 Task: Use code review comments to address specific lines of code.
Action: Mouse moved to (242, 456)
Screenshot: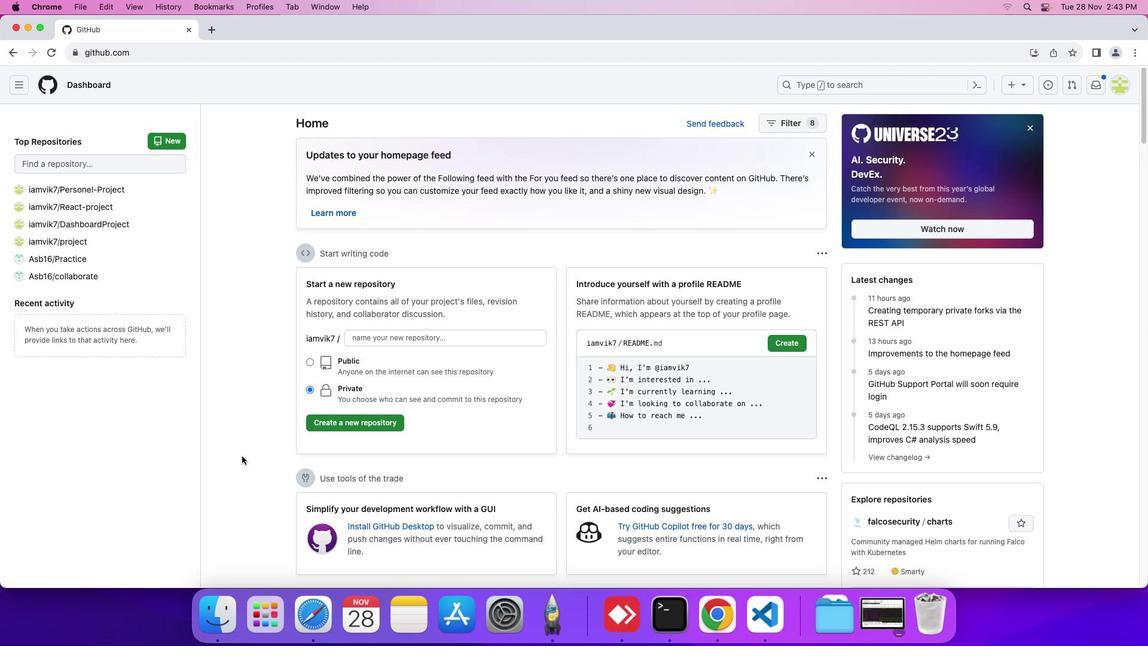 
Action: Mouse pressed left at (242, 456)
Screenshot: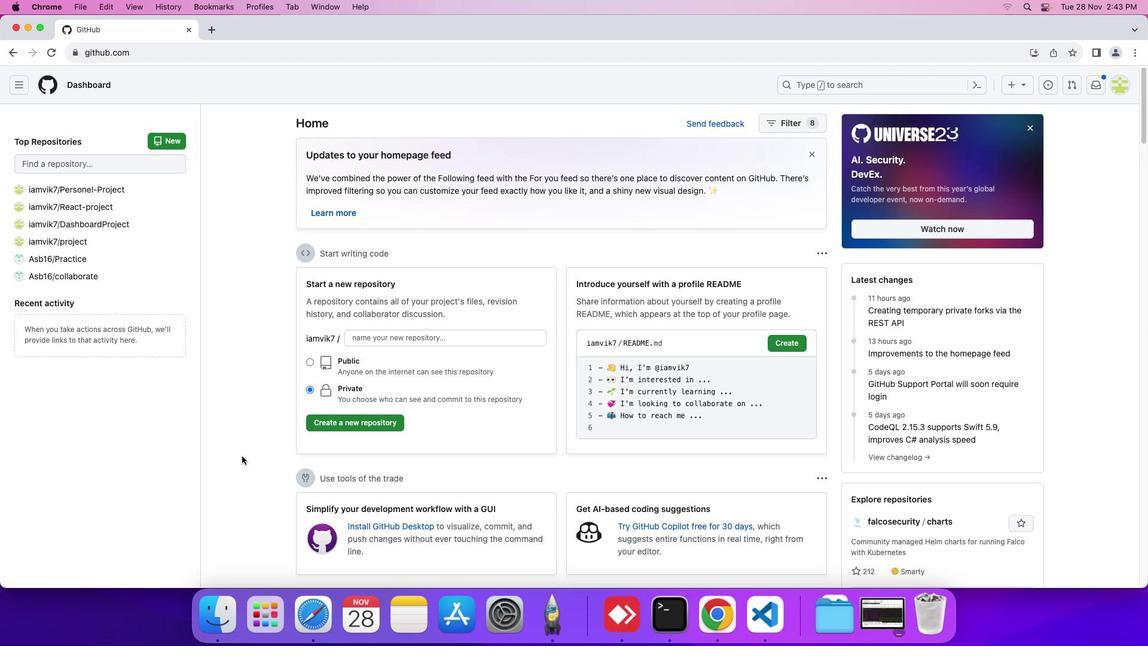 
Action: Mouse moved to (76, 208)
Screenshot: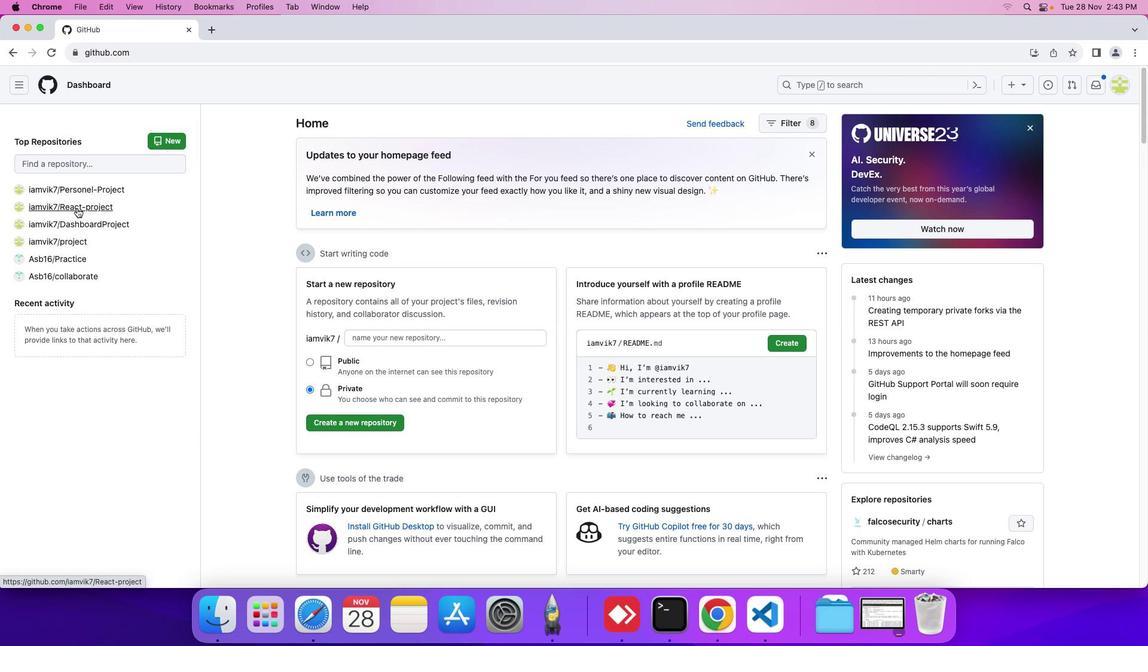 
Action: Mouse pressed left at (76, 208)
Screenshot: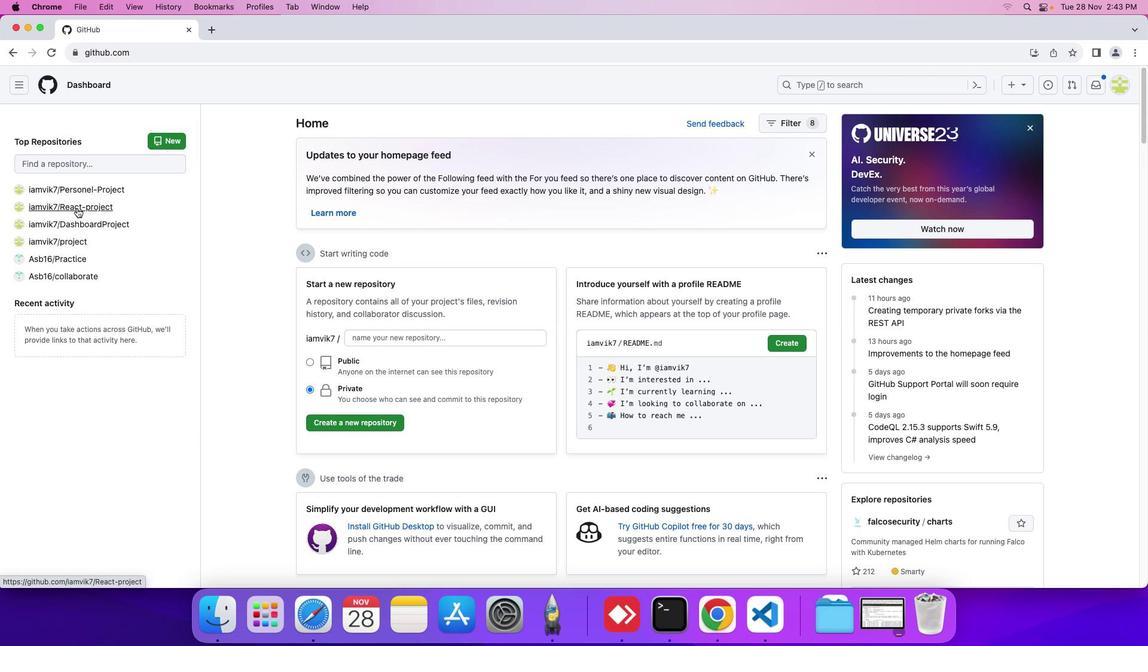 
Action: Mouse moved to (242, 327)
Screenshot: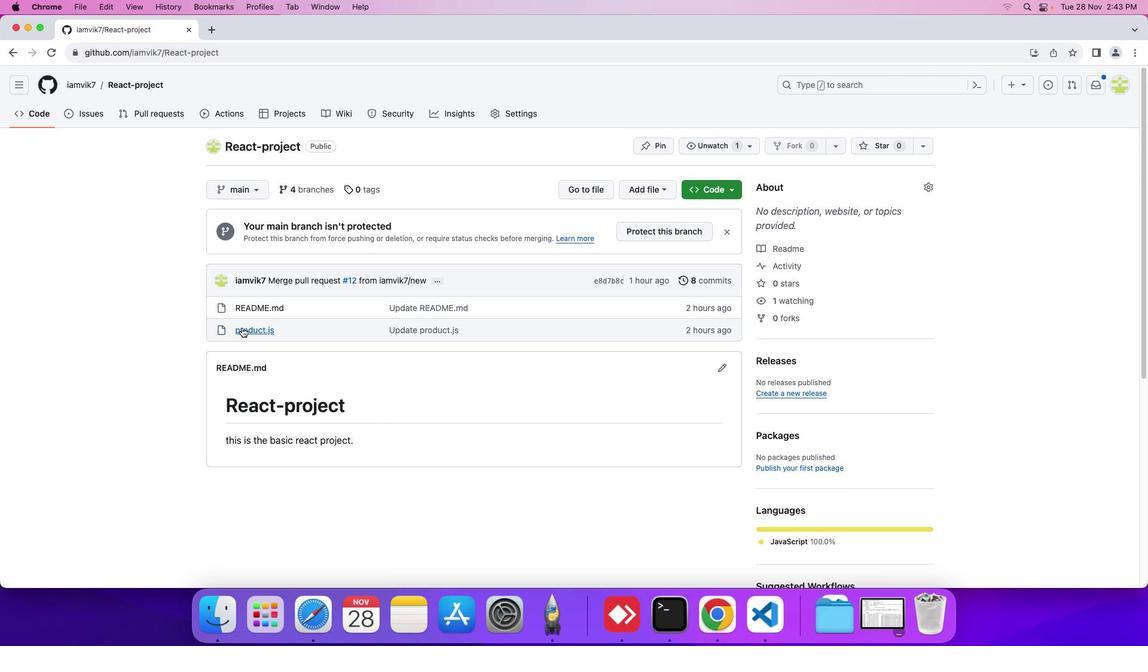 
Action: Mouse pressed left at (242, 327)
Screenshot: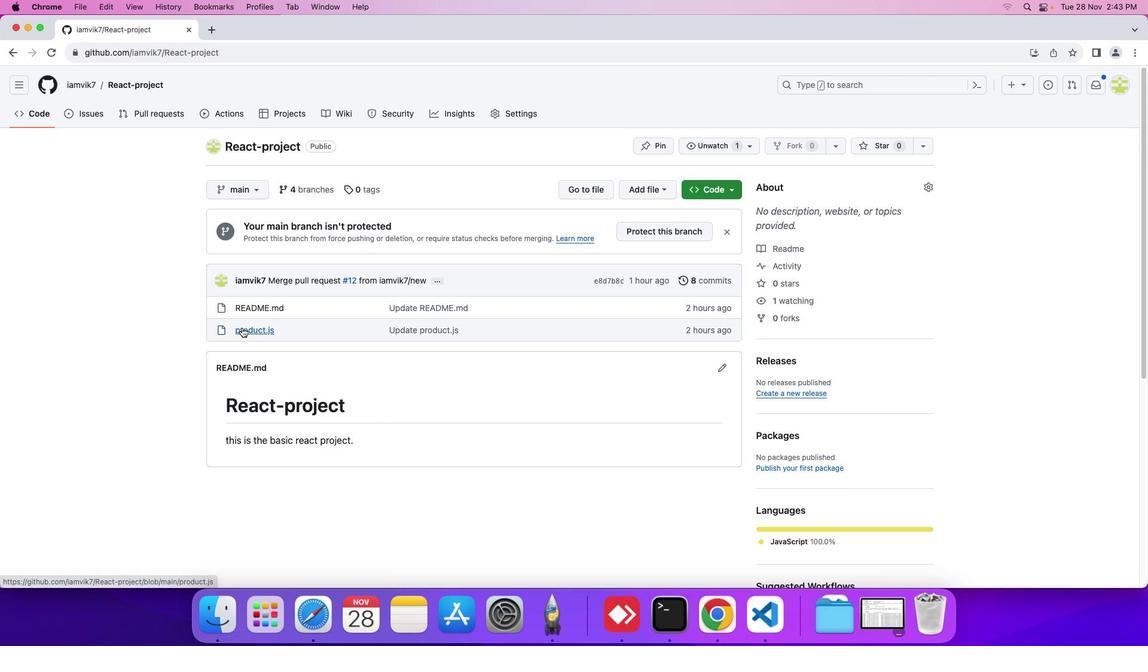 
Action: Mouse moved to (38, 111)
Screenshot: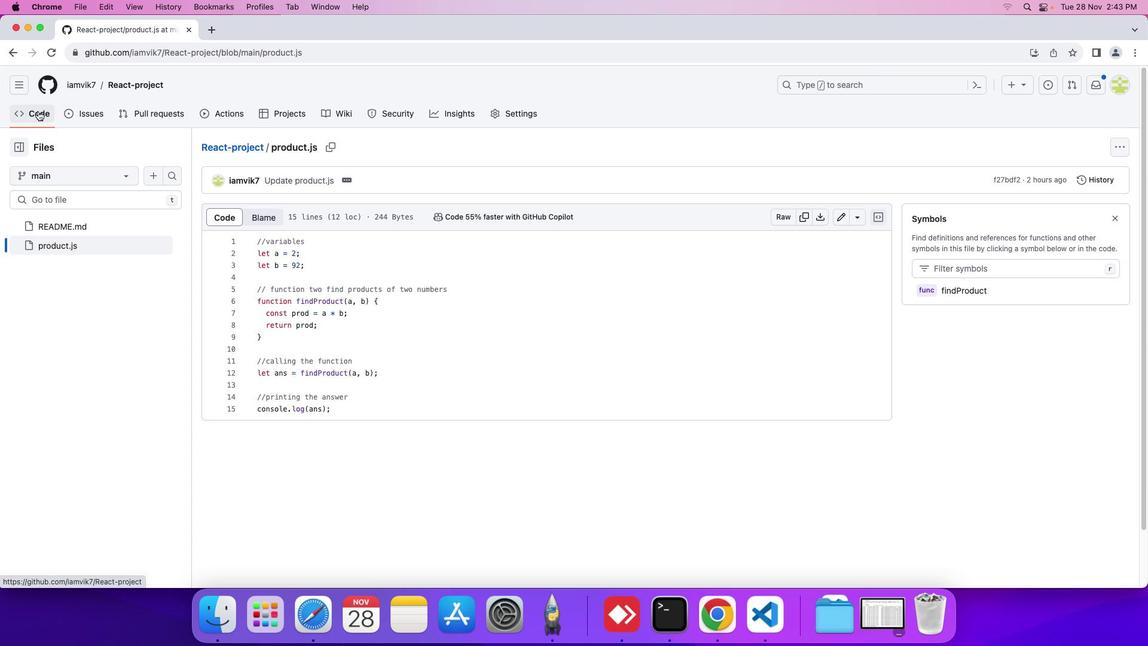 
Action: Mouse pressed left at (38, 111)
Screenshot: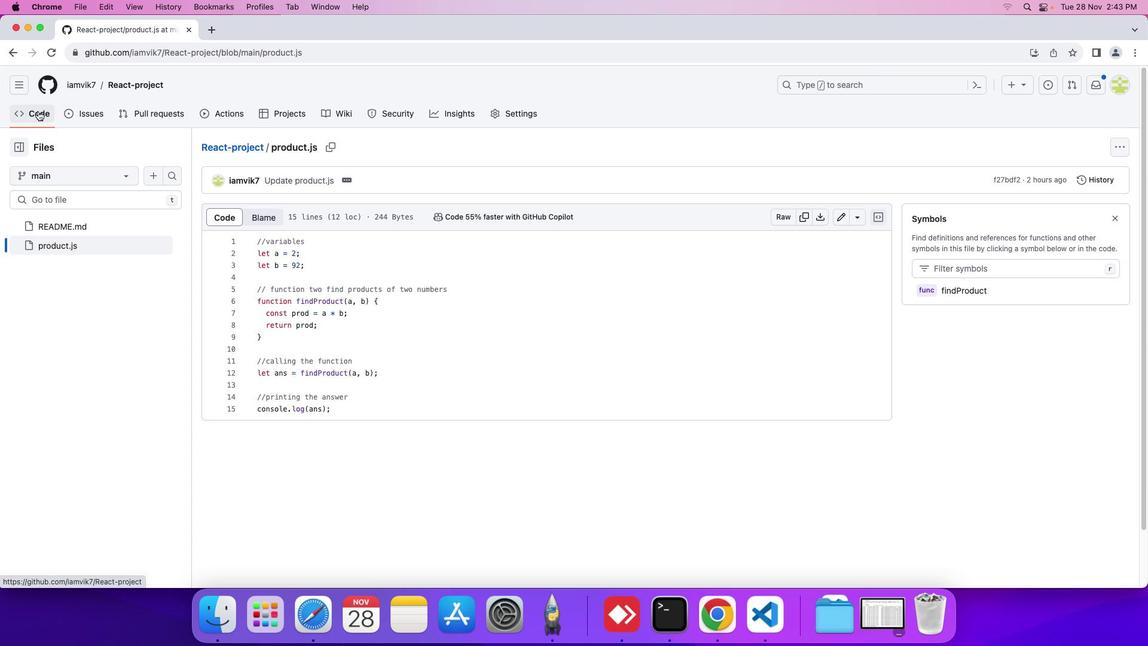 
Action: Mouse moved to (251, 193)
Screenshot: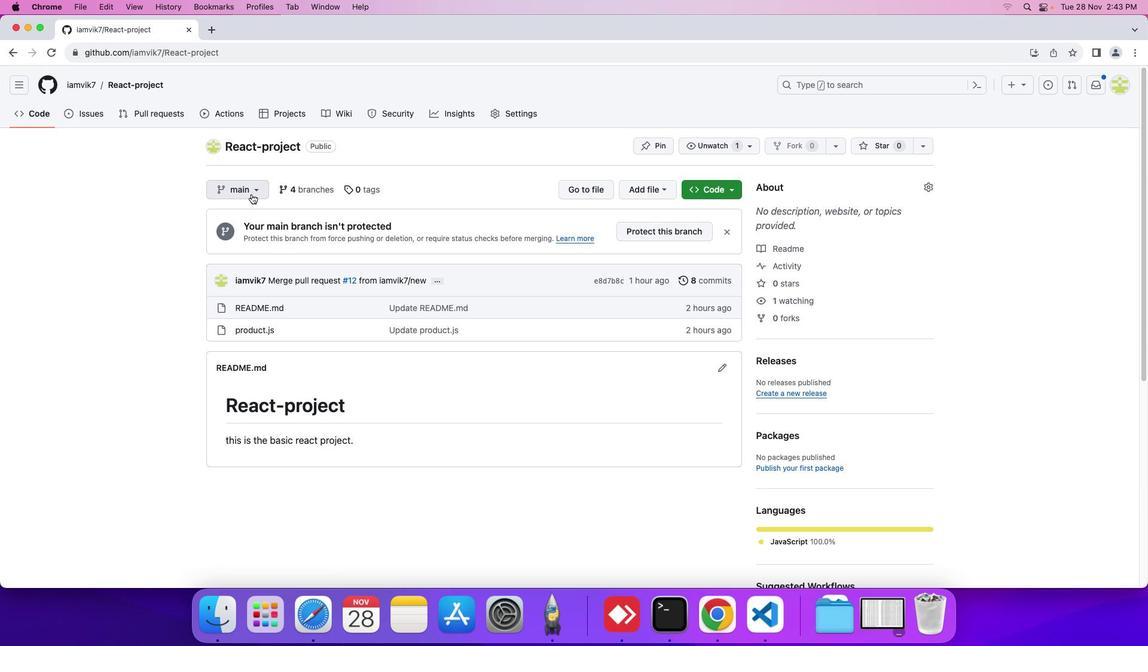 
Action: Mouse pressed left at (251, 193)
Screenshot: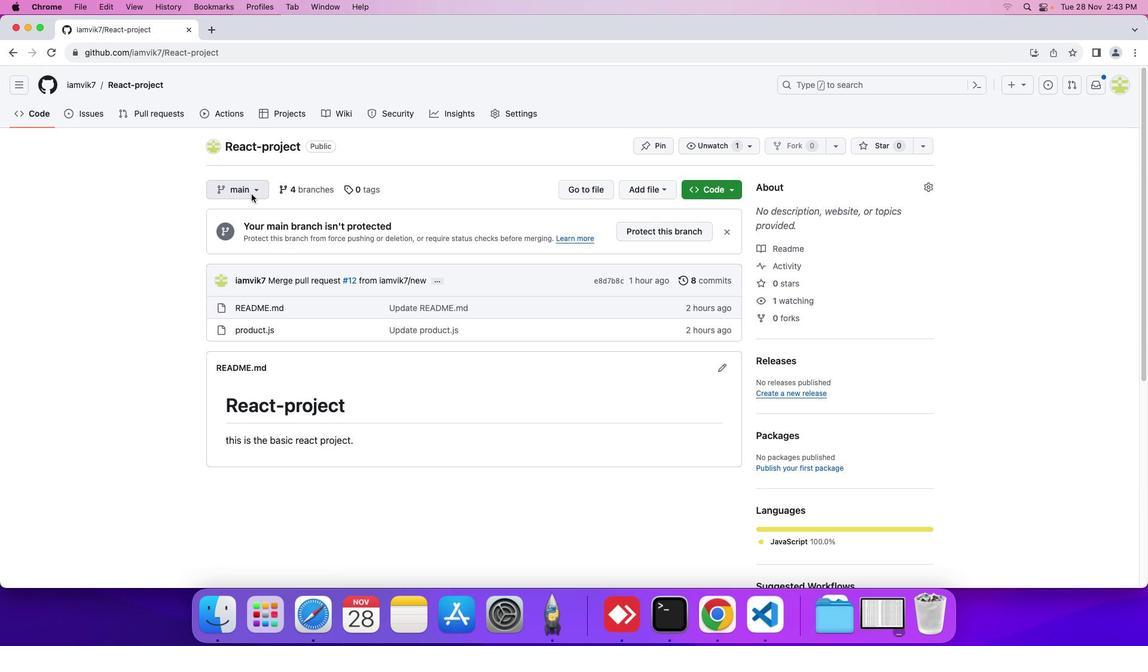 
Action: Mouse moved to (238, 342)
Screenshot: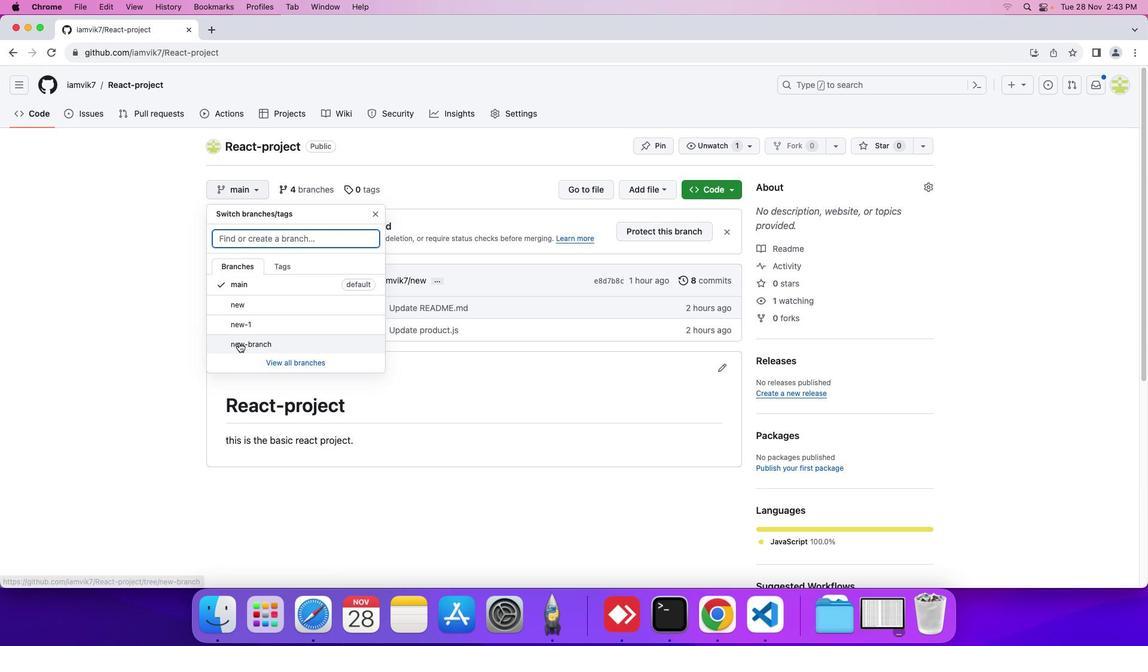 
Action: Mouse pressed left at (238, 342)
Screenshot: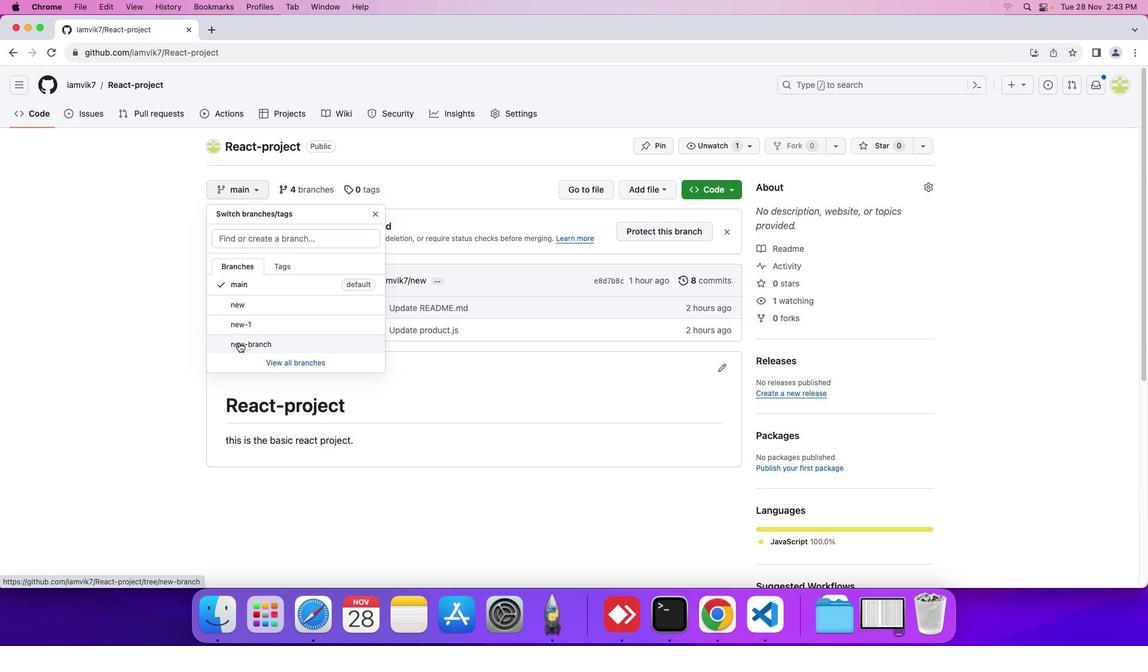 
Action: Mouse moved to (266, 314)
Screenshot: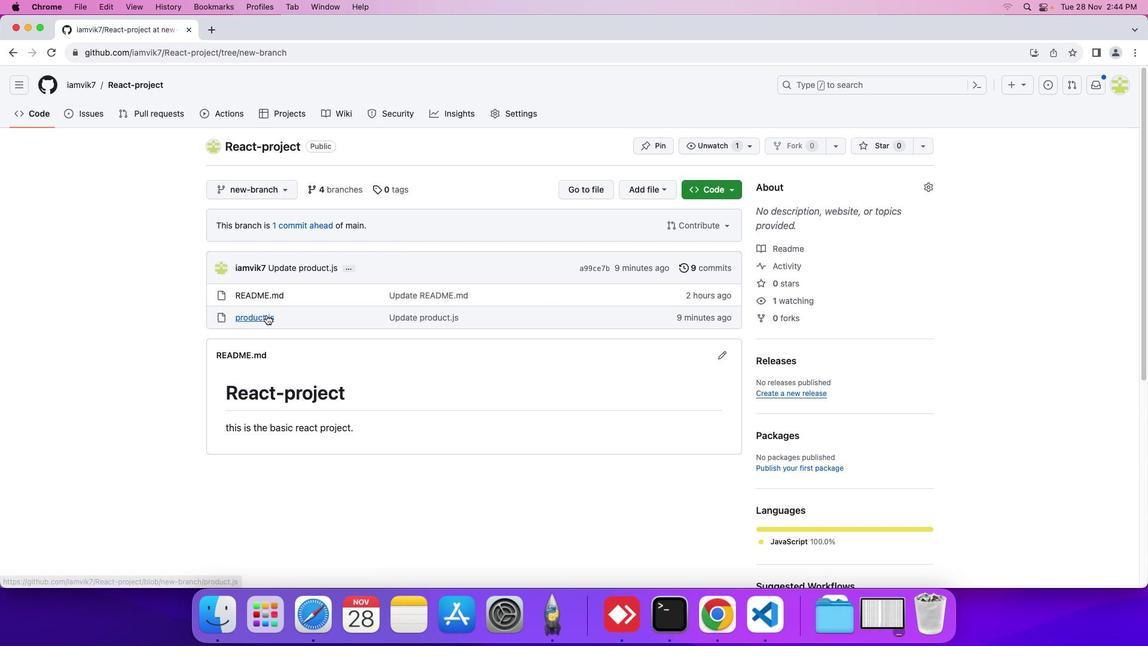 
Action: Mouse pressed left at (266, 314)
Screenshot: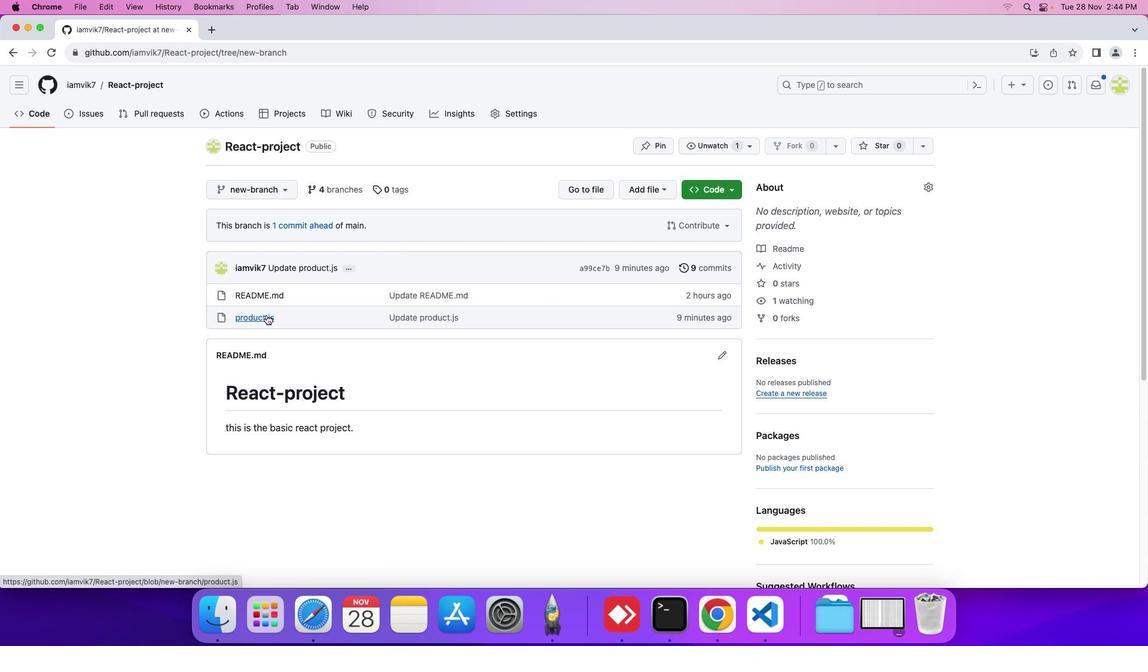 
Action: Mouse moved to (299, 250)
Screenshot: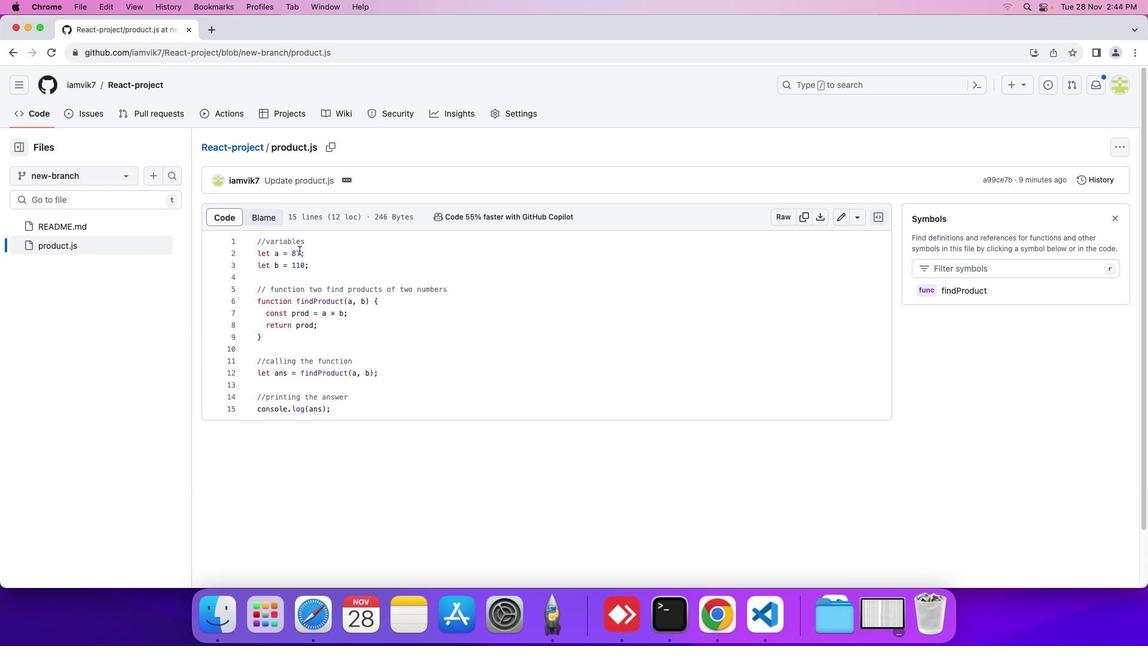 
Action: Mouse pressed left at (299, 250)
Screenshot: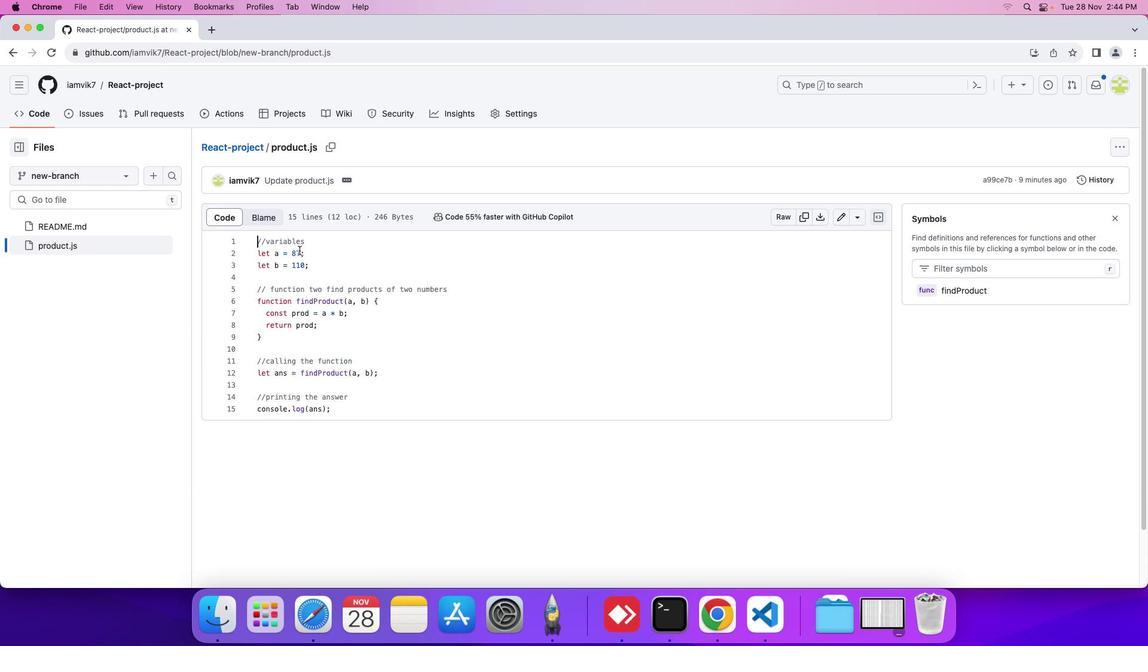 
Action: Mouse moved to (842, 211)
Screenshot: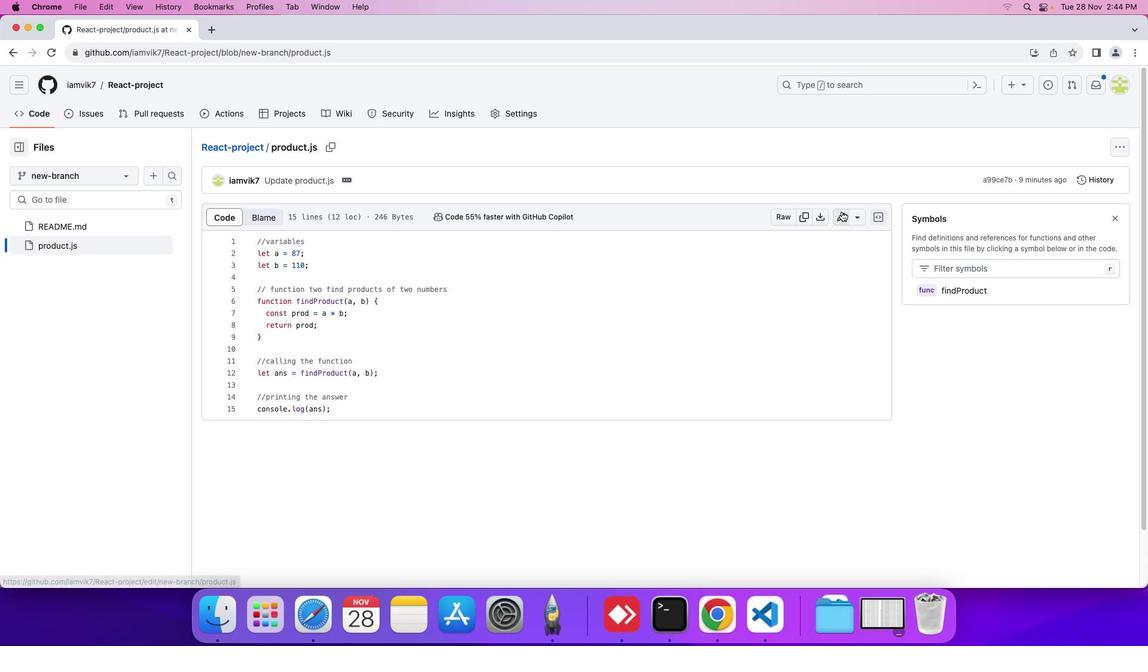 
Action: Mouse pressed left at (842, 211)
Screenshot: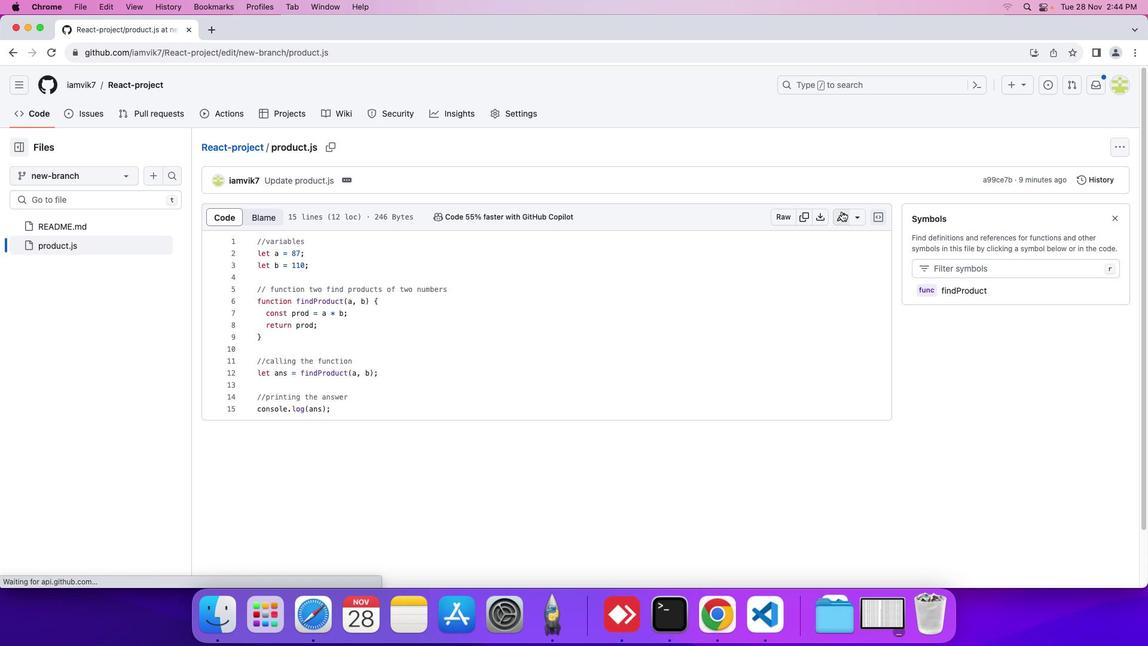 
Action: Mouse moved to (281, 215)
Screenshot: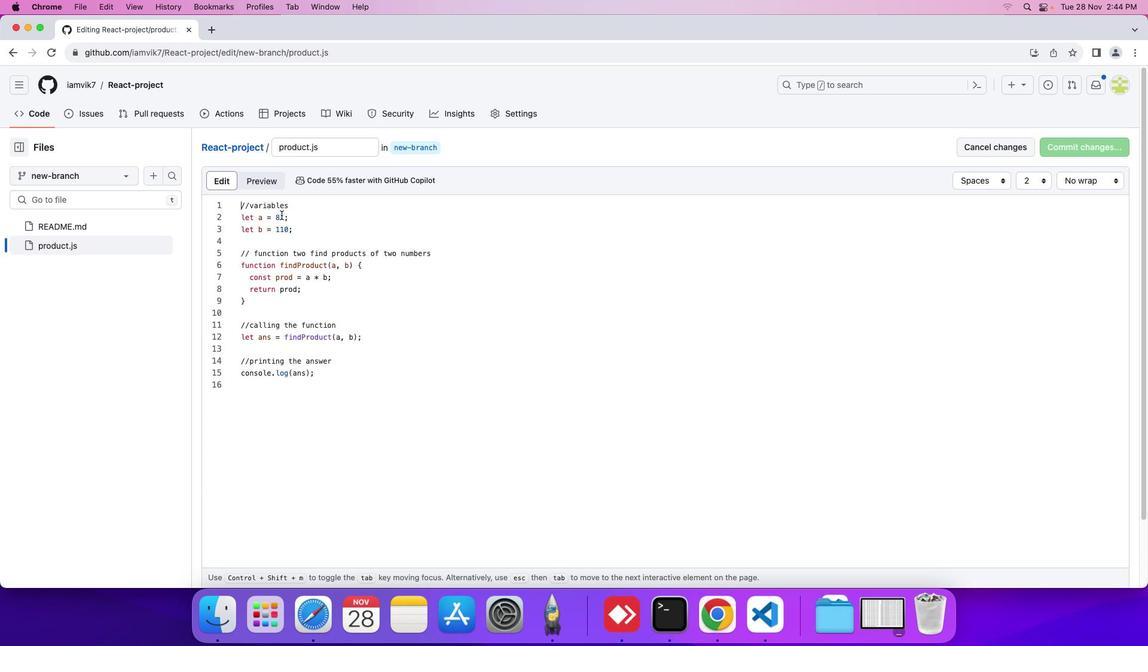
Action: Mouse pressed left at (281, 215)
Screenshot: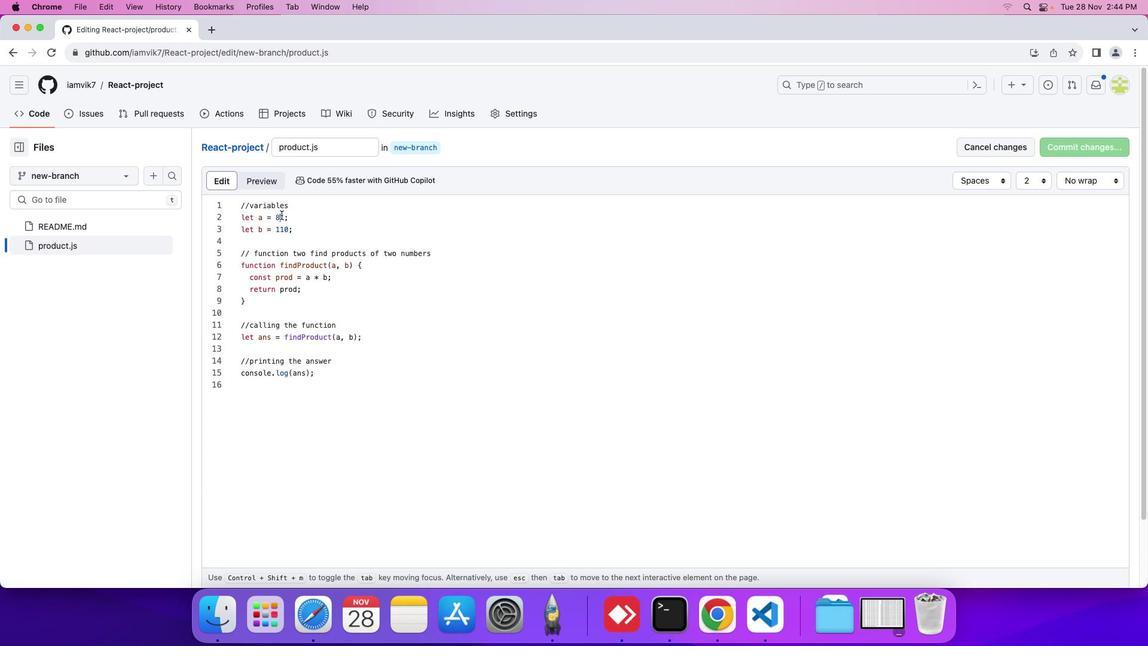 
Action: Key pressed Key.rightKey.backspace'9'Key.downKey.backspaceKey.backspaceKey.rightKey.backspace'7''5'
Screenshot: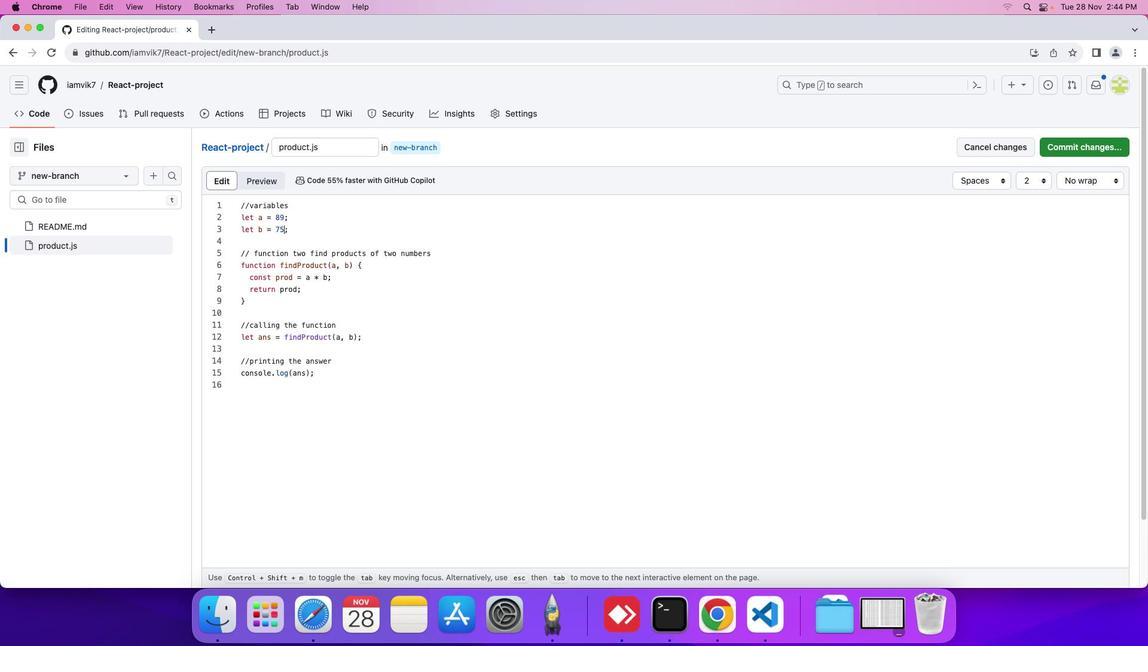 
Action: Mouse moved to (1053, 154)
Screenshot: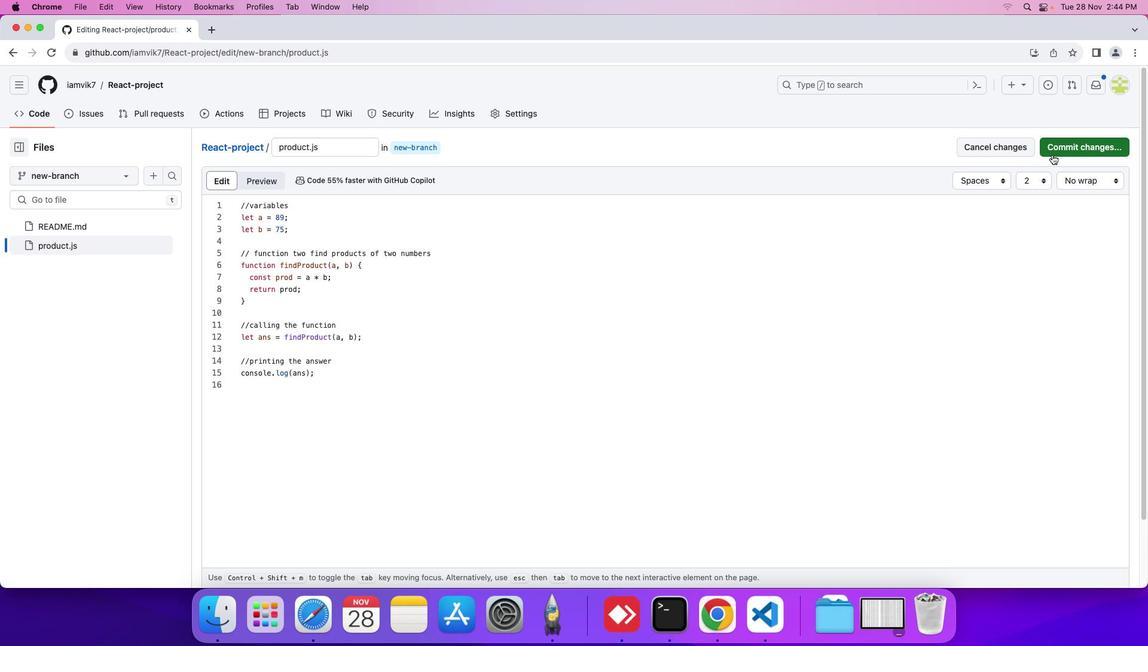 
Action: Mouse pressed left at (1053, 154)
Screenshot: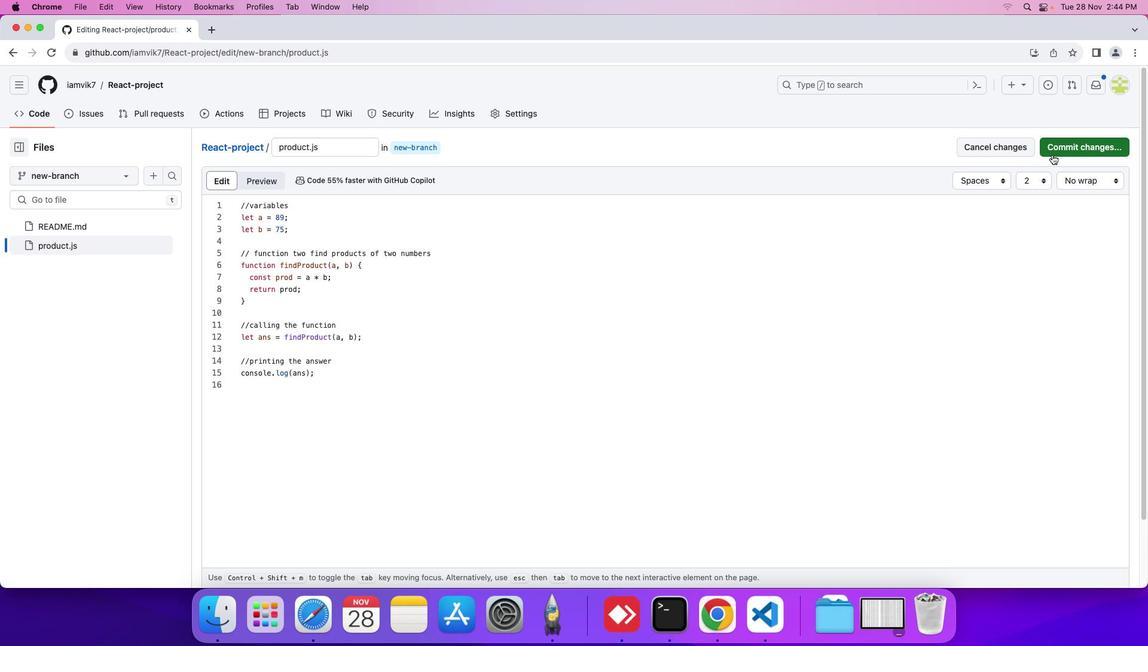 
Action: Mouse moved to (557, 353)
Screenshot: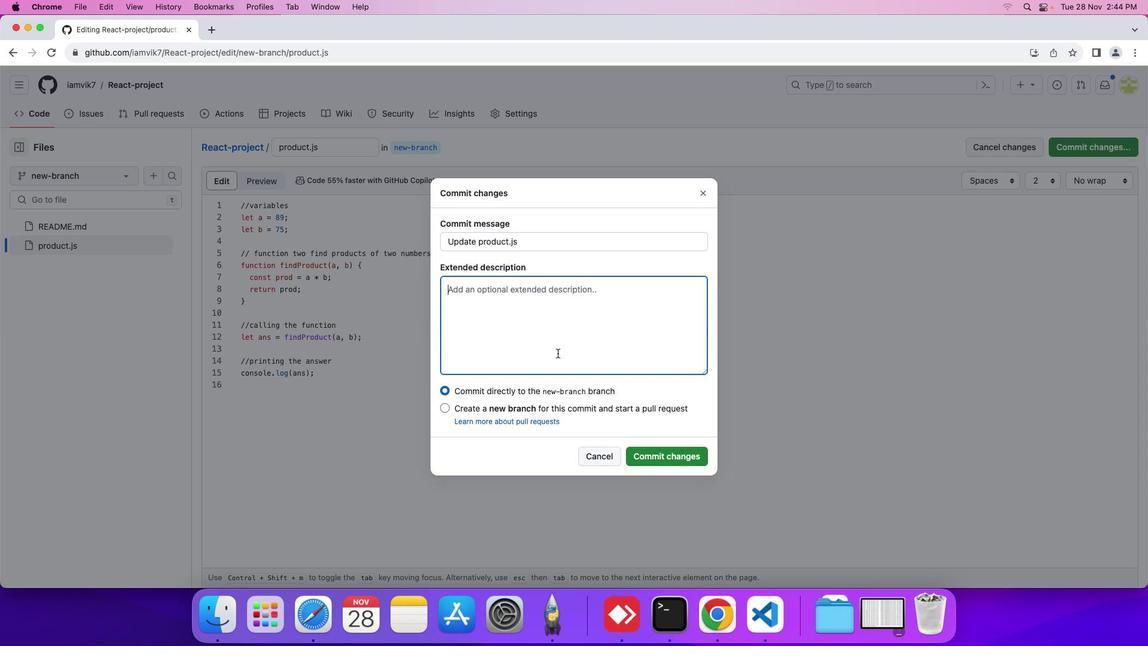 
Action: Mouse pressed left at (557, 353)
Screenshot: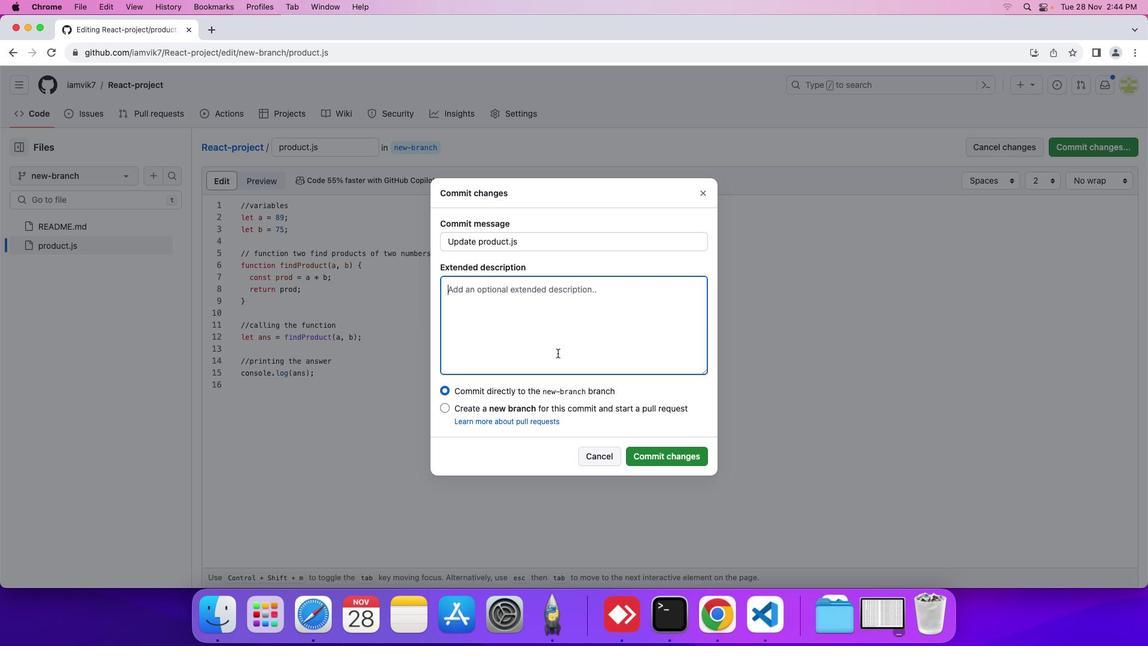 
Action: Mouse moved to (549, 353)
Screenshot: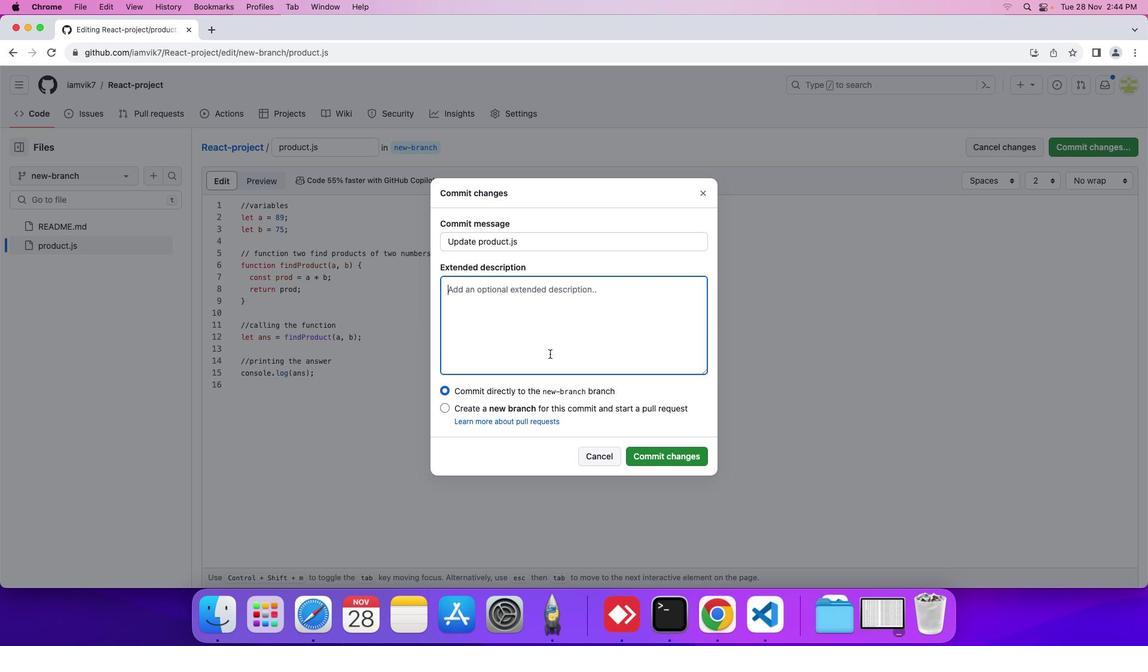 
Action: Key pressed 'u''p''d'Key.caps_lockKey.backspaceKey.caps_lock'd''a''t''i''n''g'Key.space't''h''e'Key.space'v''a''l''u''e''s'Key.space'o''f'Key.space't''h''e'Key.space'v''a''r''i''a''b''l''e''s'Key.spaceKey.backspaceKey.spaceKey.backspaceKey.backspace's'Key.space't''o'Key.space'c''h''a''n''g''e'Key.space't''h''e'Key.spaceKey.backspaceKey.backspaceKey.backspaceKey.backspaceKey.backspaceKey.backspaceKey.backspaceKey.backspaceKey.backspaceKey.backspaceKey.backspace'p''e''r''f''o''e''m'Key.backspaceKey.backspace'r''m''o''n'Key.backspaceKey.backspaceKey.space'm''u''l''t''i''p''l''i''c''a''t''i''o''n'Key.space'i'Key.backspace'o''n'Key.space'd''i''f''f''e''r''e''n''t'Key.space'n''u''m''b''e''r''s'
Screenshot: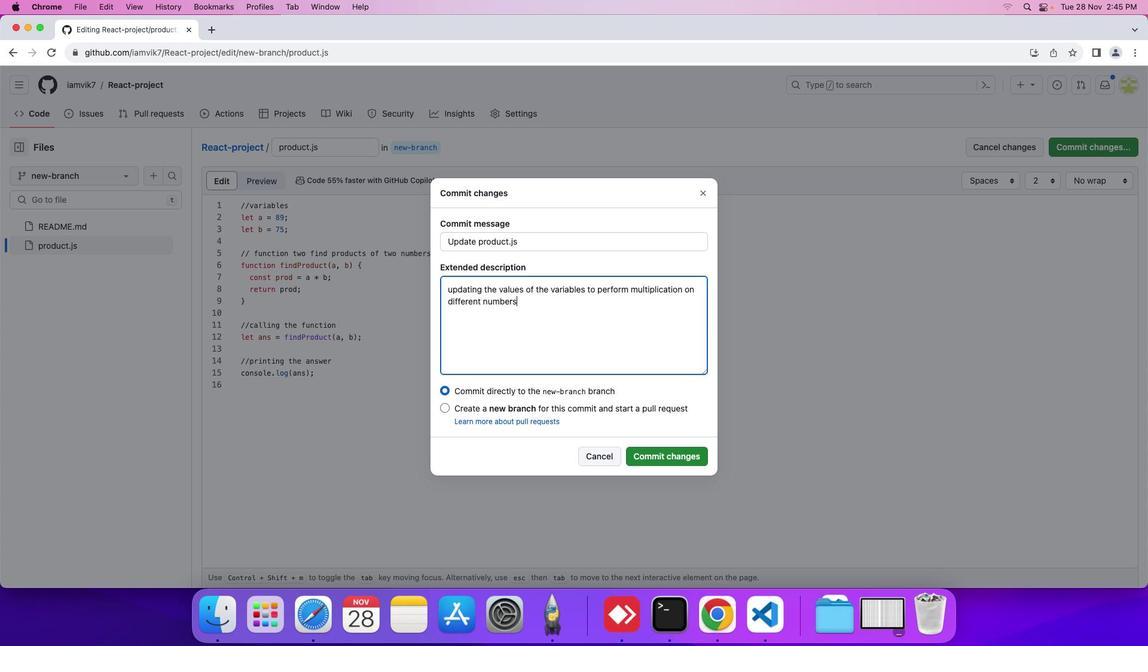 
Action: Mouse moved to (698, 464)
Screenshot: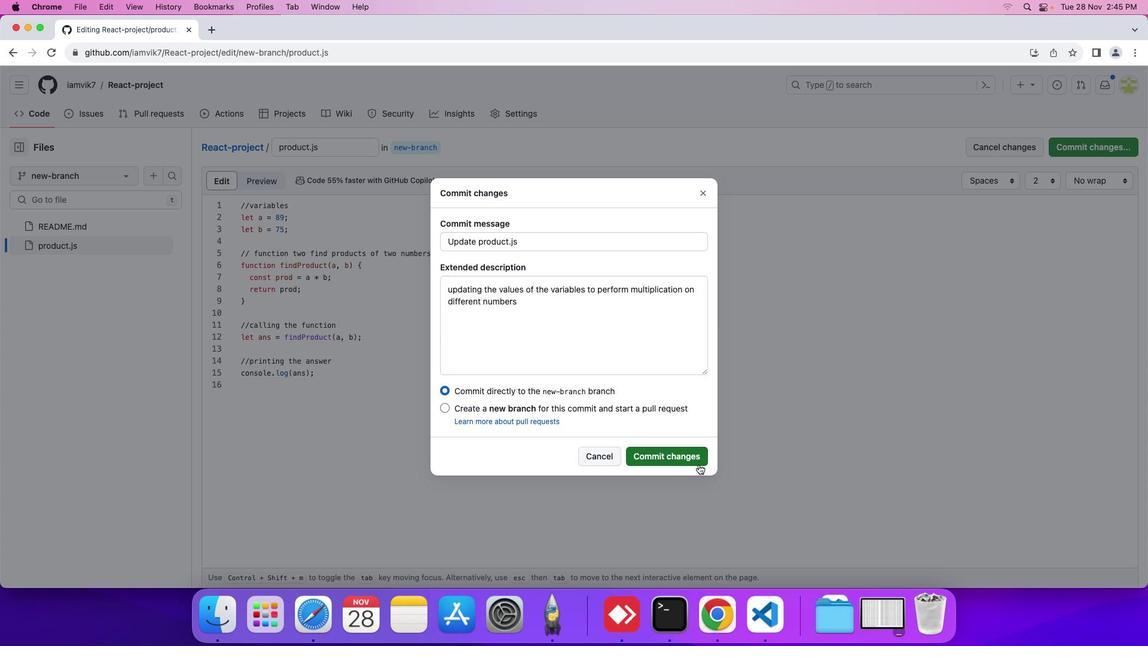 
Action: Mouse pressed left at (698, 464)
Screenshot: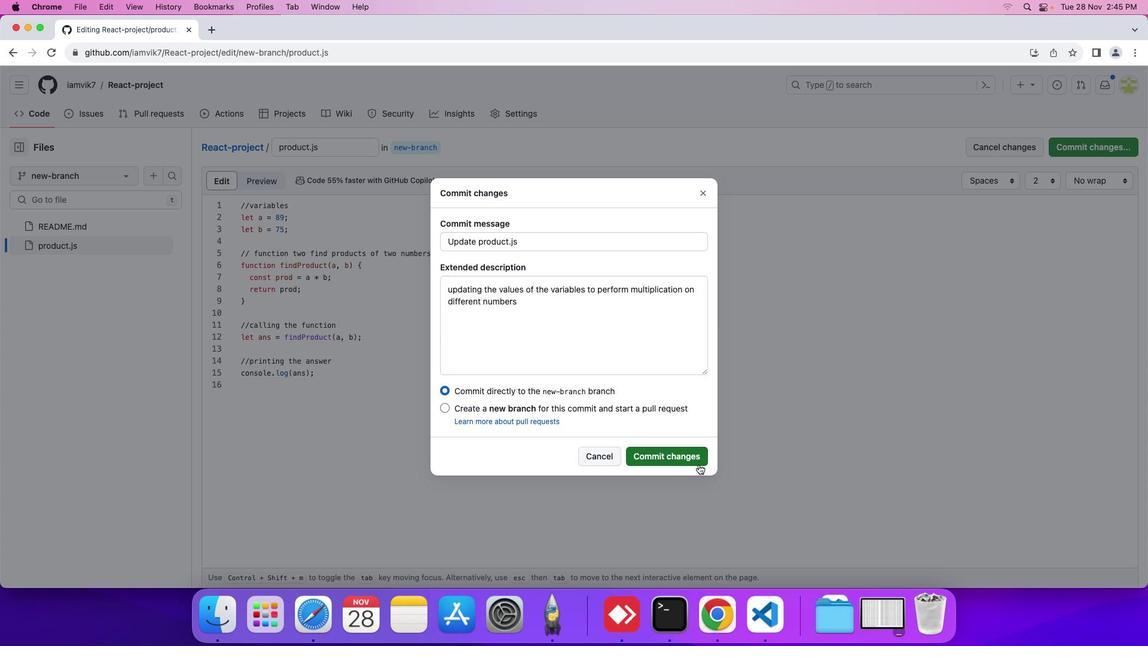 
Action: Mouse moved to (47, 113)
Screenshot: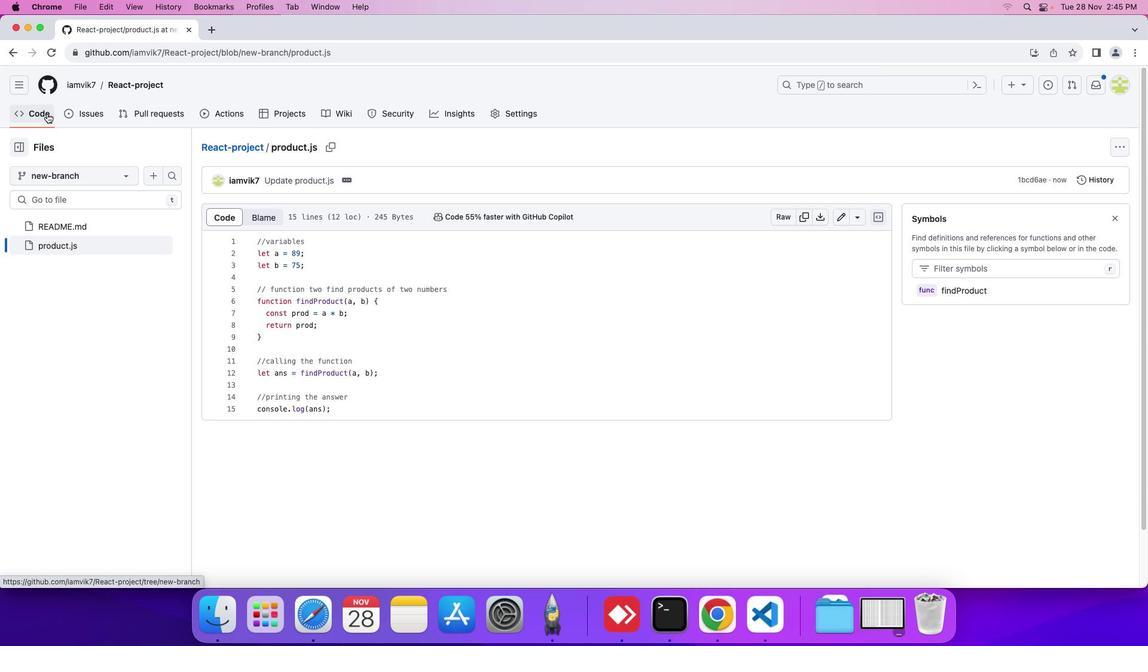 
Action: Mouse pressed left at (47, 113)
Screenshot: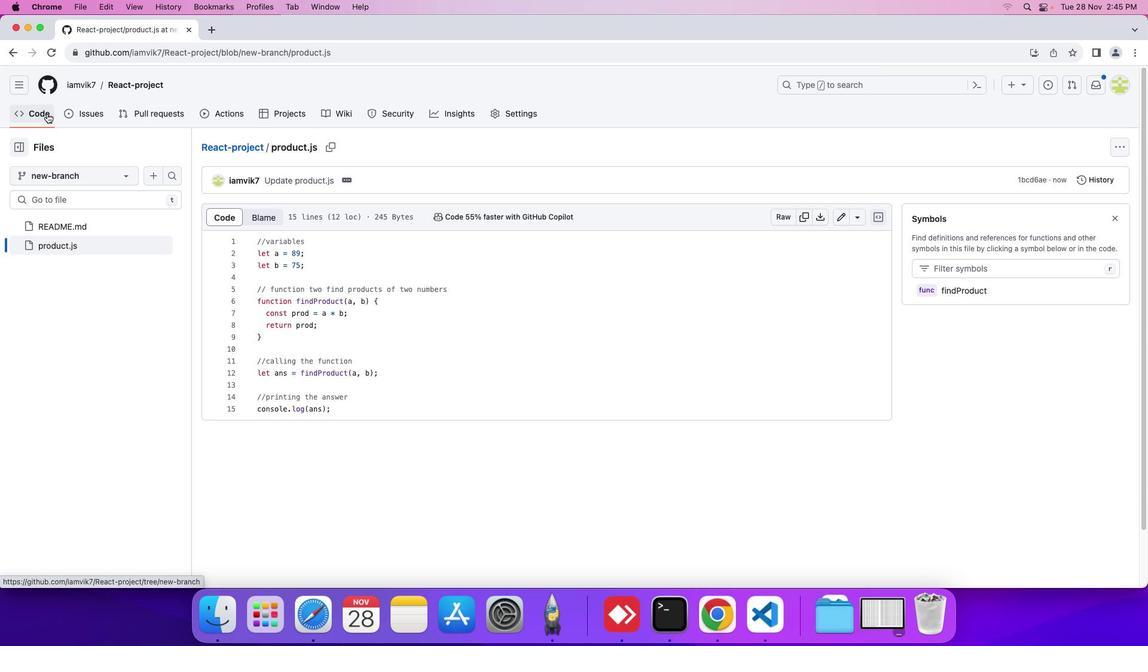 
Action: Mouse moved to (283, 229)
Screenshot: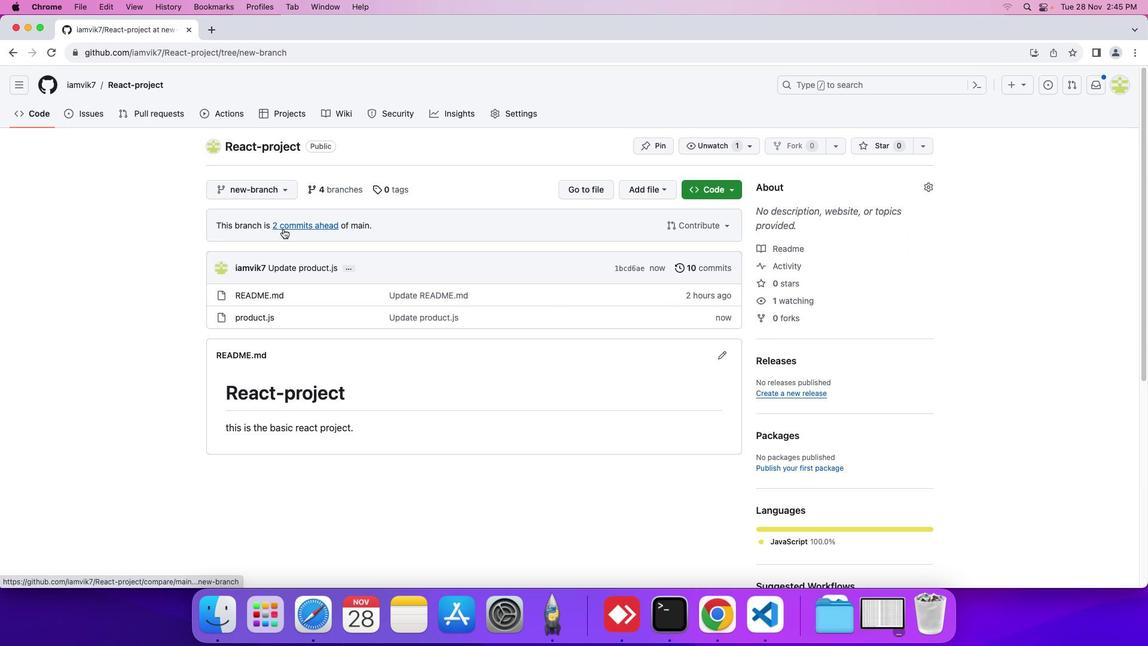 
Action: Mouse pressed left at (283, 229)
Screenshot: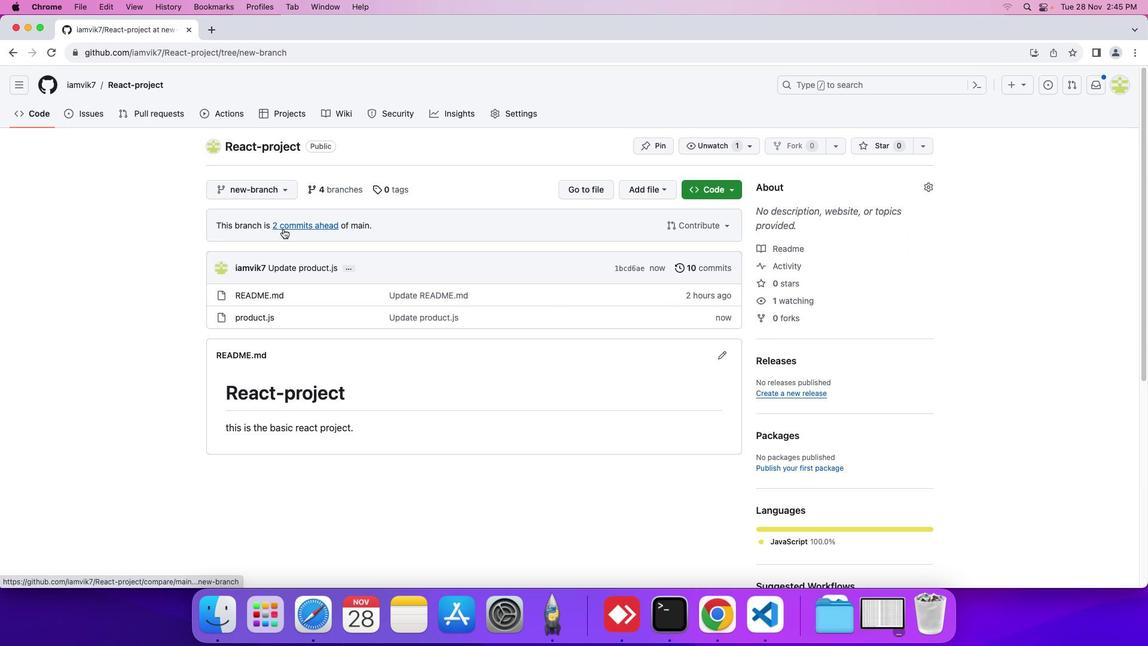
Action: Mouse moved to (880, 249)
Screenshot: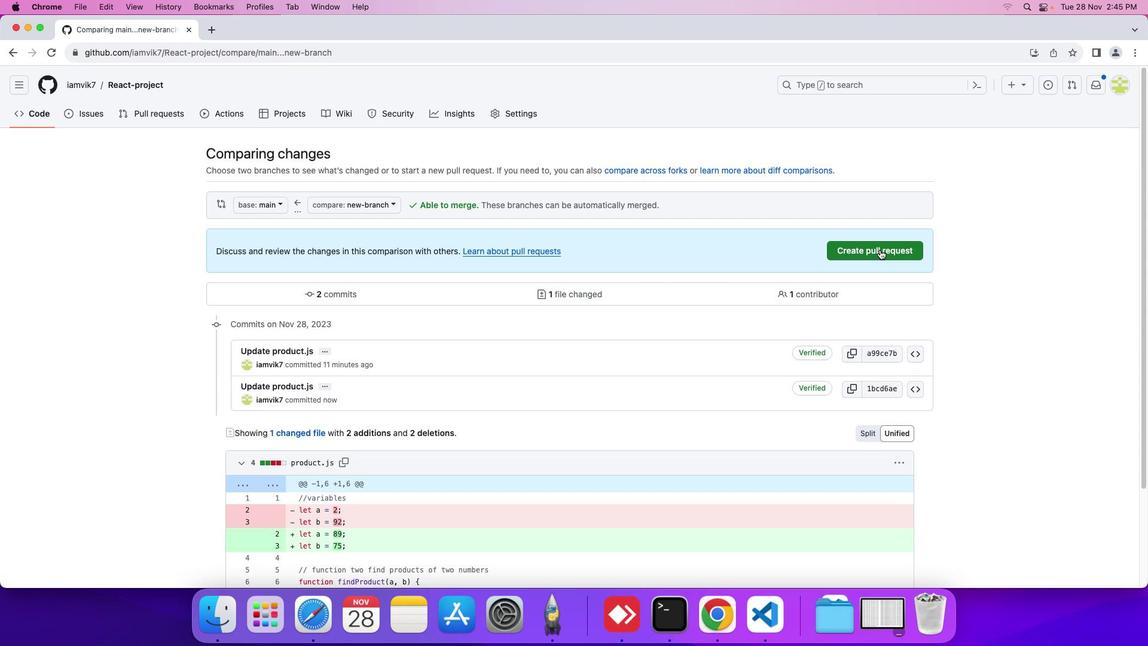 
Action: Mouse pressed left at (880, 249)
Screenshot: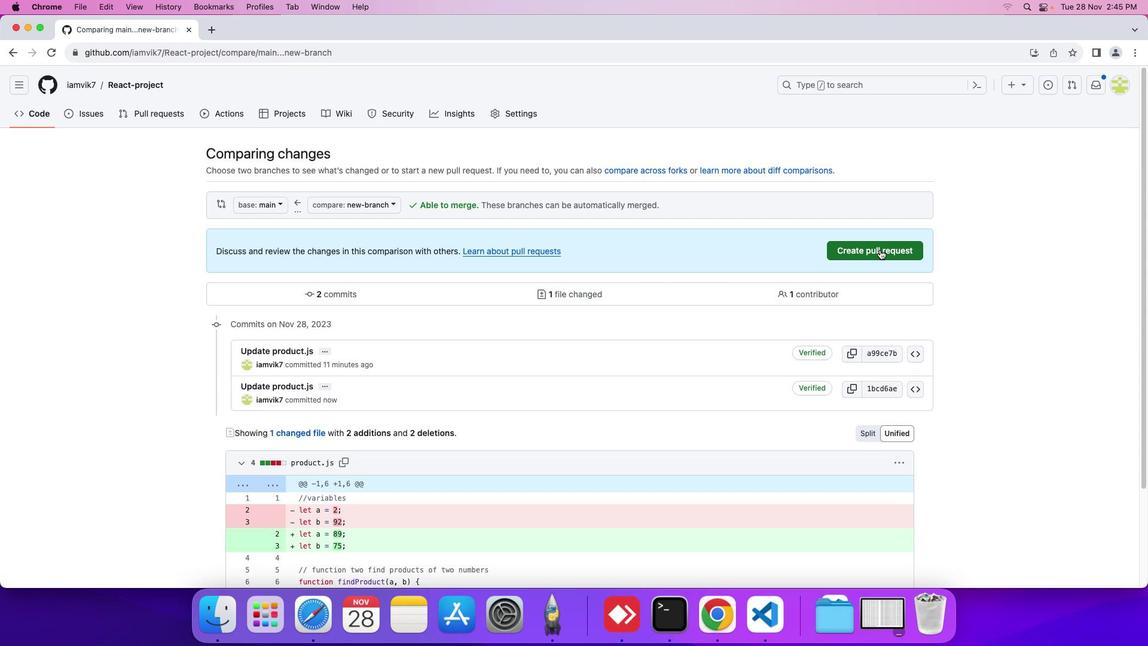 
Action: Mouse moved to (647, 526)
Screenshot: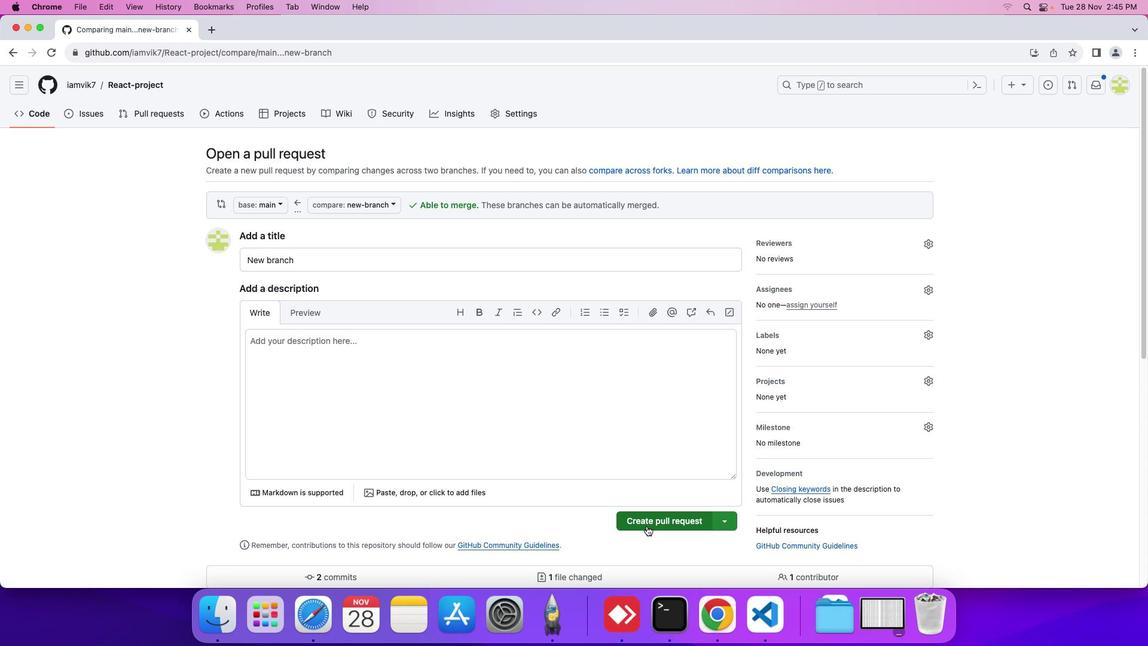 
Action: Mouse pressed left at (647, 526)
Screenshot: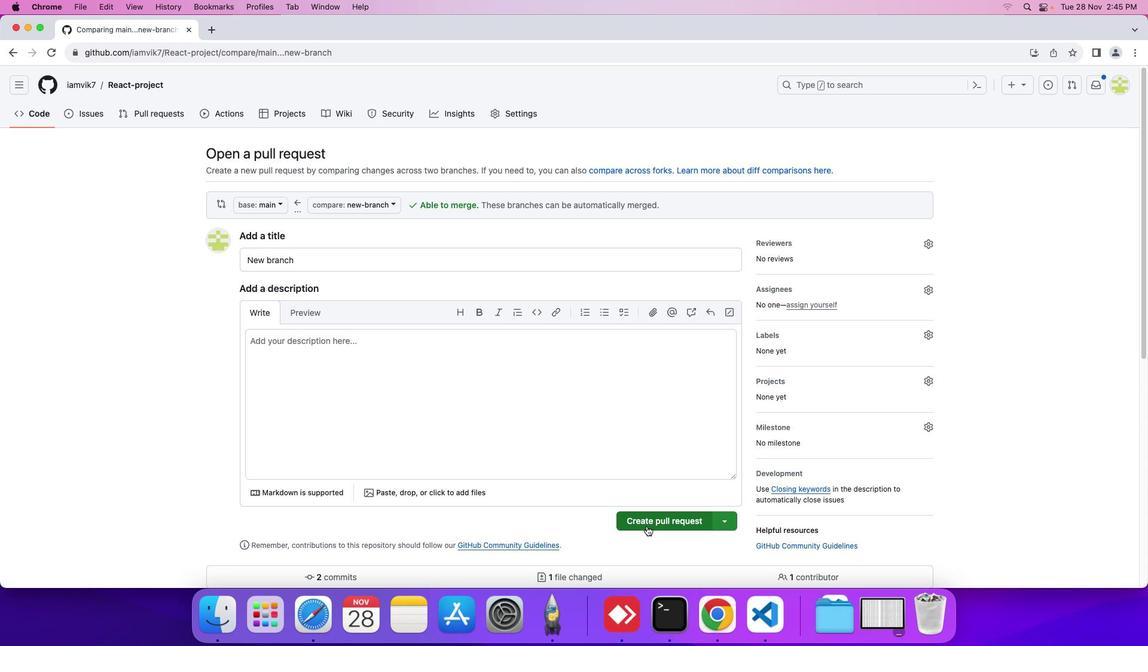 
Action: Mouse moved to (173, 116)
Screenshot: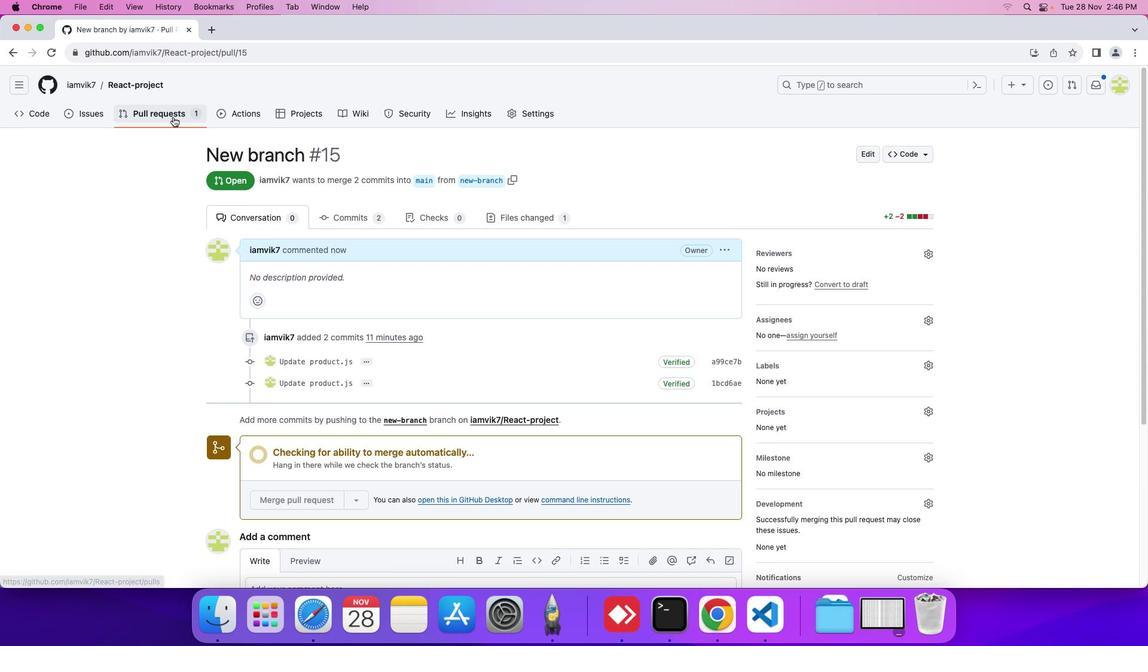 
Action: Mouse pressed left at (173, 116)
Screenshot: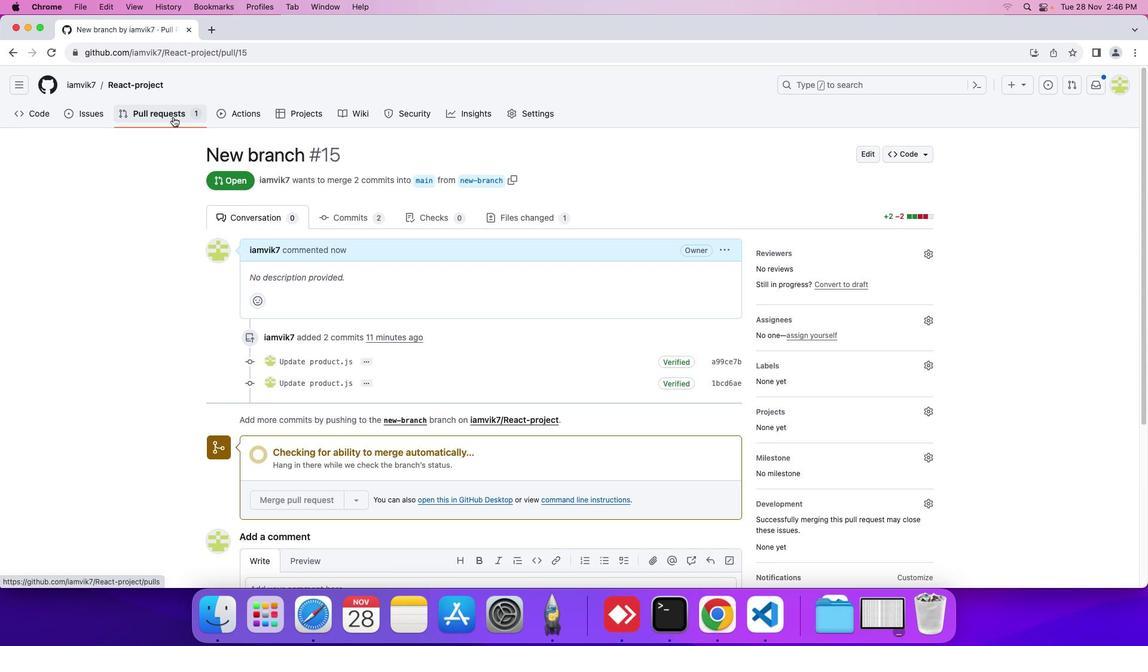 
Action: Mouse moved to (274, 290)
Screenshot: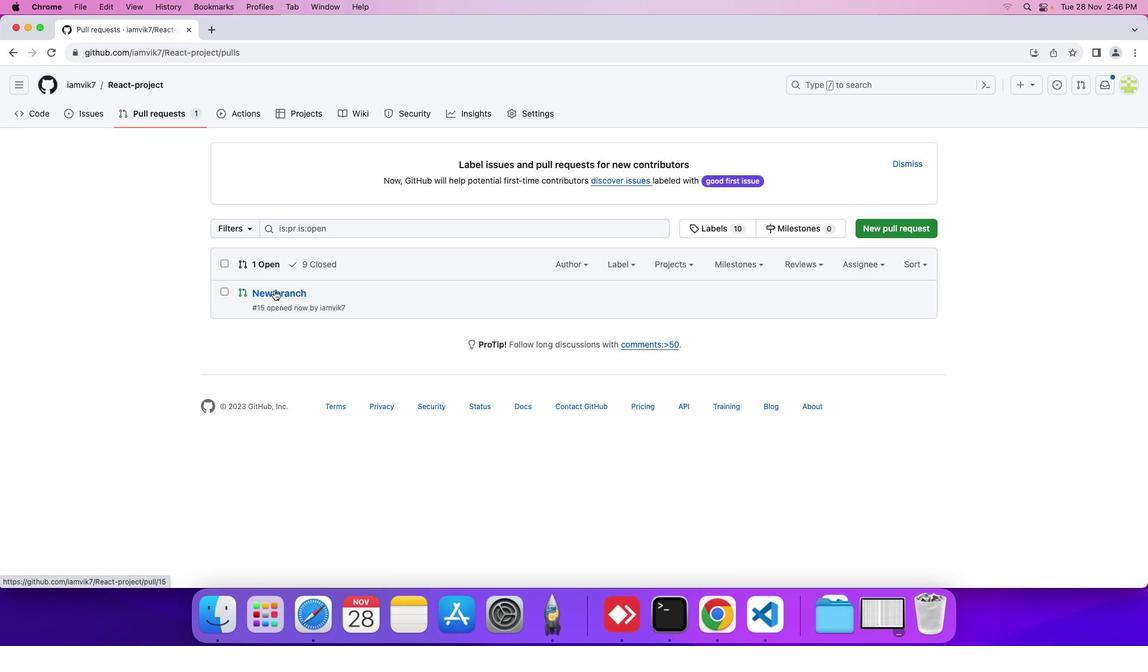 
Action: Mouse pressed left at (274, 290)
Screenshot: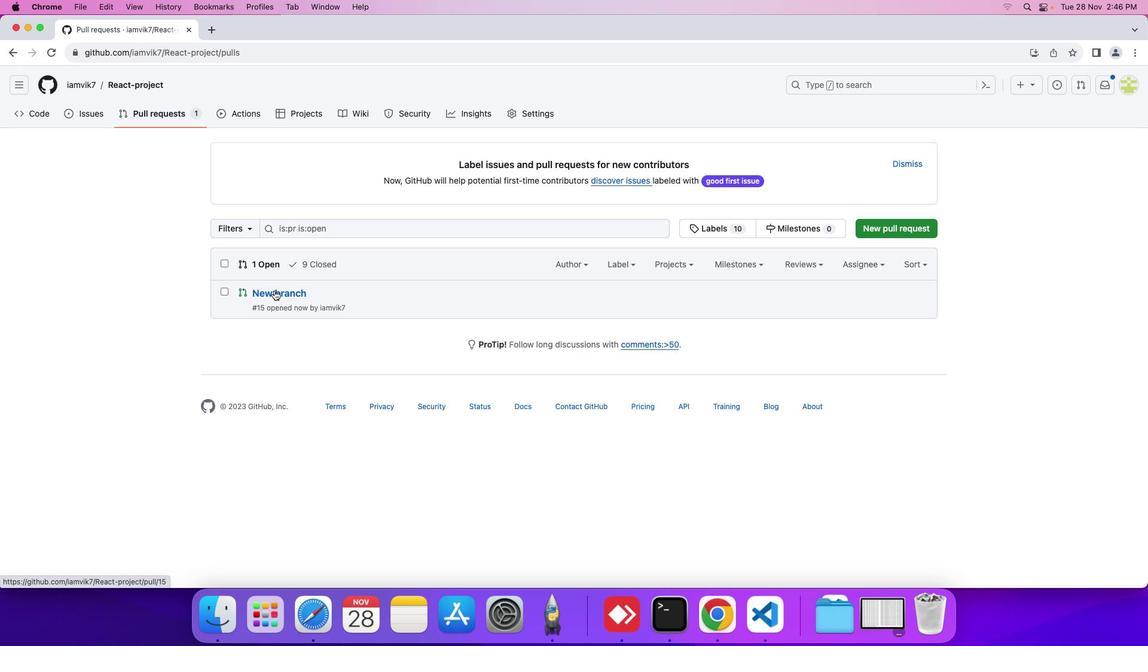 
Action: Mouse moved to (499, 221)
Screenshot: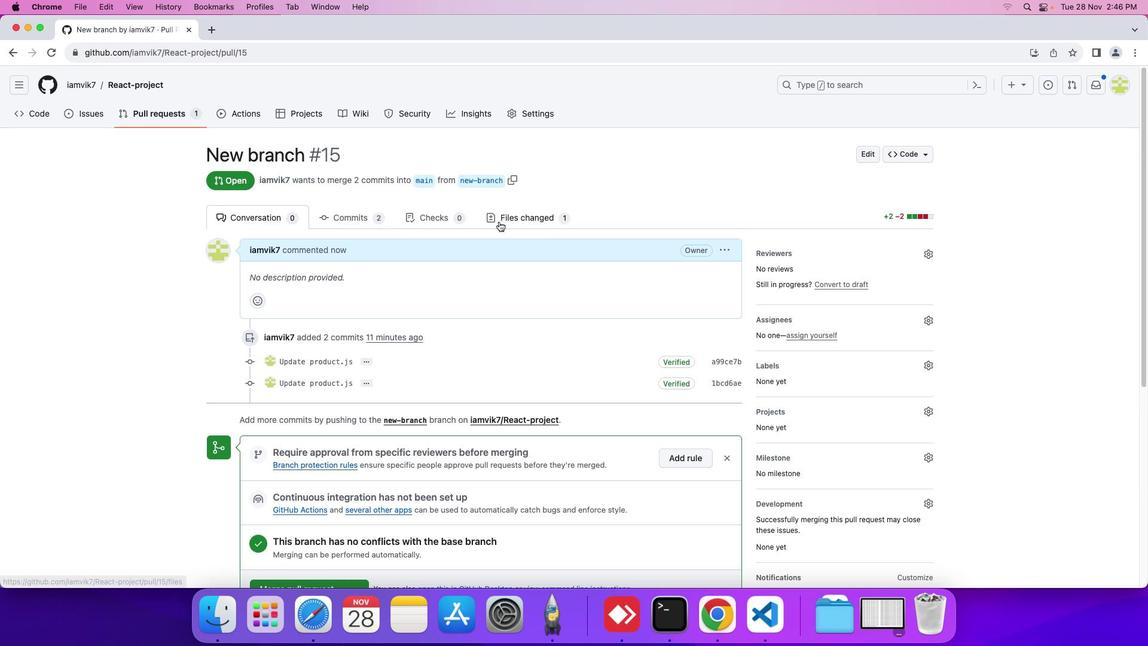 
Action: Mouse pressed left at (499, 221)
Screenshot: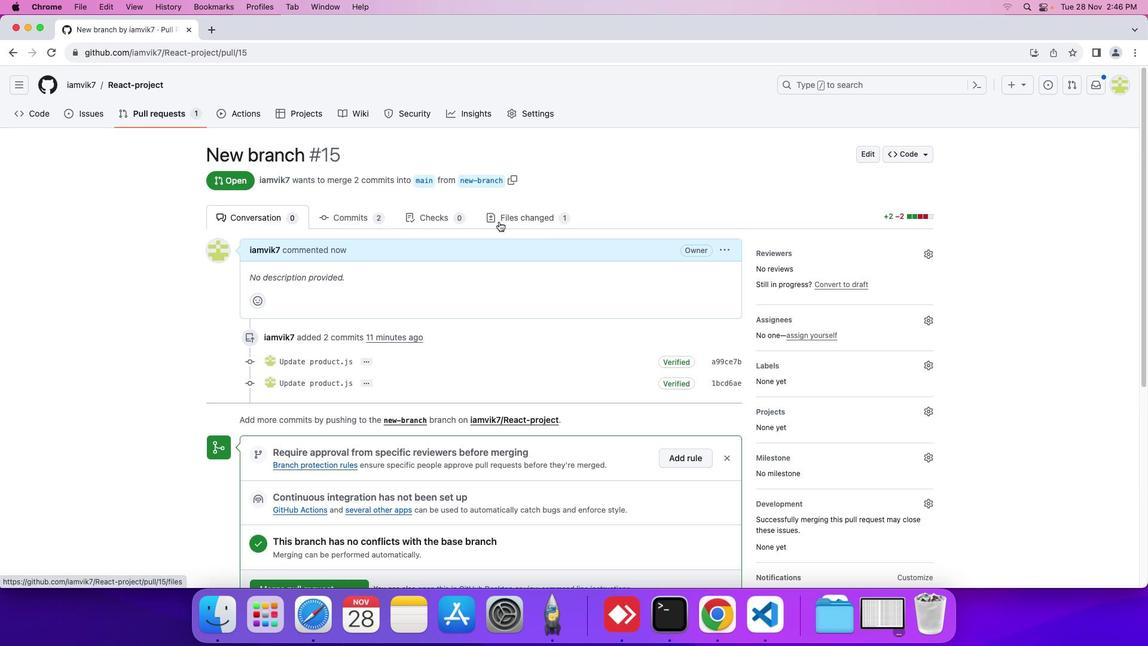 
Action: Mouse moved to (83, 337)
Screenshot: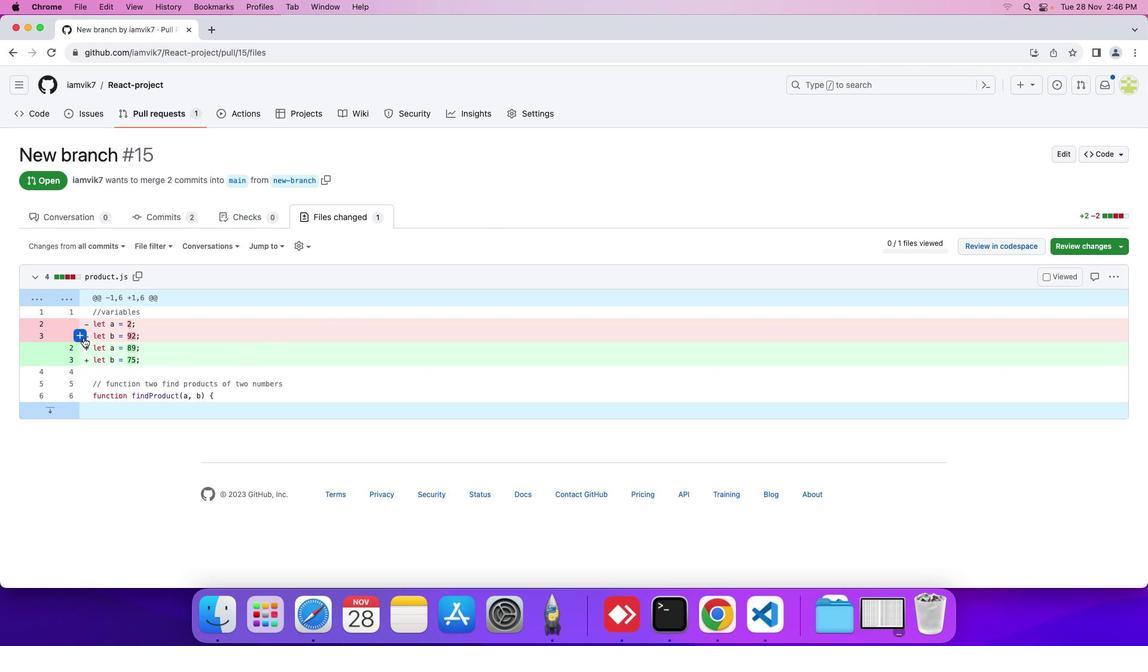 
Action: Mouse pressed left at (83, 337)
Screenshot: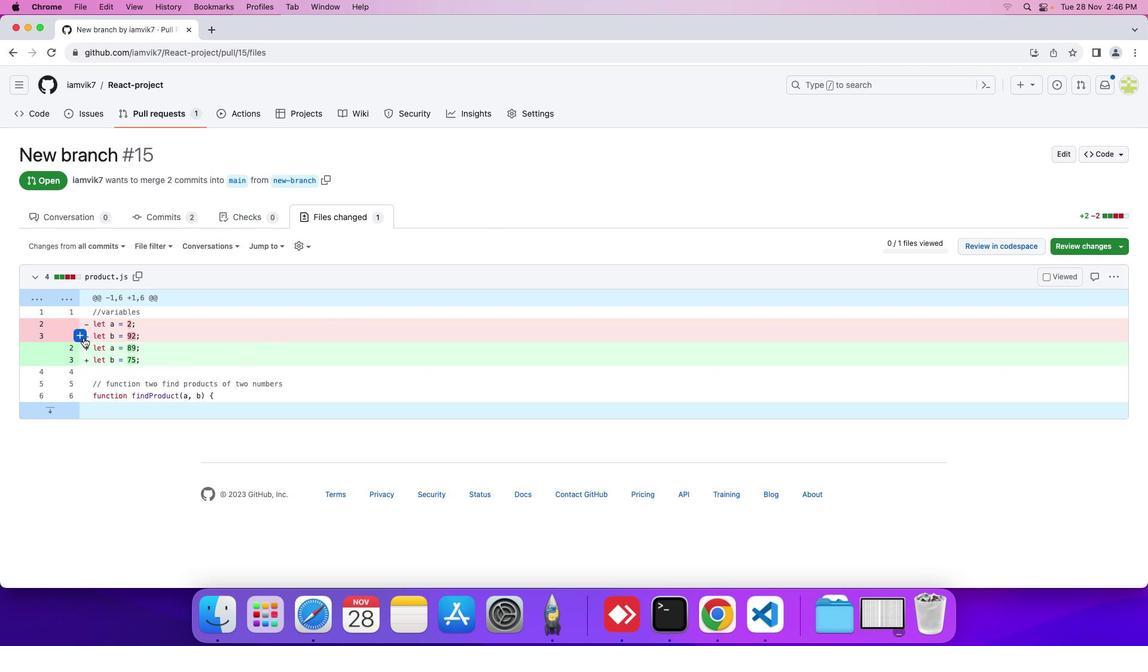 
Action: Mouse moved to (78, 339)
Screenshot: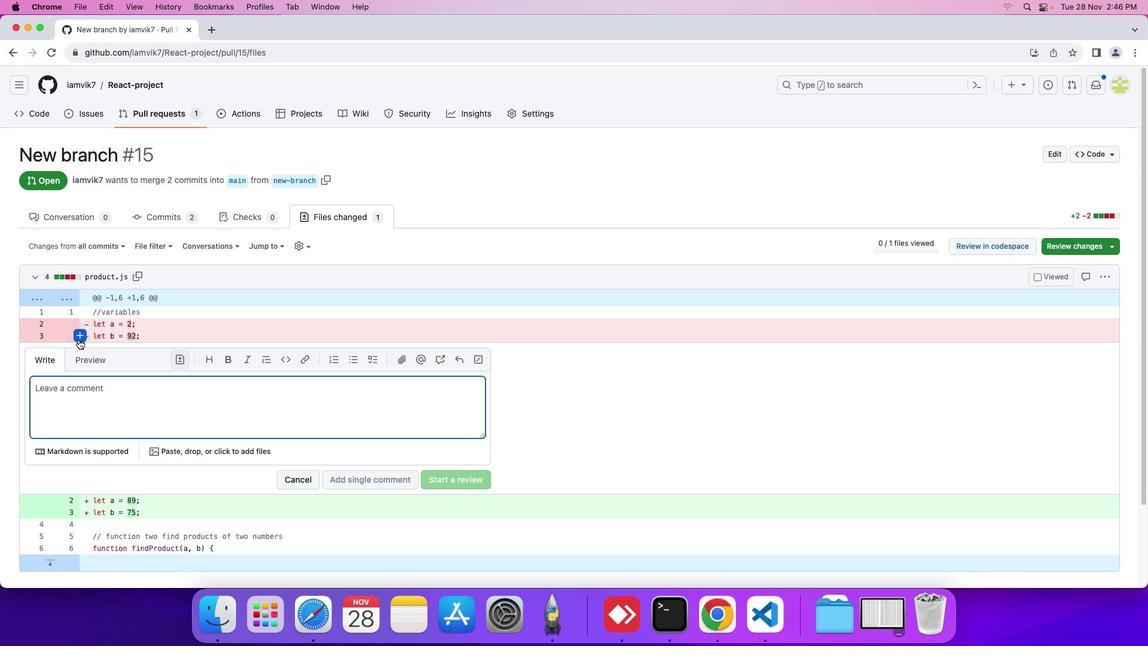 
Action: Key pressed 't'Key.backspaceKey.shift'T''h''i''s'Key.space't''h'Key.backspaceKey.backspace'i''s'Key.space't''h''e'Key.space'g''o''o''d'Key.space'c''h''a''n''g''e'Key.space'i''t'Key.space'i''s'Key.space'r''e''q''u''i''r''e''d''.'
Screenshot: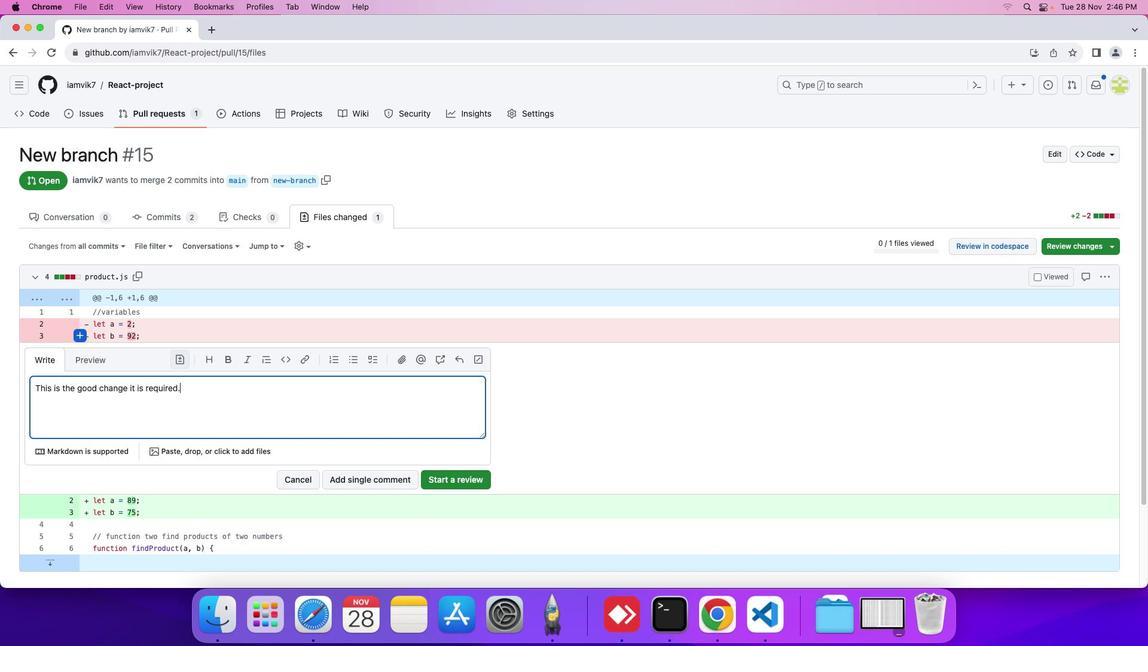 
Action: Mouse moved to (479, 483)
Screenshot: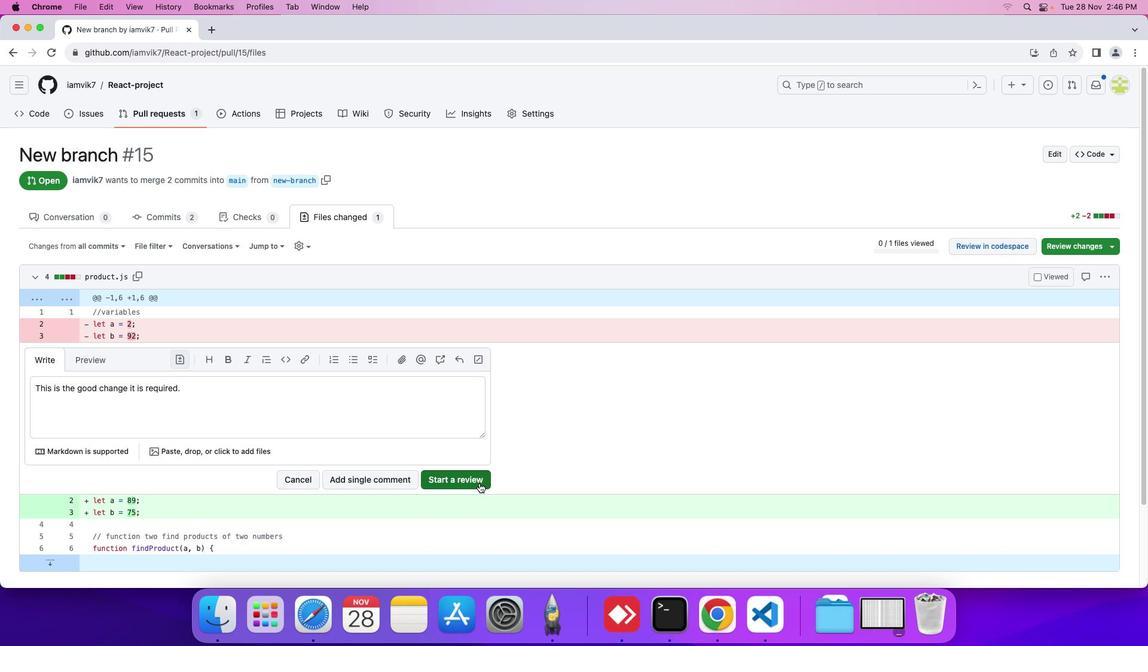 
Action: Mouse pressed left at (479, 483)
Screenshot: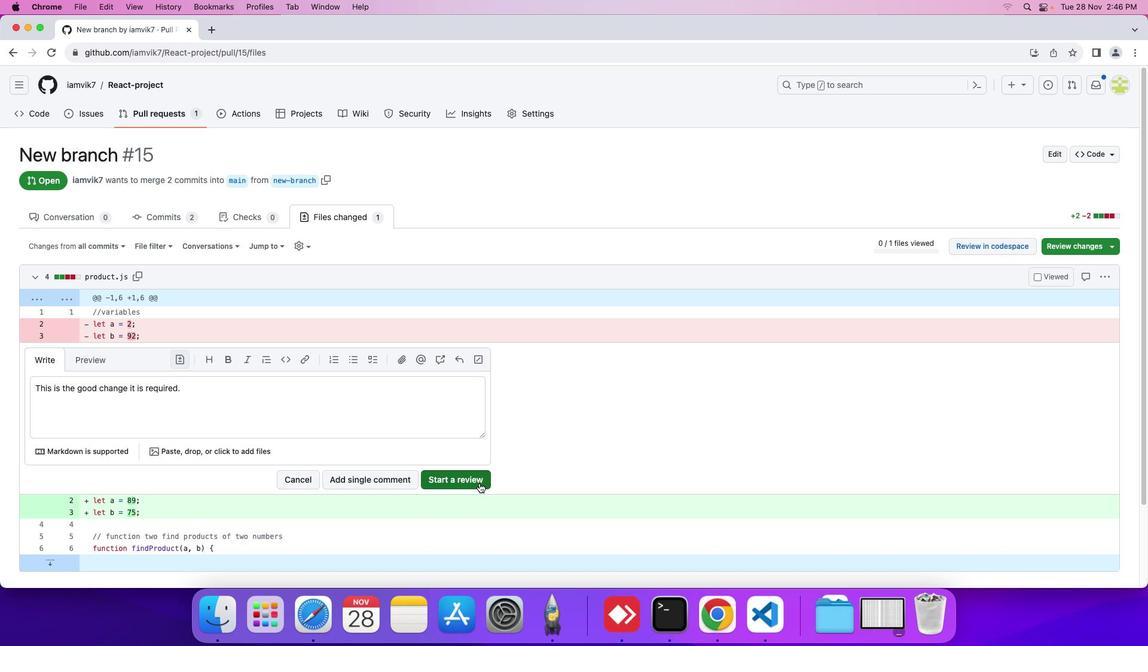 
Action: Mouse moved to (1043, 248)
Screenshot: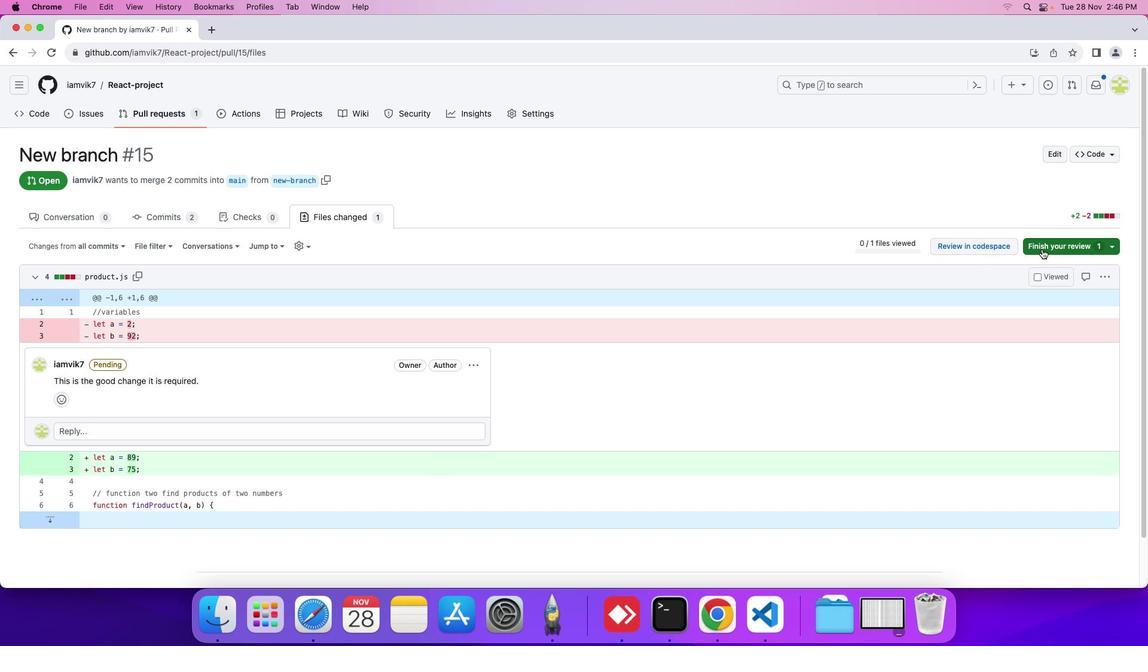 
Action: Mouse pressed left at (1043, 248)
Screenshot: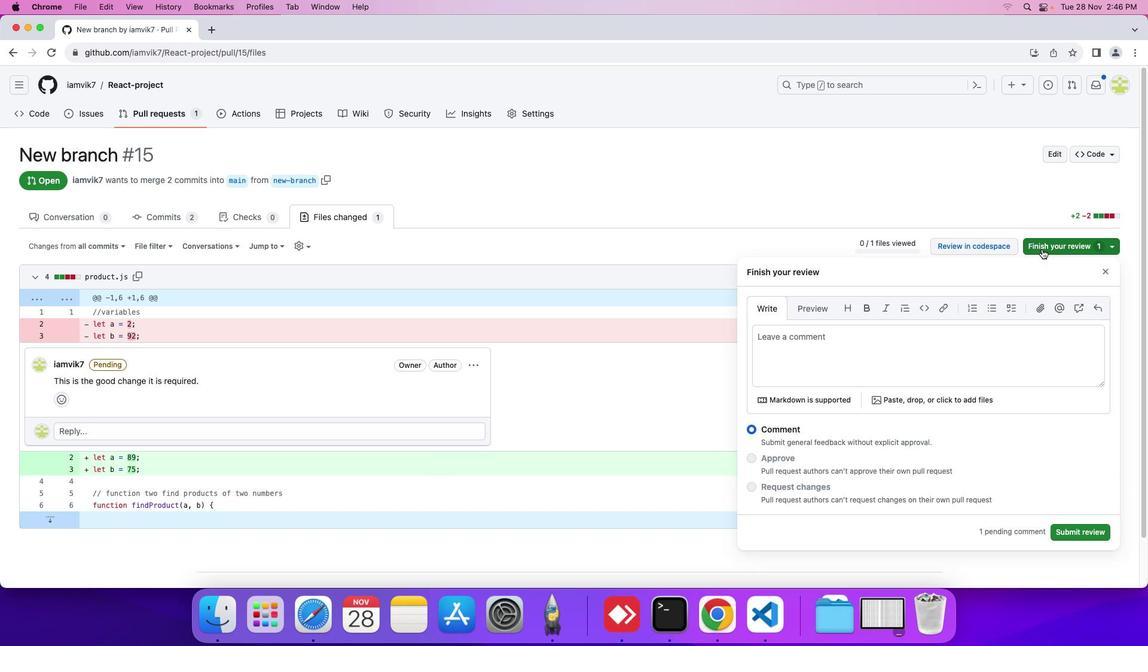 
Action: Mouse moved to (905, 357)
Screenshot: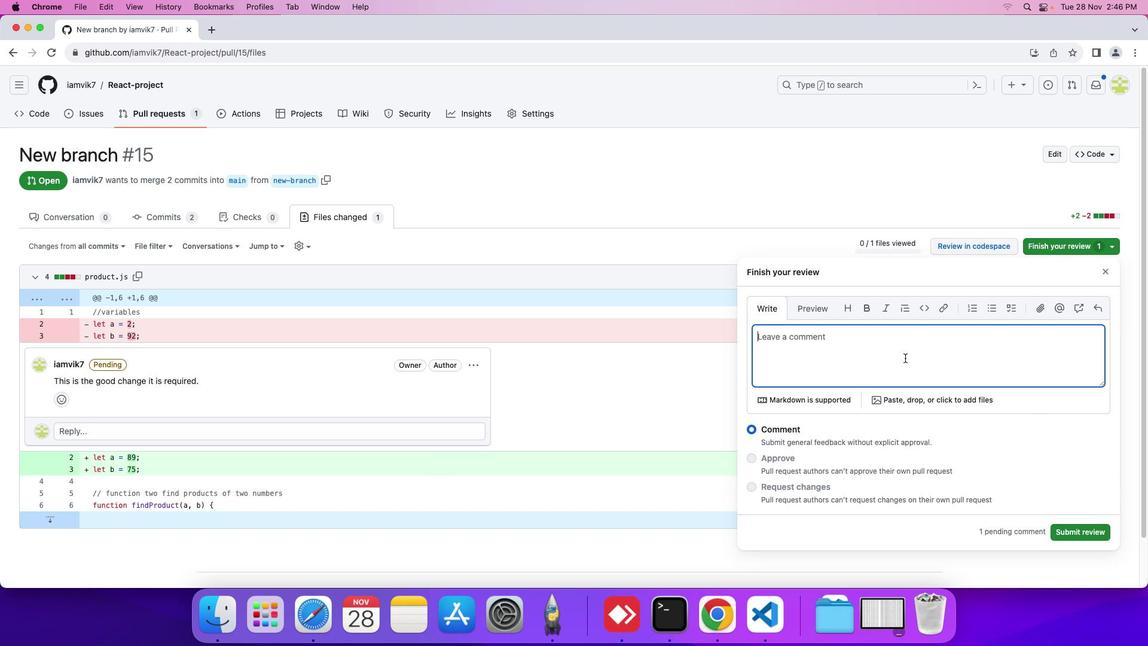
Action: Mouse pressed left at (905, 357)
Screenshot: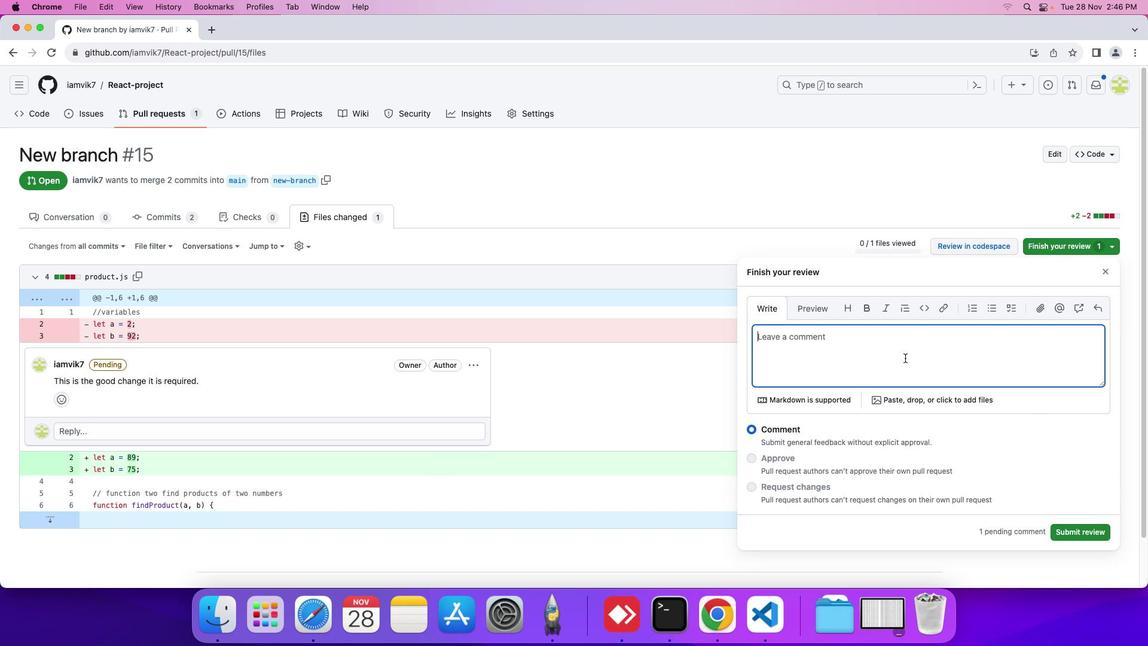 
Action: Mouse moved to (904, 358)
Screenshot: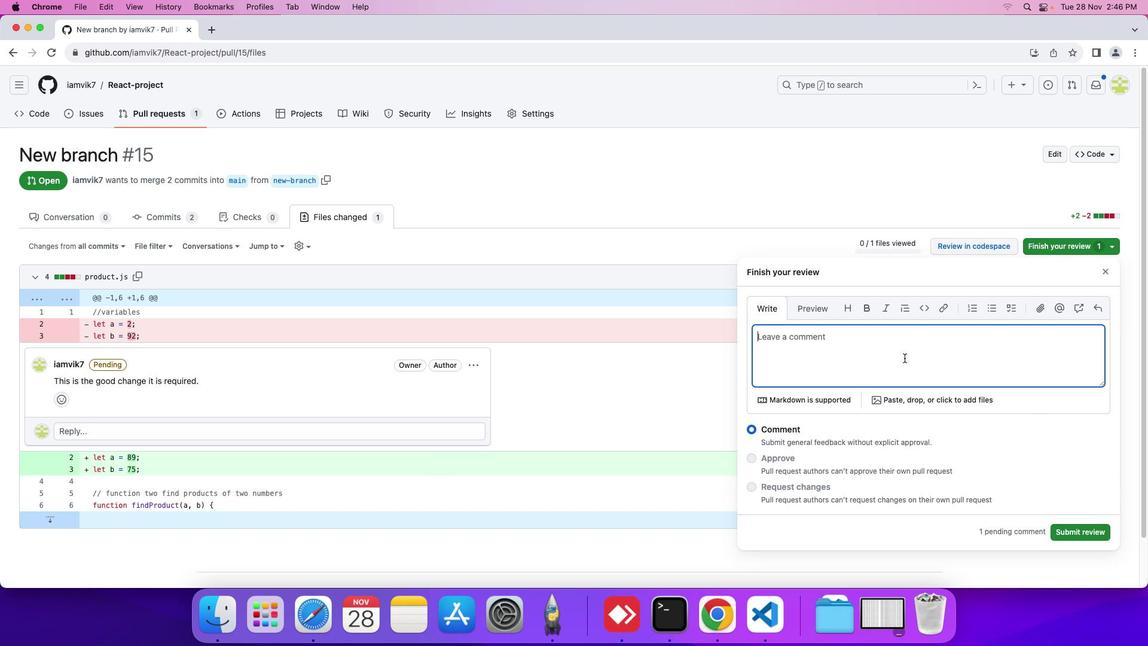 
Action: Key pressed Key.shift'F''i''n''i''s''h''i''n''g'Key.space't''h''e'Key.space'c''o''d''e'Key.space'r''e''v''i''e''w'Key.enter
Screenshot: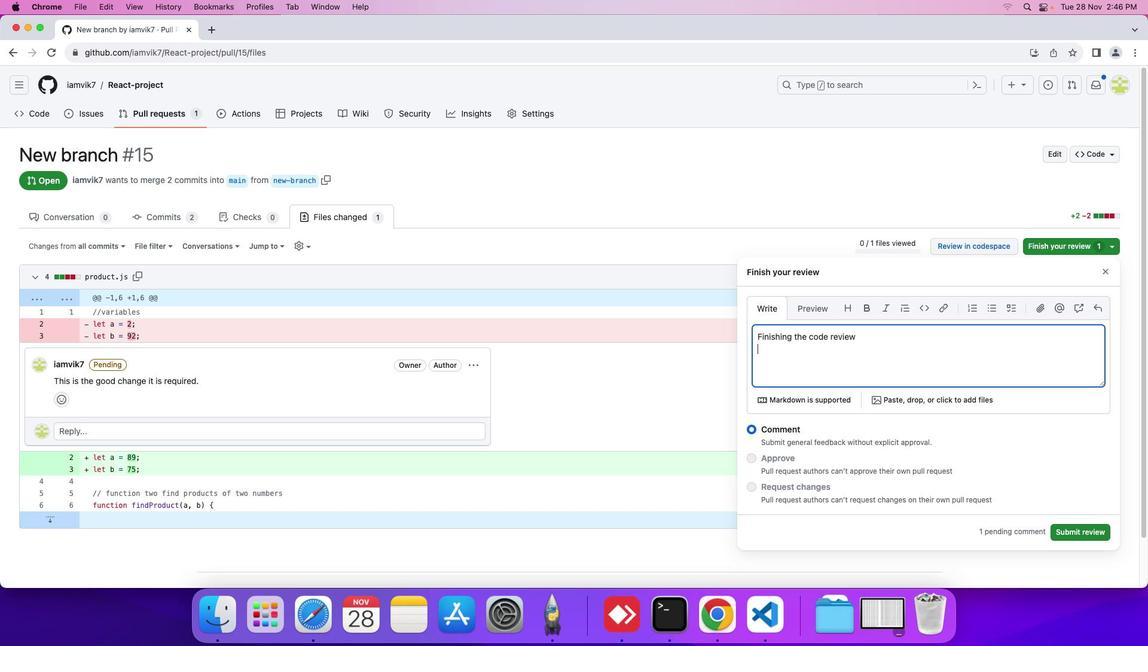
Action: Mouse moved to (1079, 529)
Screenshot: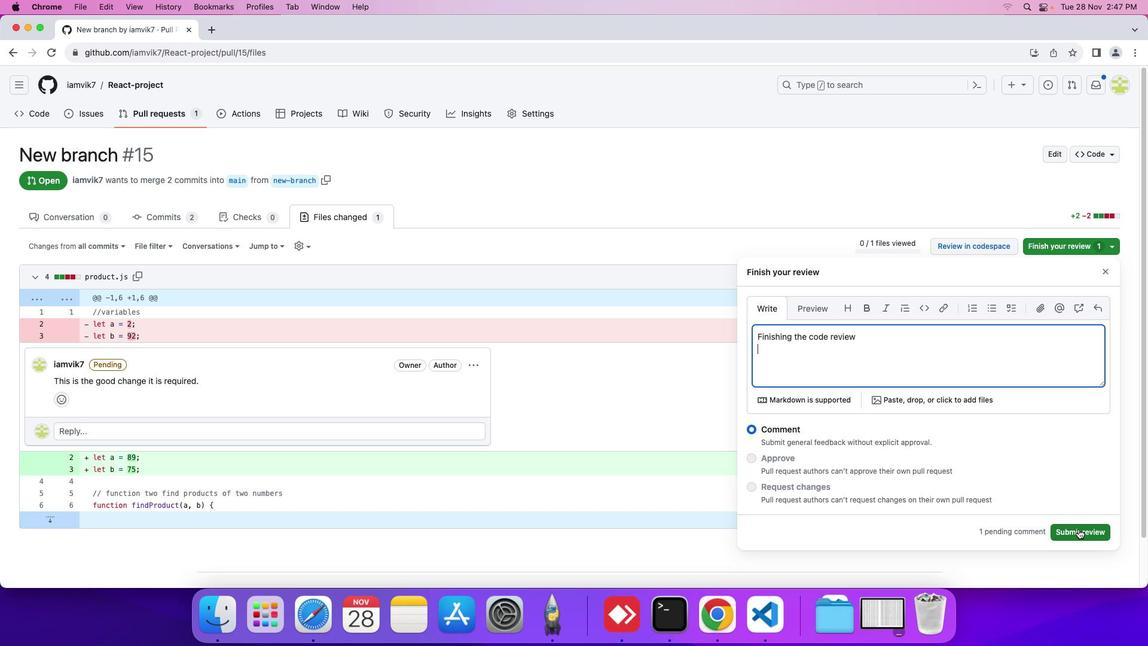 
Action: Mouse pressed left at (1079, 529)
Screenshot: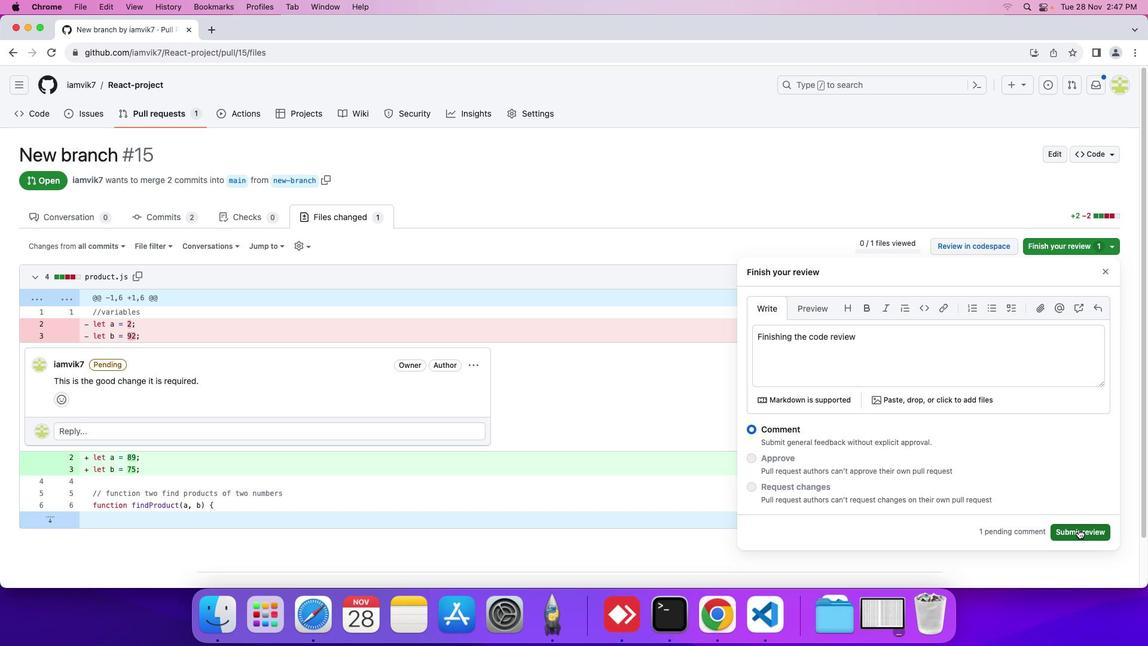 
Action: Mouse moved to (371, 298)
Screenshot: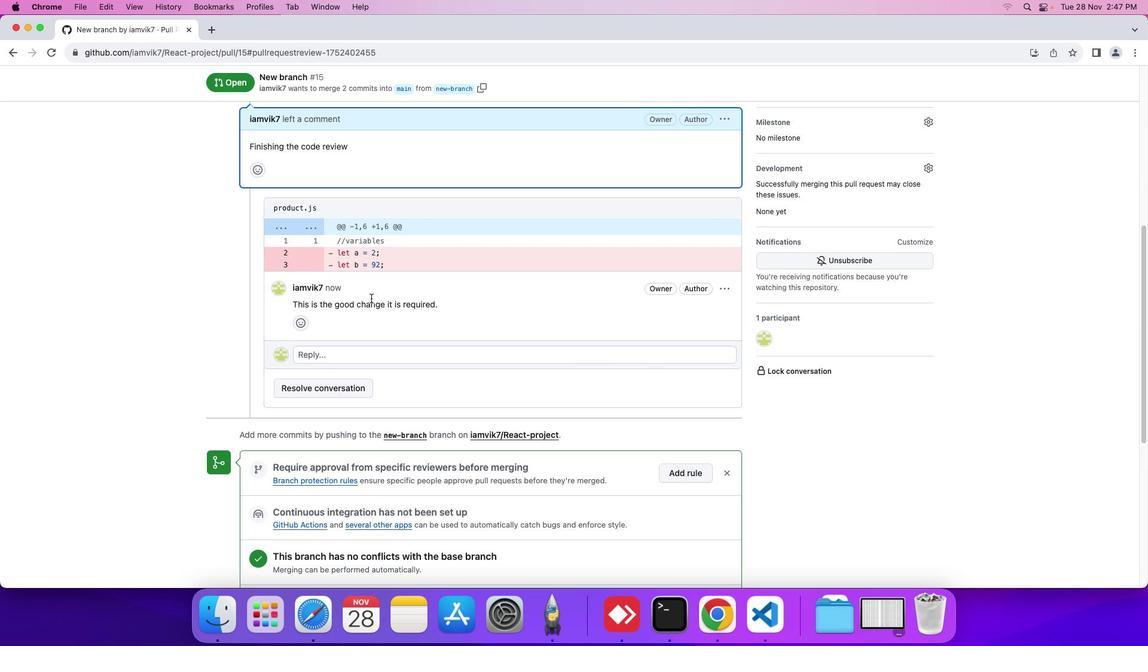 
Action: Mouse scrolled (371, 298) with delta (0, 0)
Screenshot: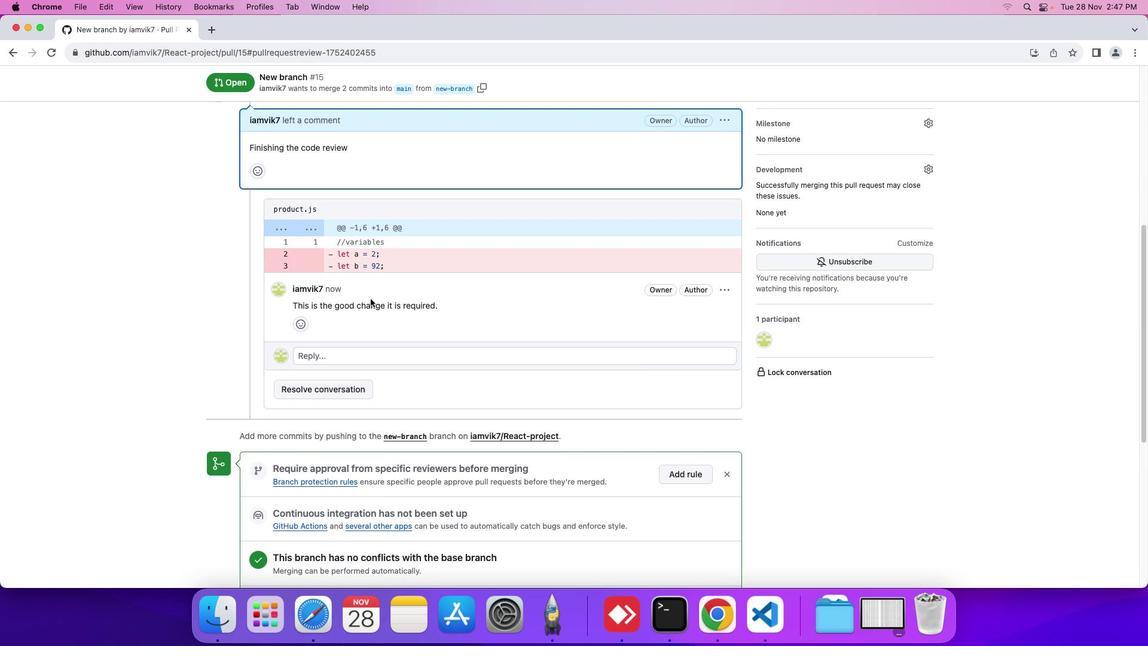 
Action: Mouse moved to (371, 298)
Screenshot: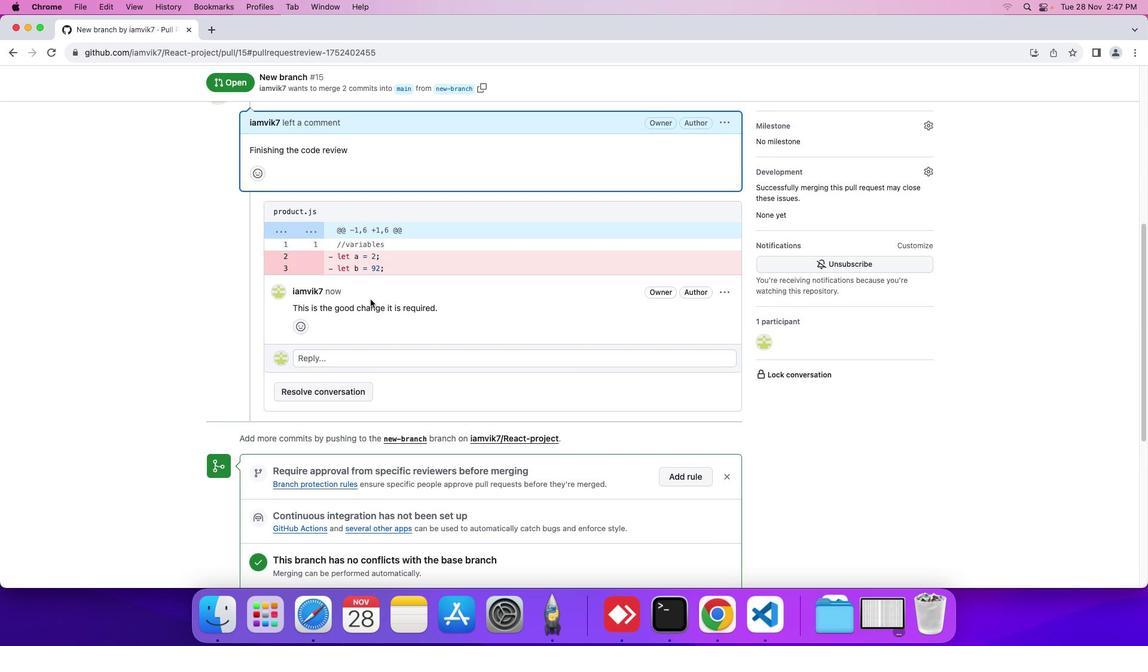 
Action: Mouse scrolled (371, 298) with delta (0, 0)
Screenshot: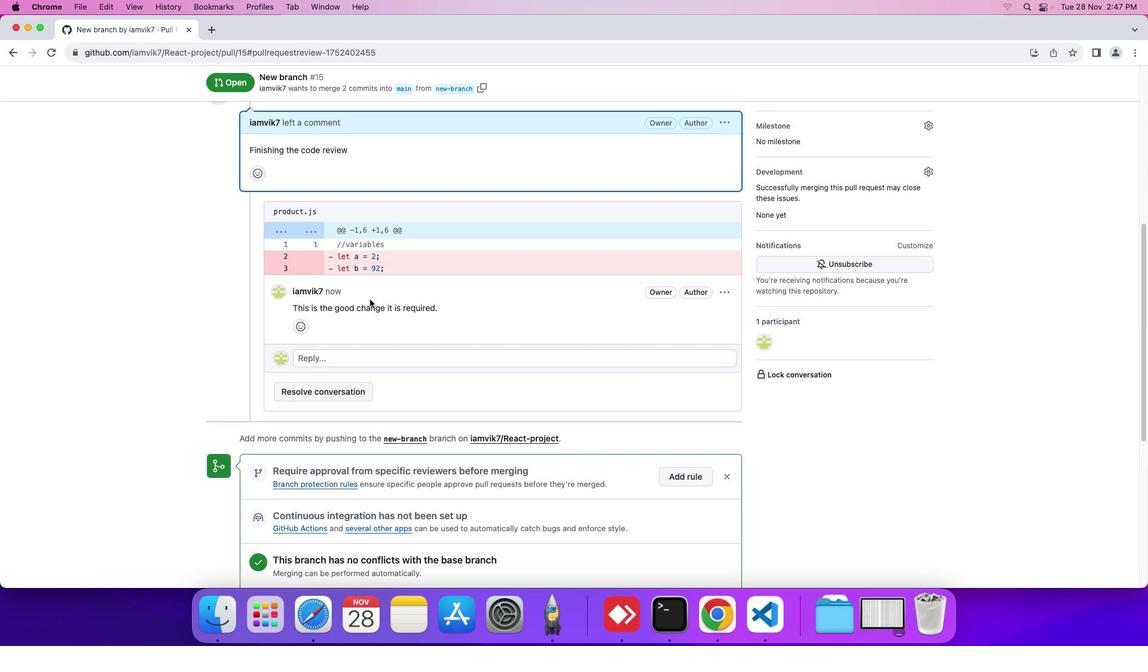 
Action: Mouse moved to (370, 299)
Screenshot: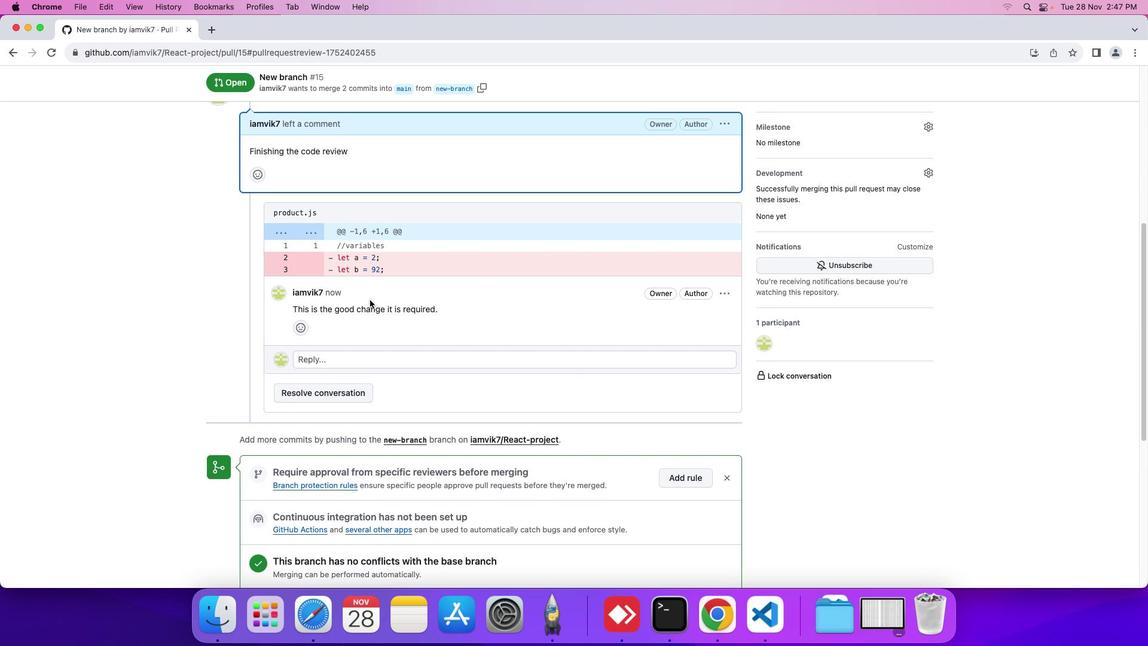 
Action: Mouse scrolled (370, 299) with delta (0, 0)
Screenshot: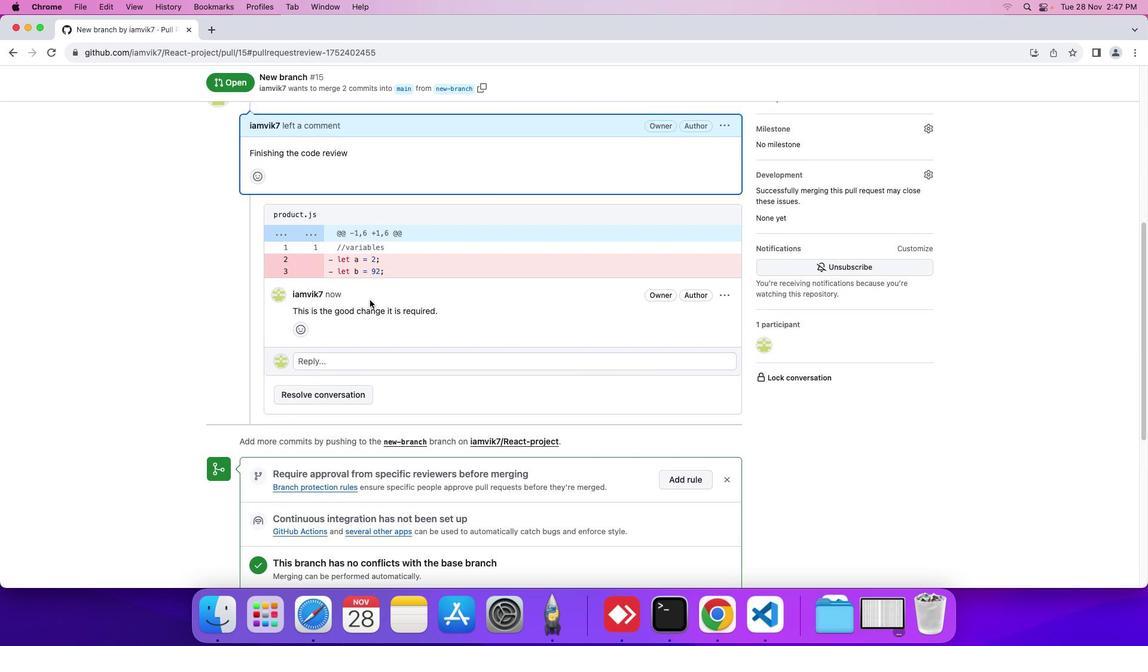 
Action: Mouse moved to (370, 299)
Screenshot: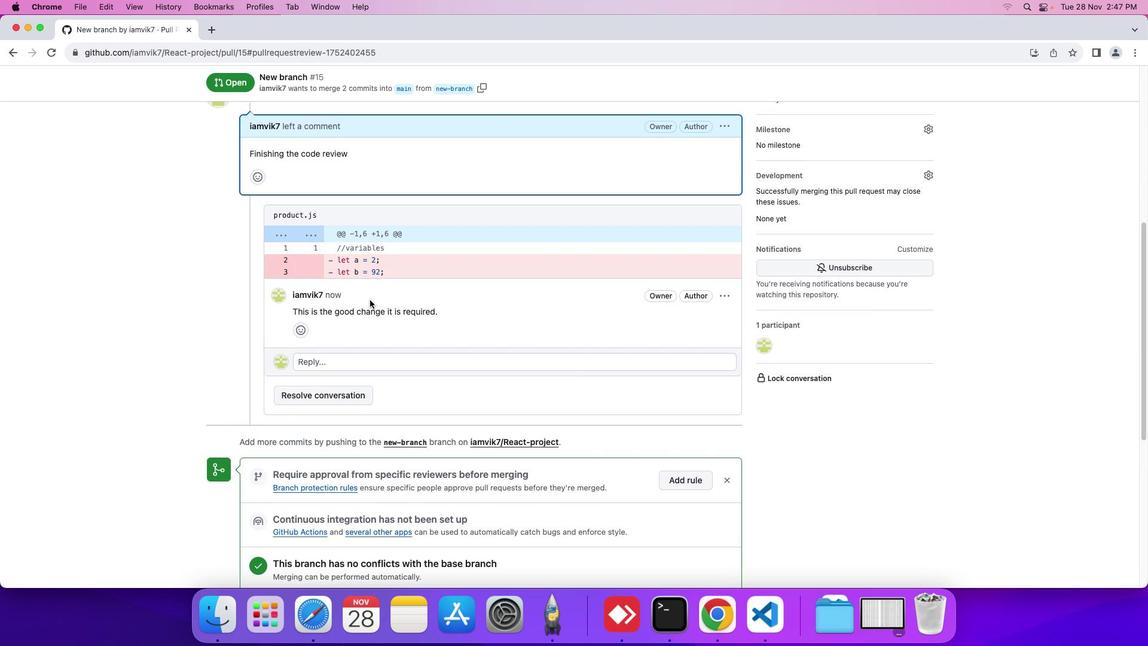 
Action: Mouse scrolled (370, 299) with delta (0, 0)
Screenshot: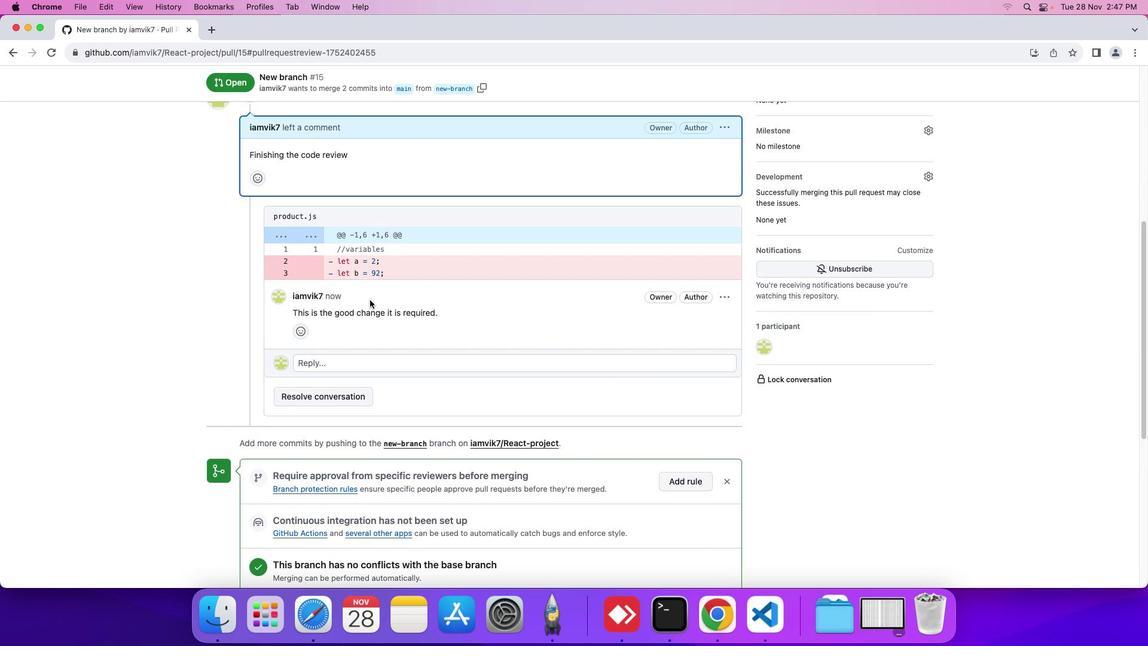 
Action: Mouse moved to (370, 300)
Screenshot: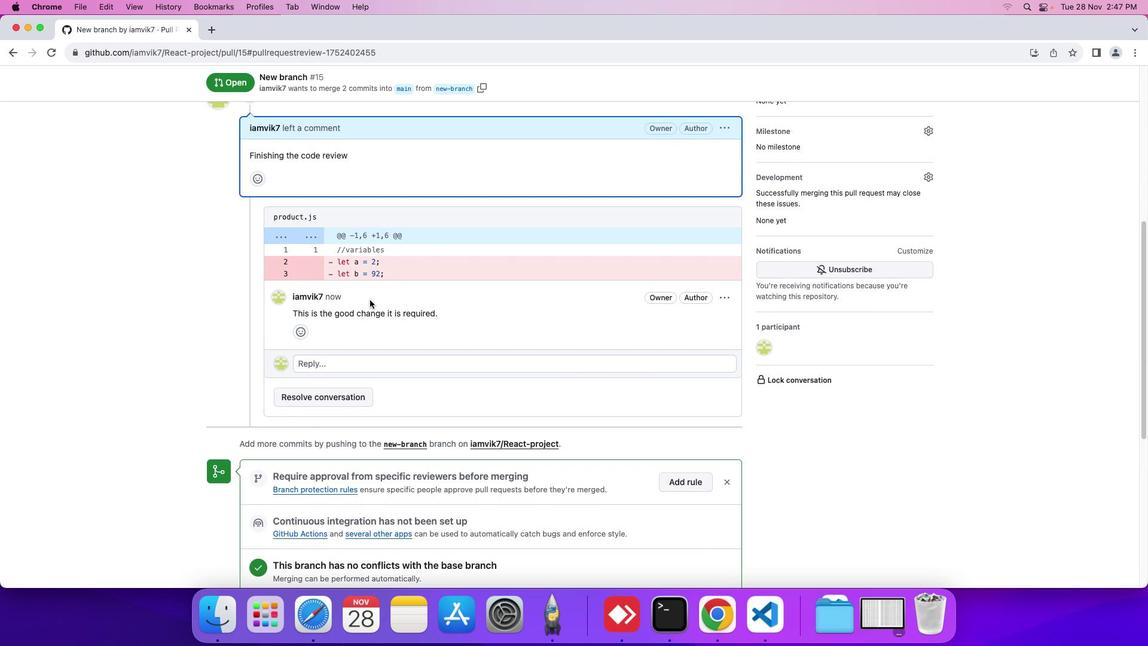
Action: Mouse scrolled (370, 300) with delta (0, 0)
Screenshot: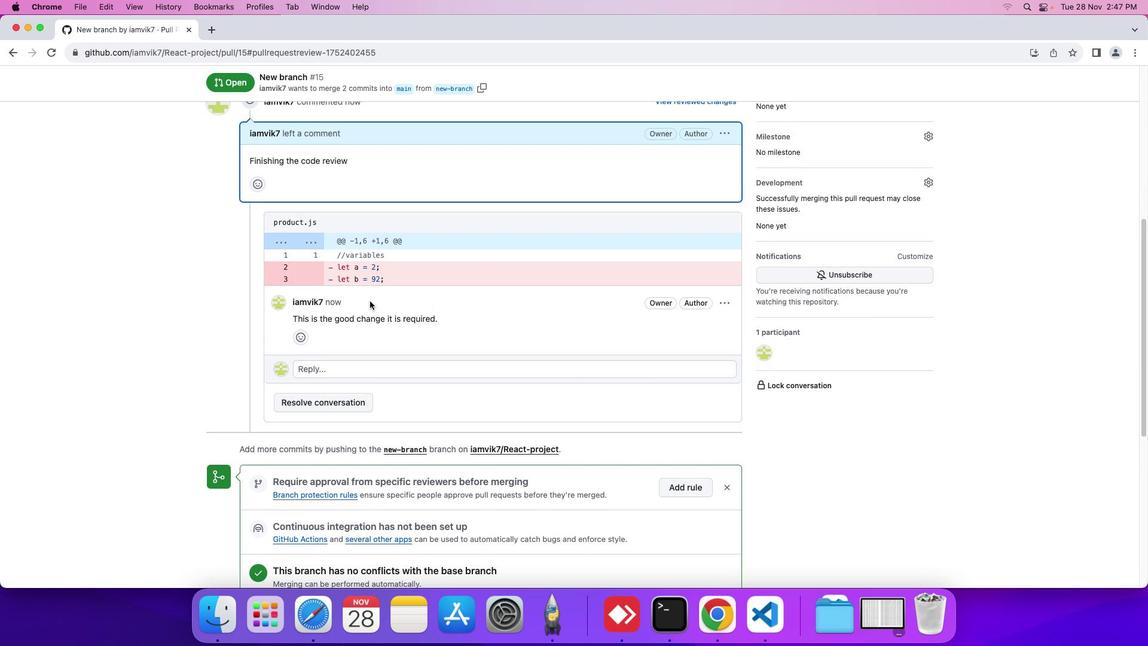 
Action: Mouse moved to (370, 301)
Screenshot: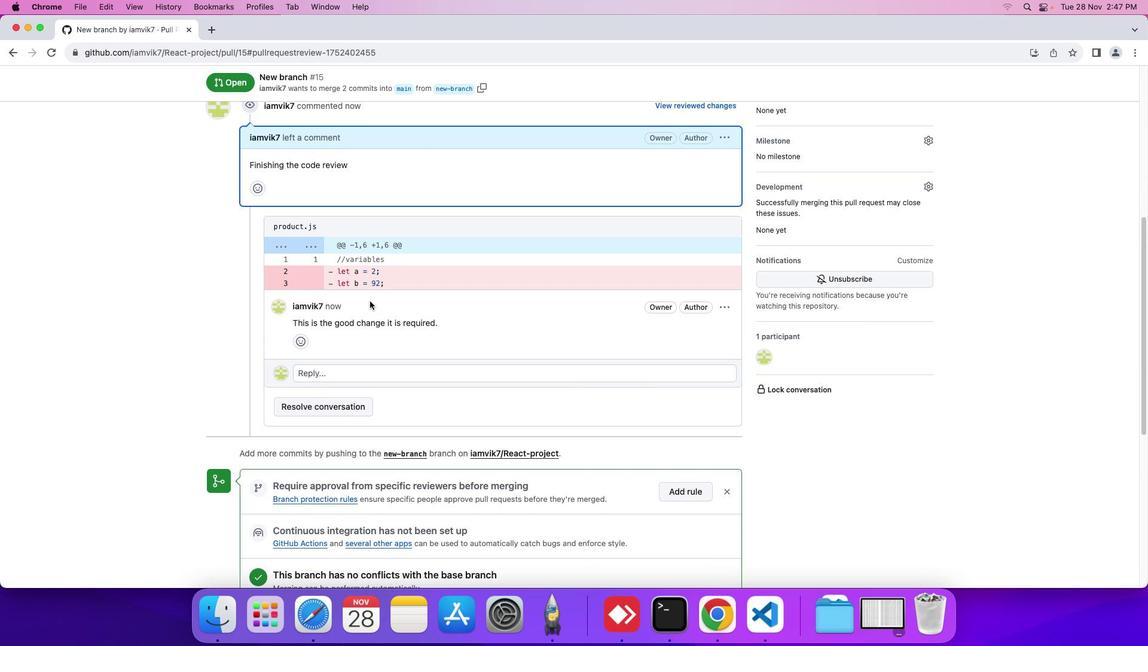
Action: Mouse scrolled (370, 301) with delta (0, 0)
Screenshot: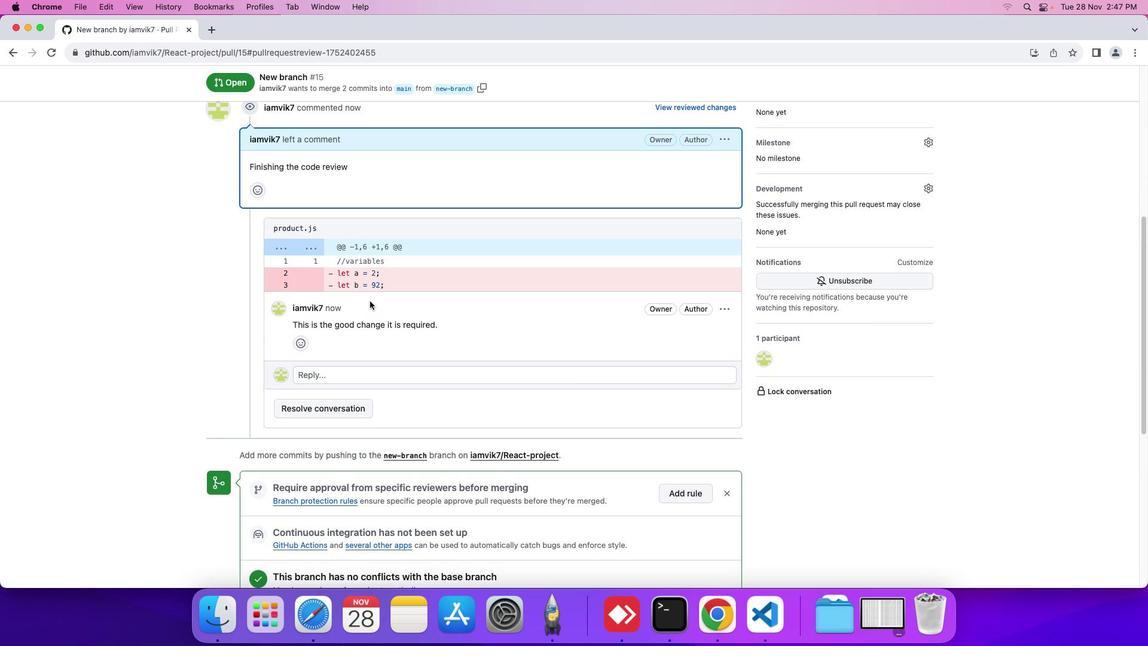 
Action: Mouse moved to (370, 301)
Screenshot: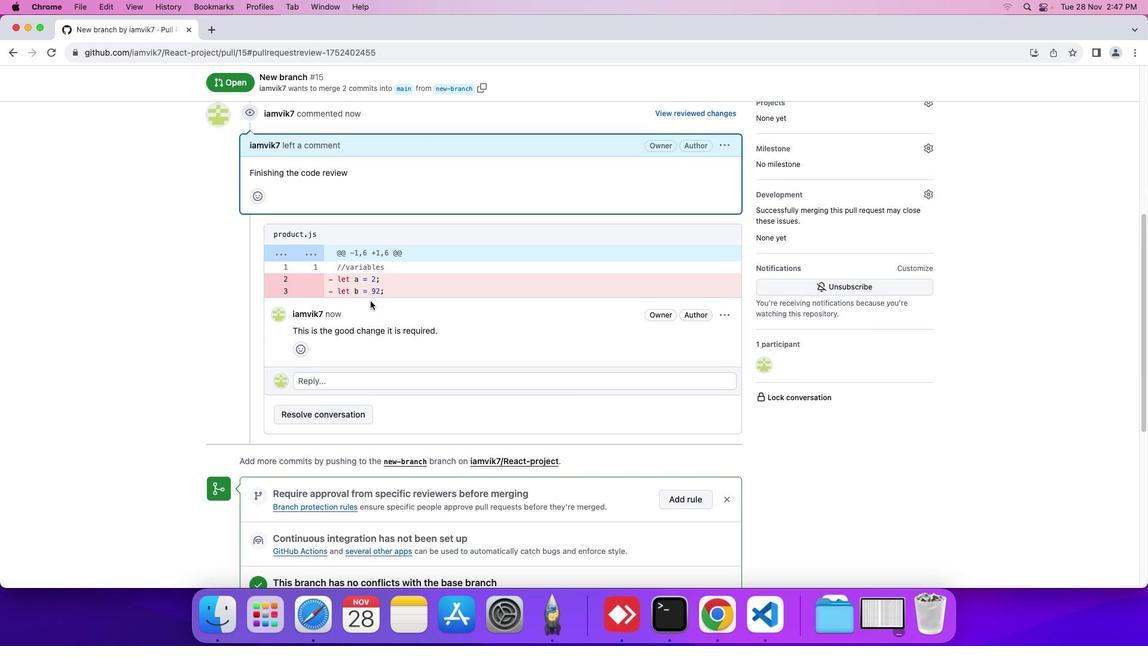 
Action: Mouse scrolled (370, 301) with delta (0, 0)
Screenshot: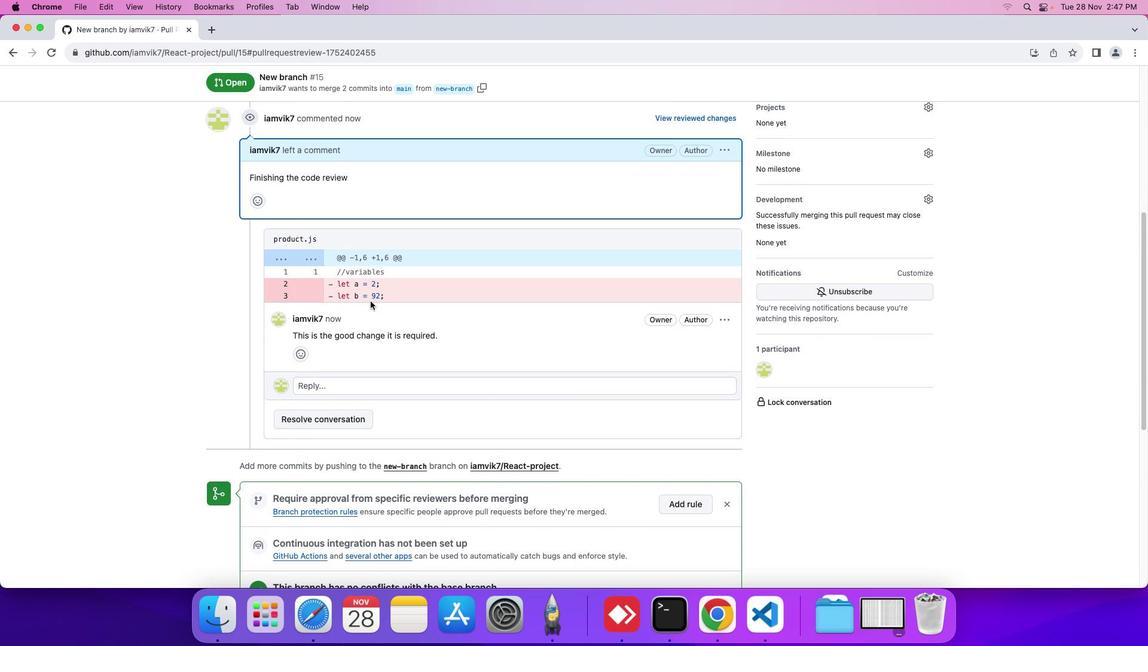 
Action: Mouse scrolled (370, 301) with delta (0, 0)
Screenshot: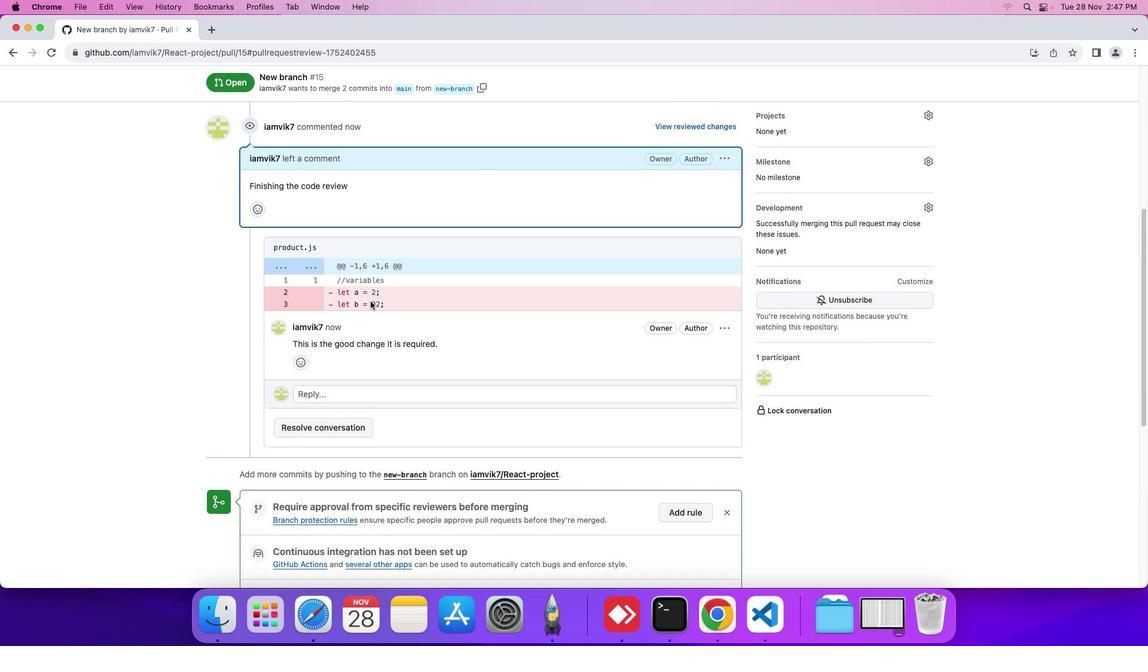
Action: Mouse moved to (371, 301)
Screenshot: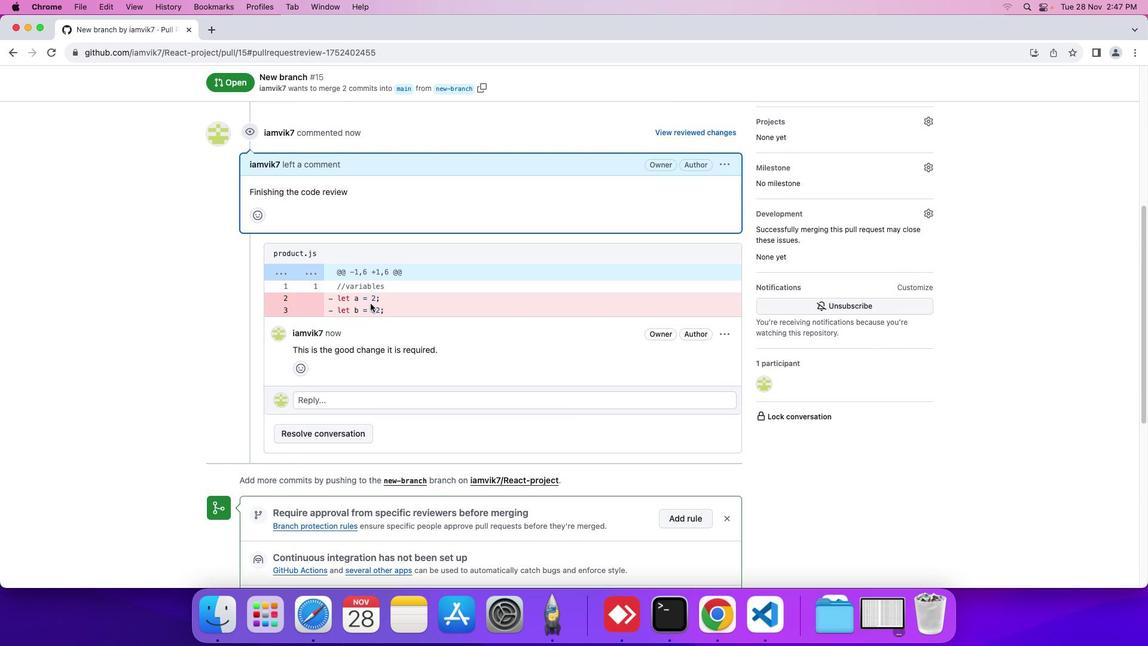 
Action: Mouse scrolled (371, 301) with delta (0, 0)
Screenshot: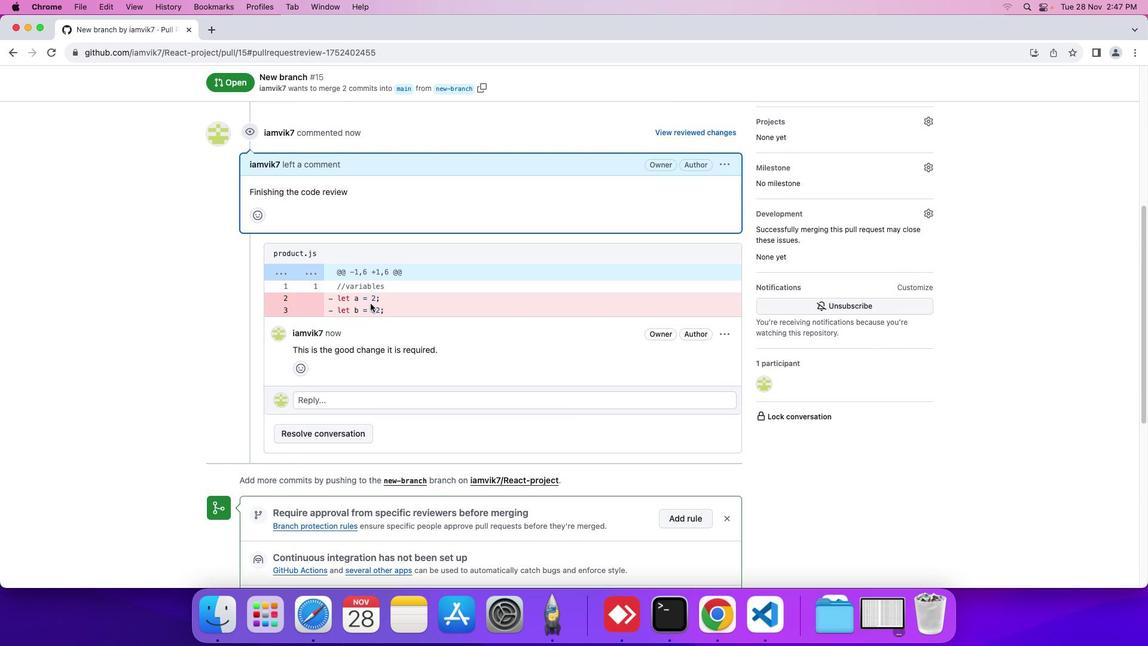 
Action: Mouse moved to (433, 363)
Screenshot: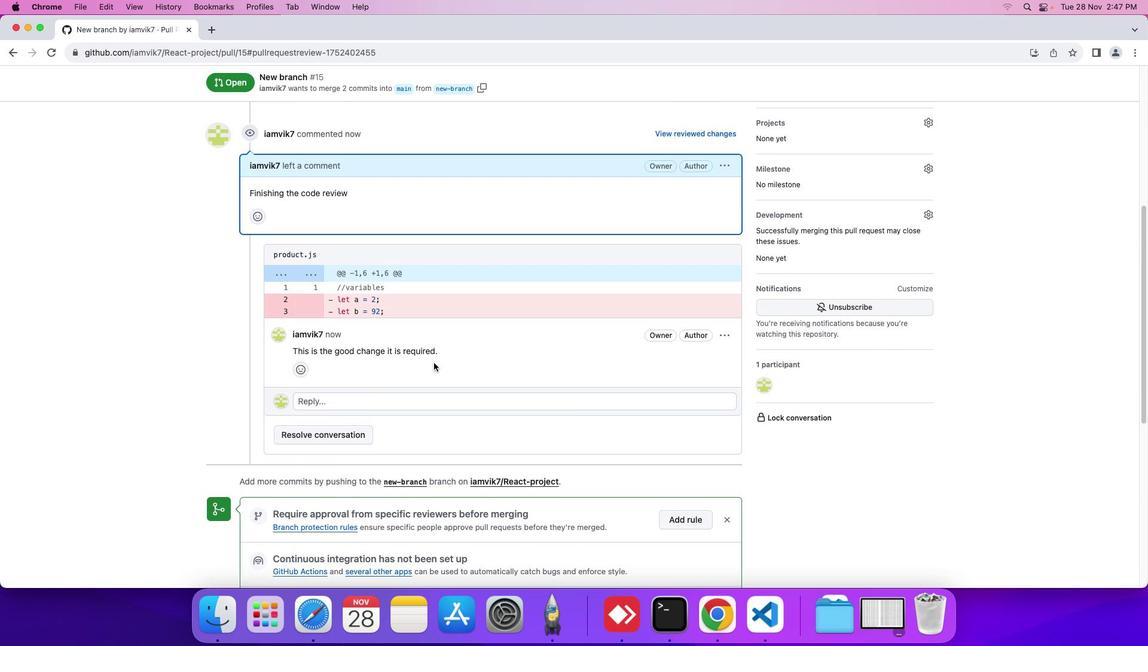 
Action: Mouse scrolled (433, 363) with delta (0, 0)
Screenshot: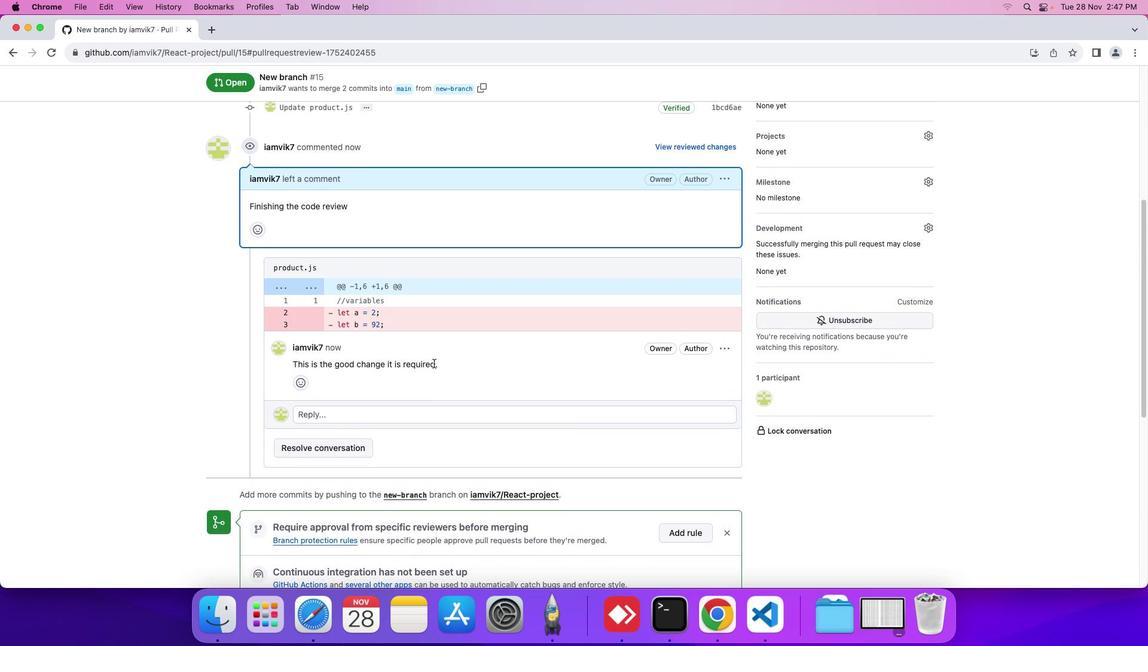 
Action: Mouse scrolled (433, 363) with delta (0, 0)
Screenshot: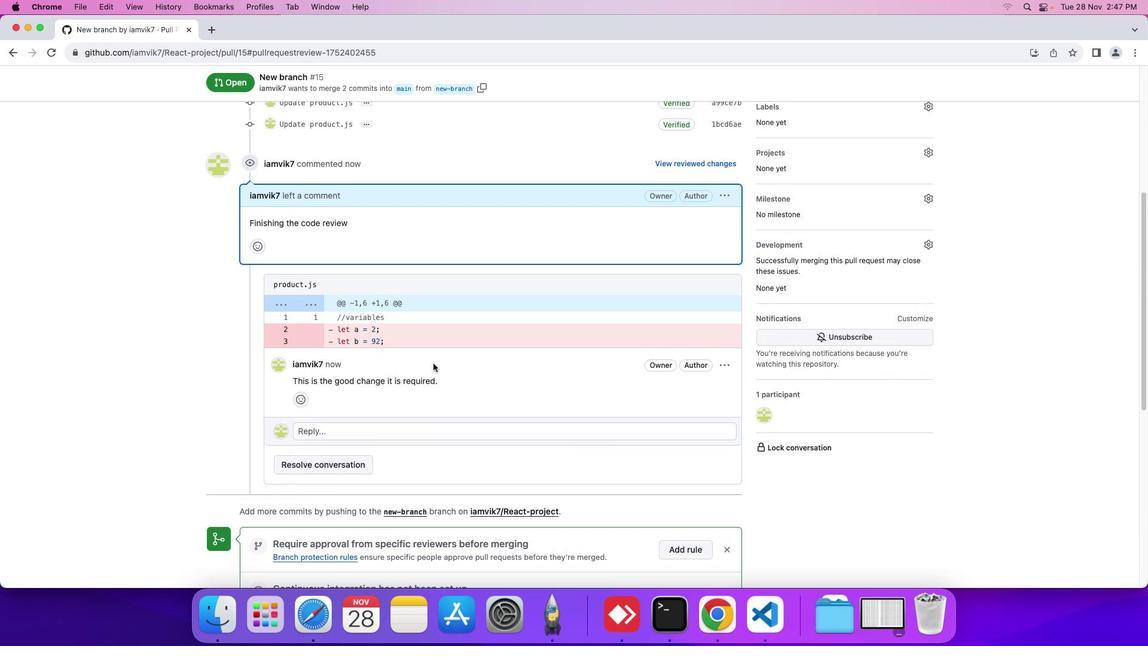 
Action: Mouse scrolled (433, 363) with delta (0, 1)
Screenshot: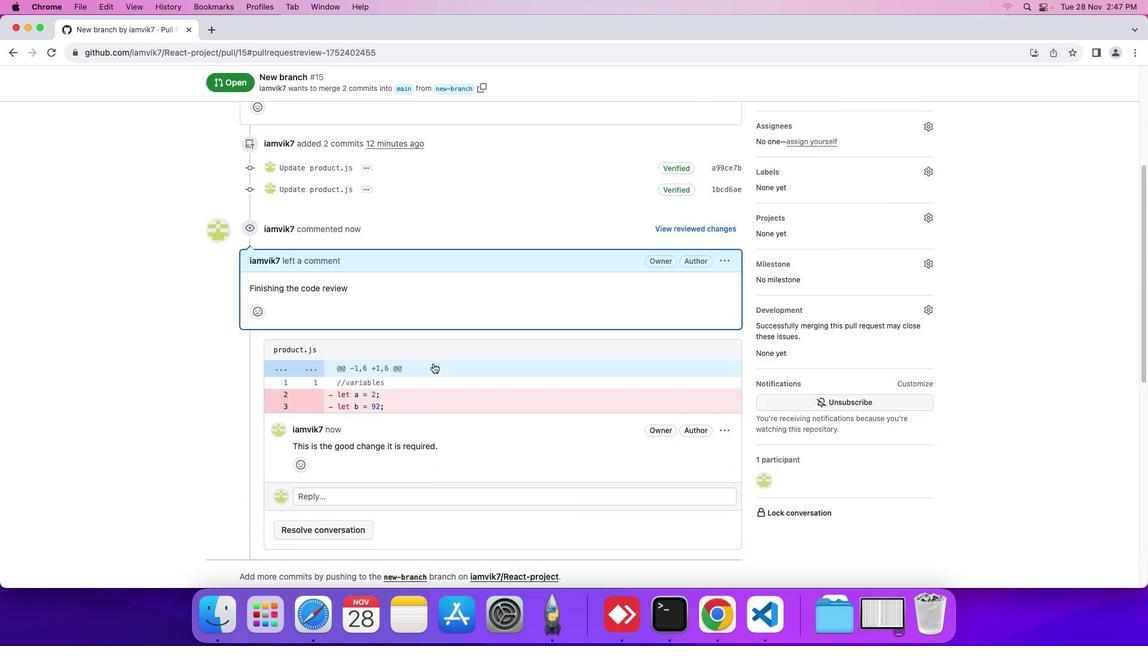 
Action: Mouse moved to (433, 363)
Screenshot: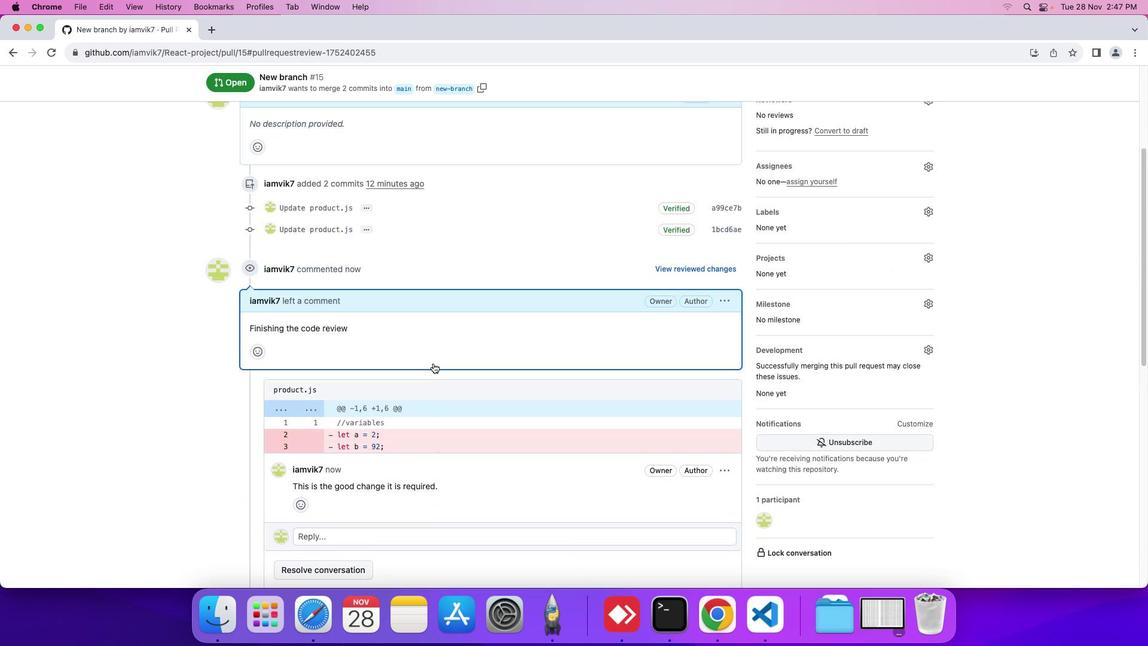 
Action: Mouse scrolled (433, 363) with delta (0, 1)
Screenshot: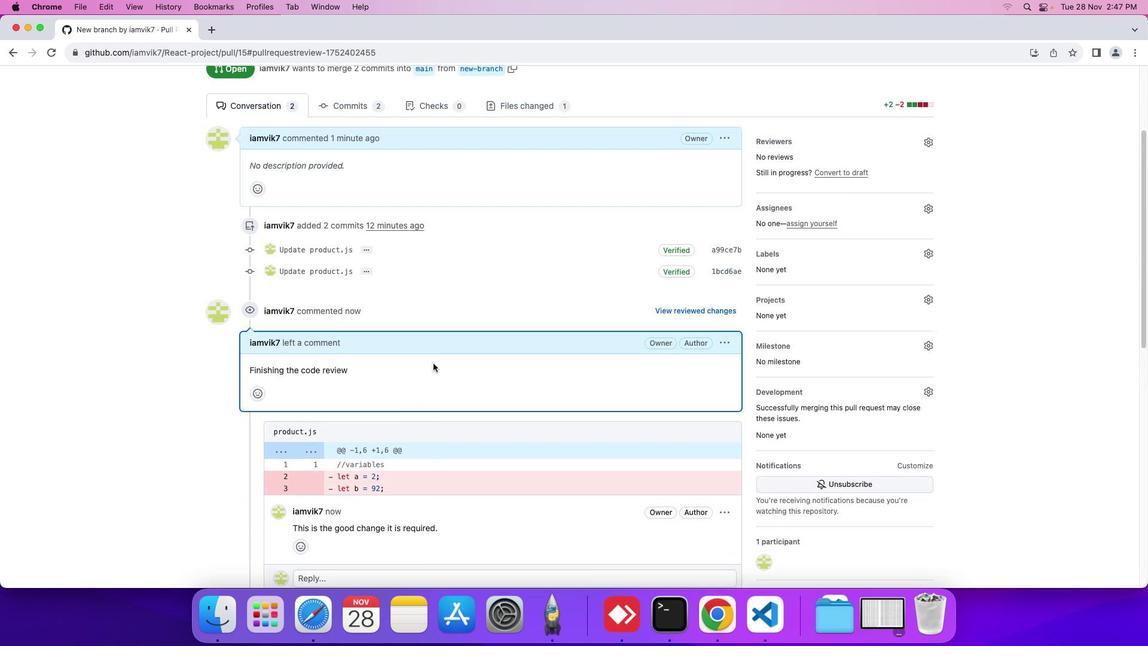 
Action: Mouse moved to (433, 363)
Screenshot: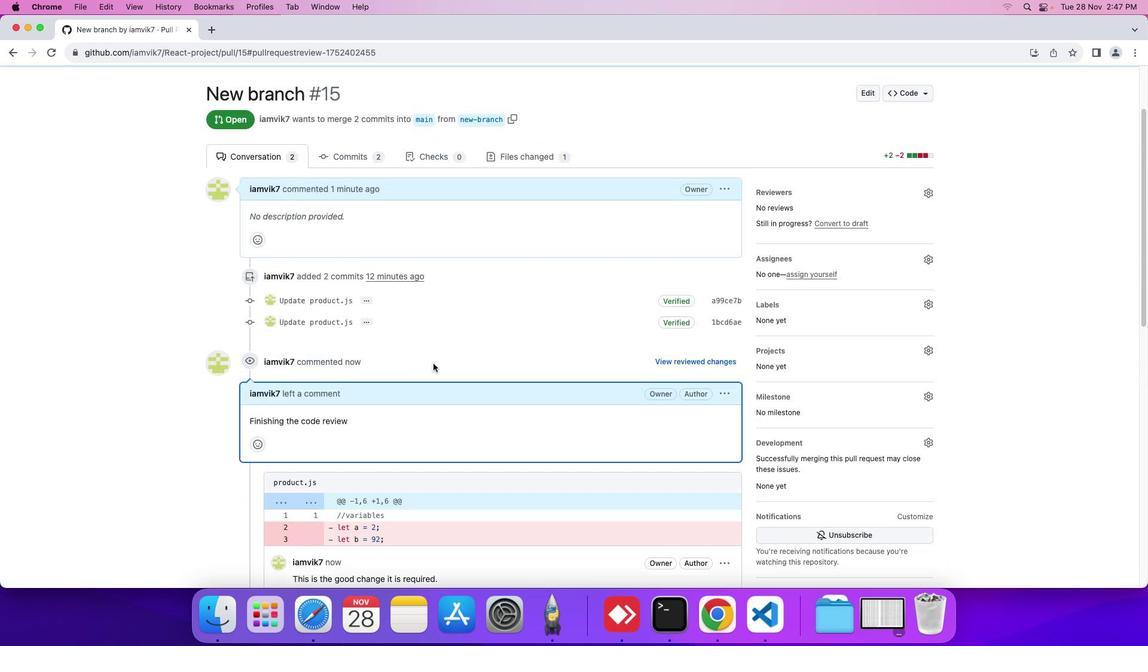 
Action: Mouse scrolled (433, 363) with delta (0, 1)
Screenshot: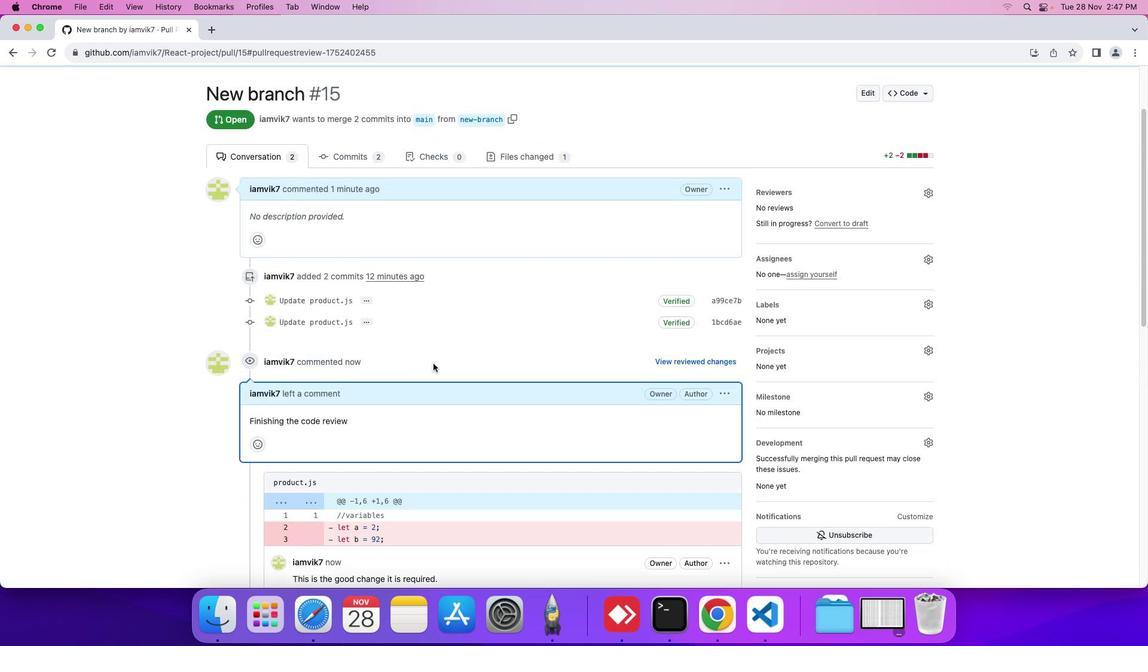 
Action: Mouse moved to (433, 363)
Screenshot: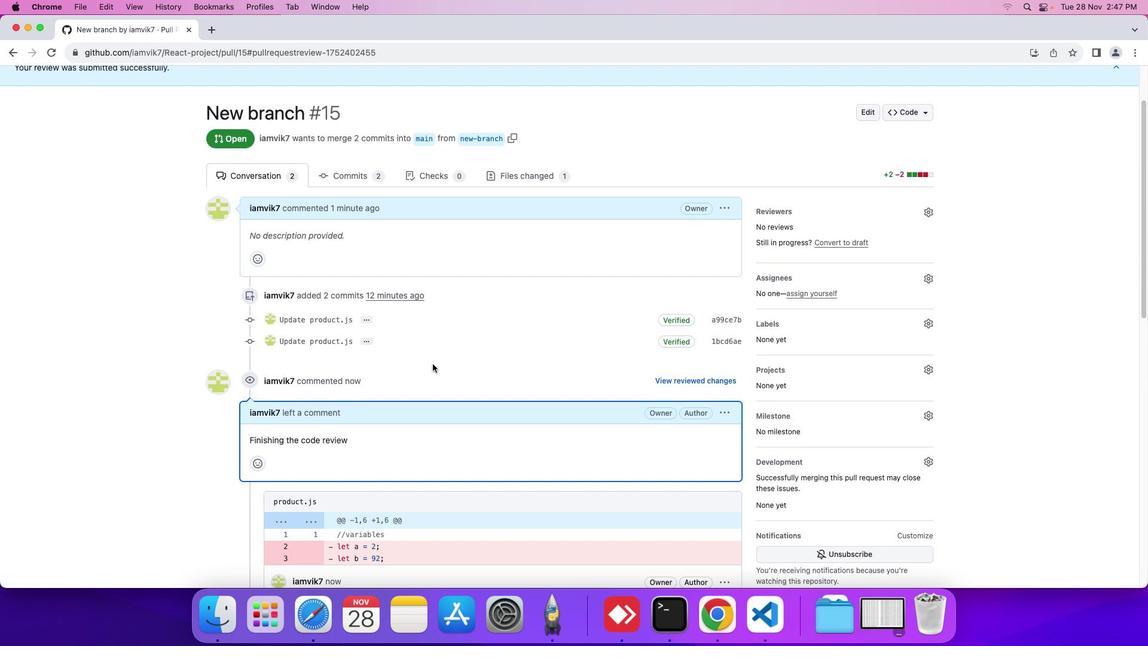 
Action: Mouse scrolled (433, 363) with delta (0, 0)
Screenshot: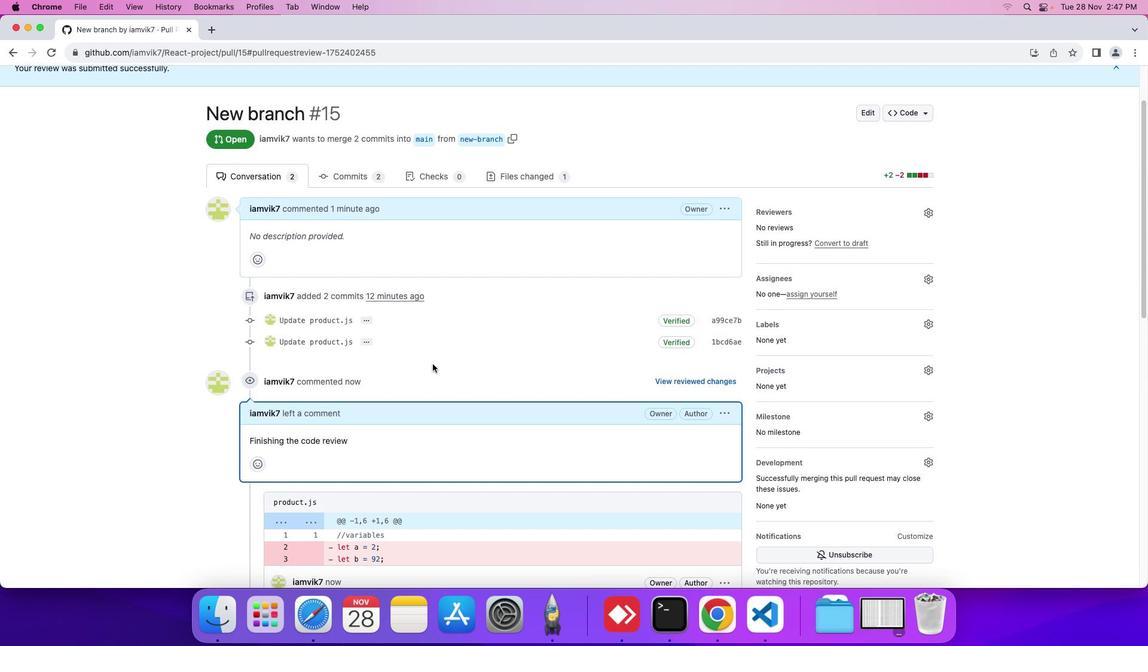 
Action: Mouse moved to (433, 362)
Screenshot: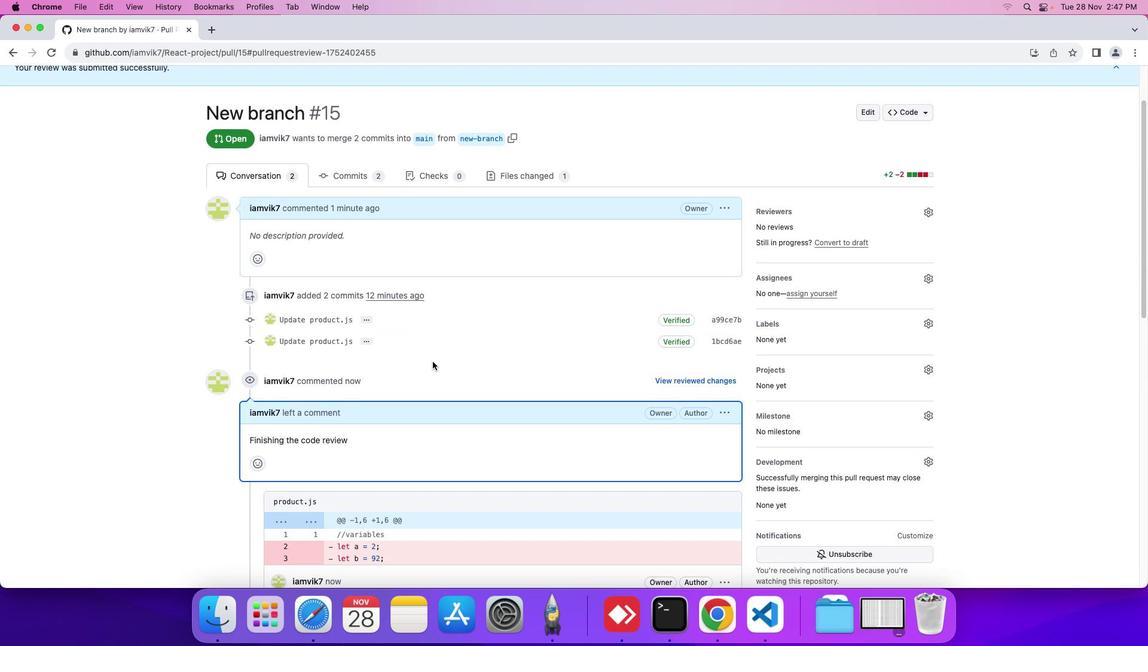 
Action: Mouse scrolled (433, 362) with delta (0, 0)
Screenshot: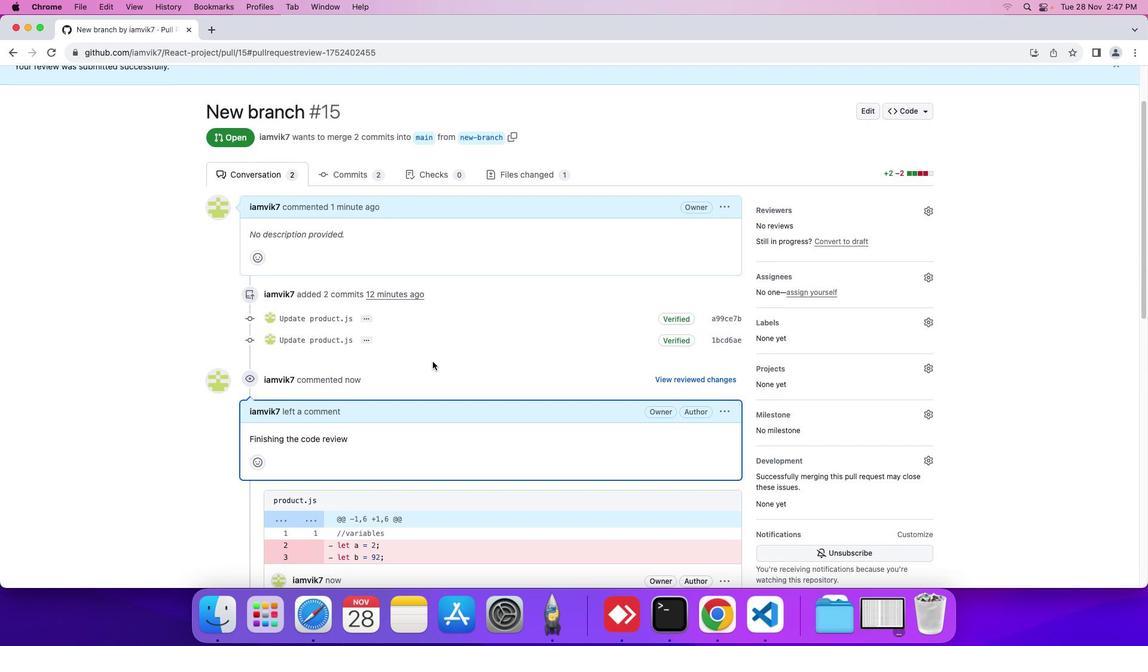 
Action: Mouse scrolled (433, 362) with delta (0, 0)
Screenshot: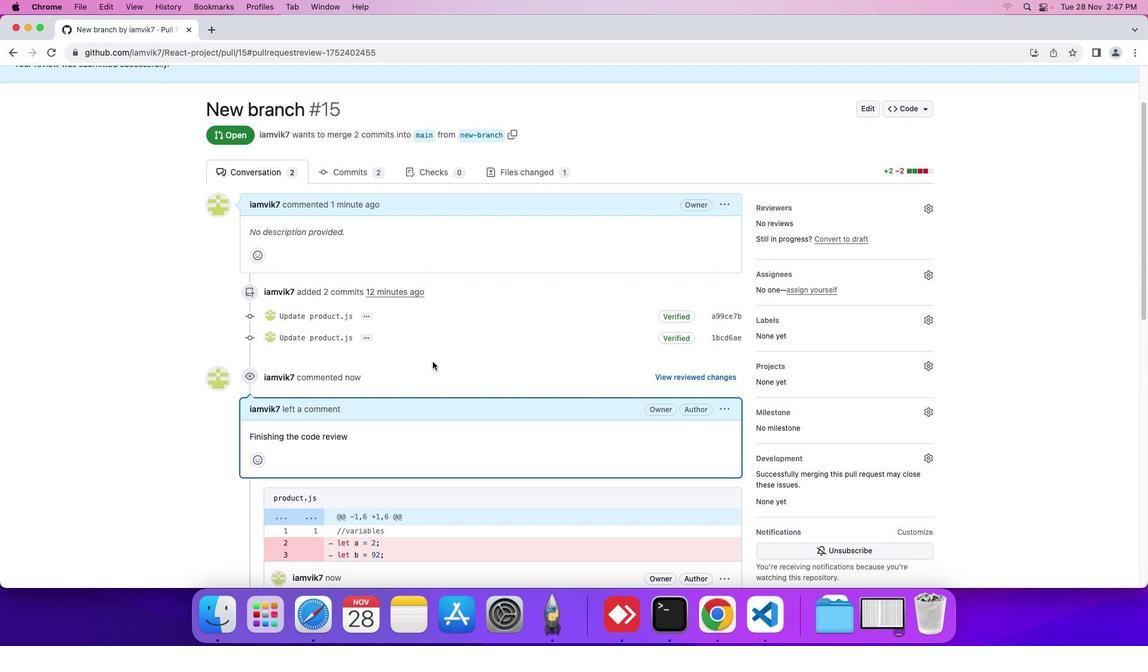 
Action: Mouse scrolled (433, 362) with delta (0, 0)
Screenshot: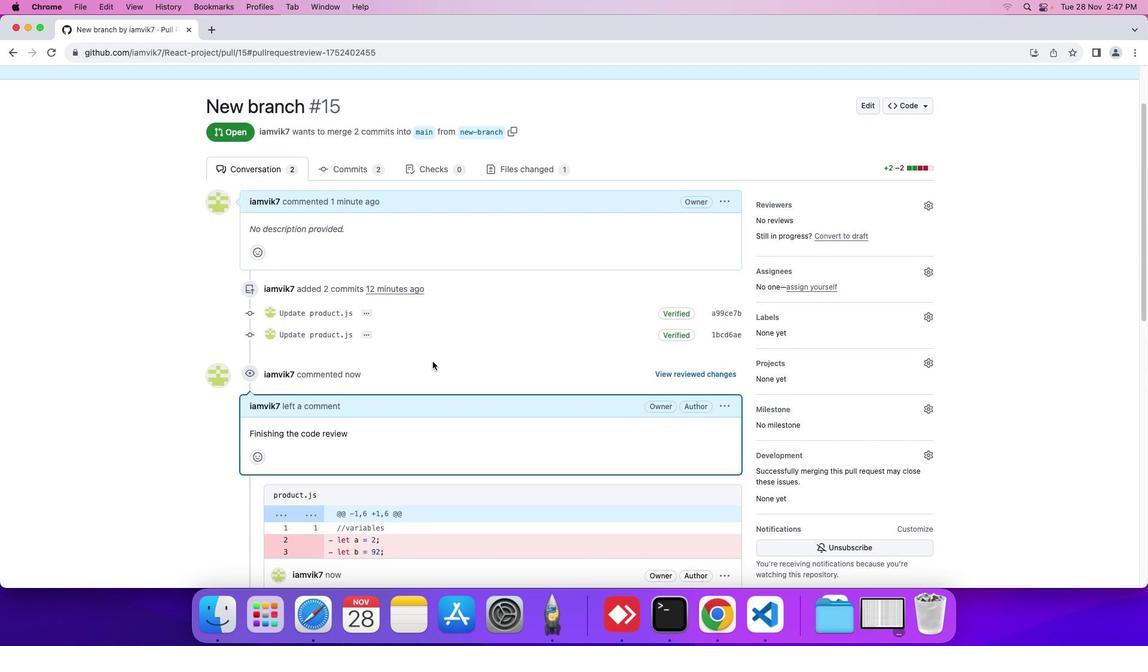 
Action: Mouse moved to (433, 362)
Screenshot: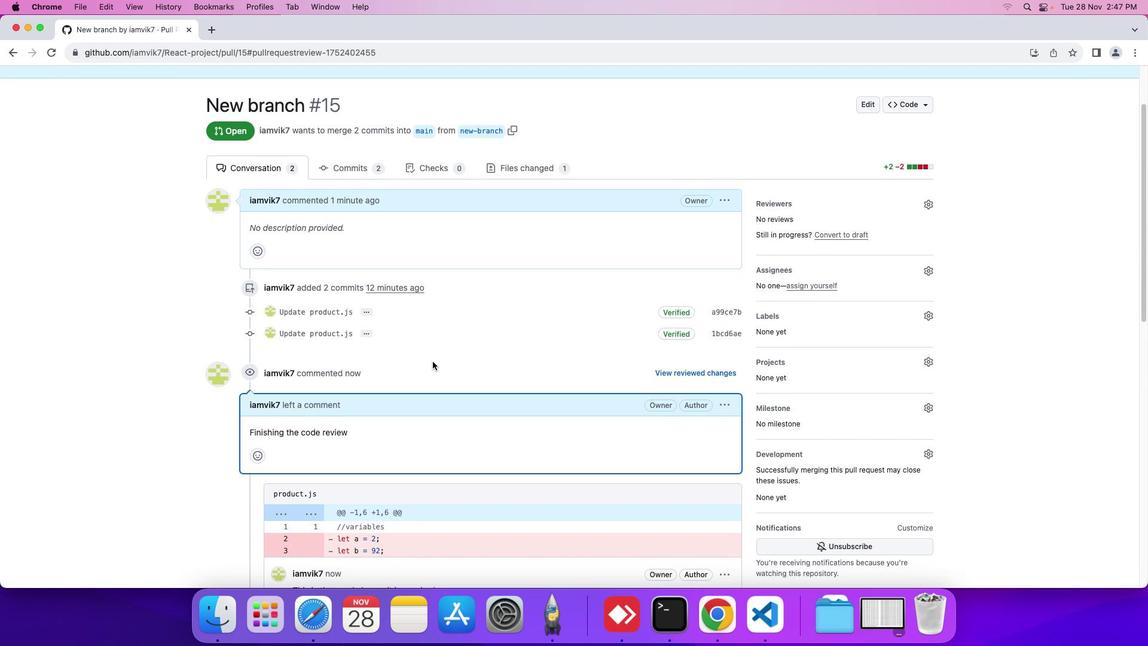 
Action: Mouse scrolled (433, 362) with delta (0, 0)
Screenshot: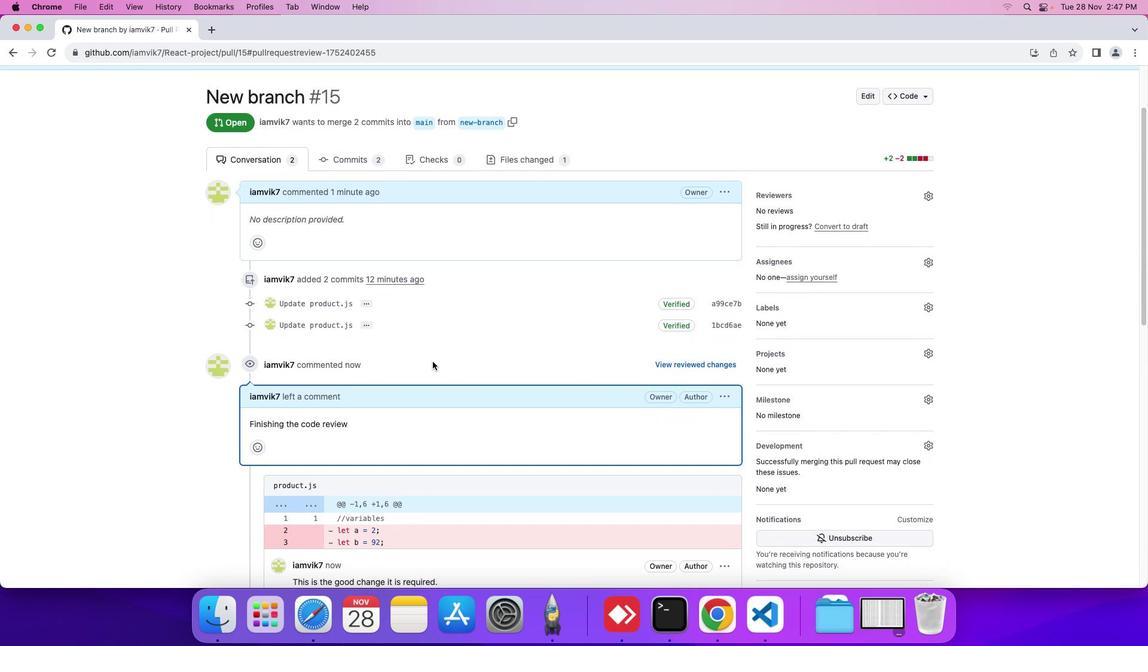 
Action: Mouse scrolled (433, 362) with delta (0, 0)
Screenshot: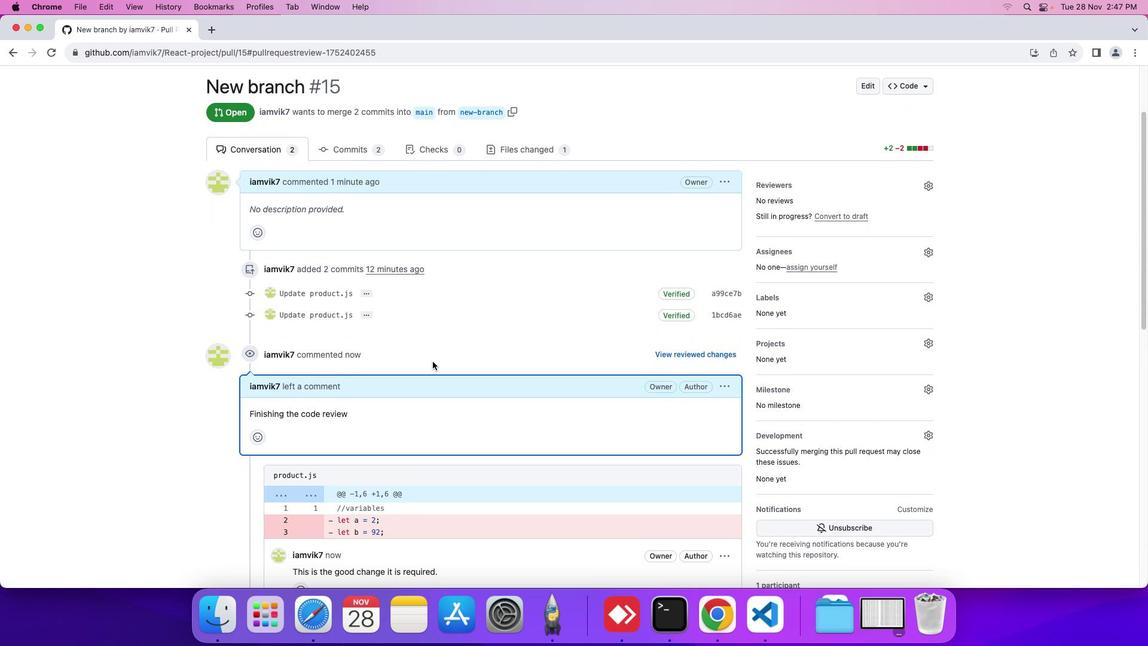 
Action: Mouse scrolled (433, 362) with delta (0, 0)
Screenshot: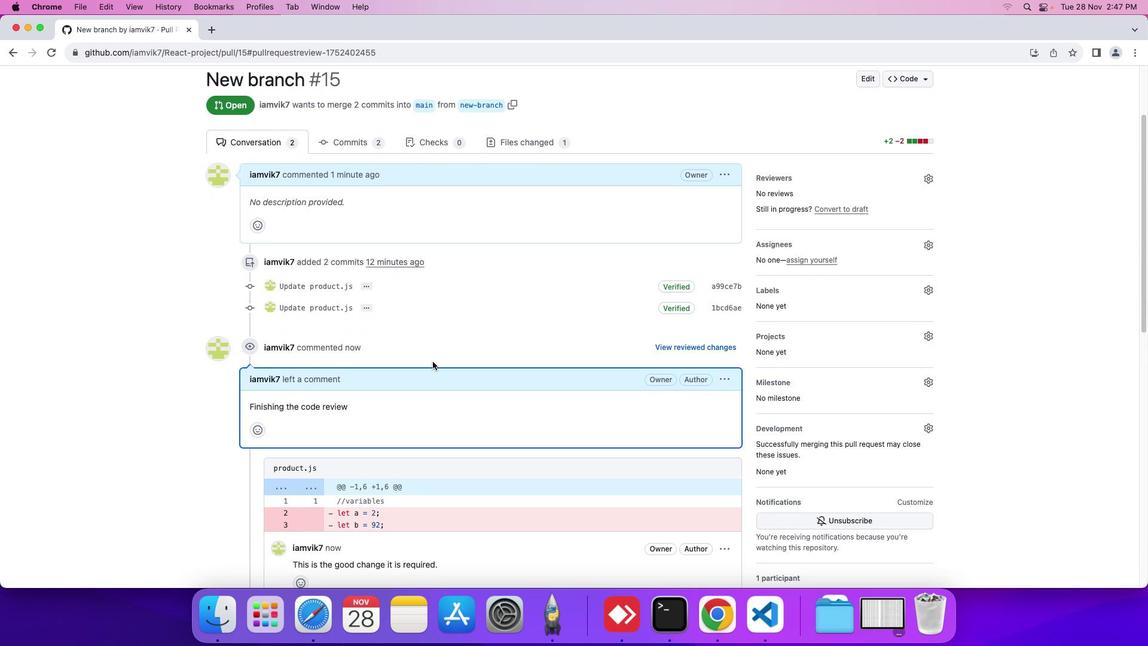 
Action: Mouse scrolled (433, 362) with delta (0, 0)
Screenshot: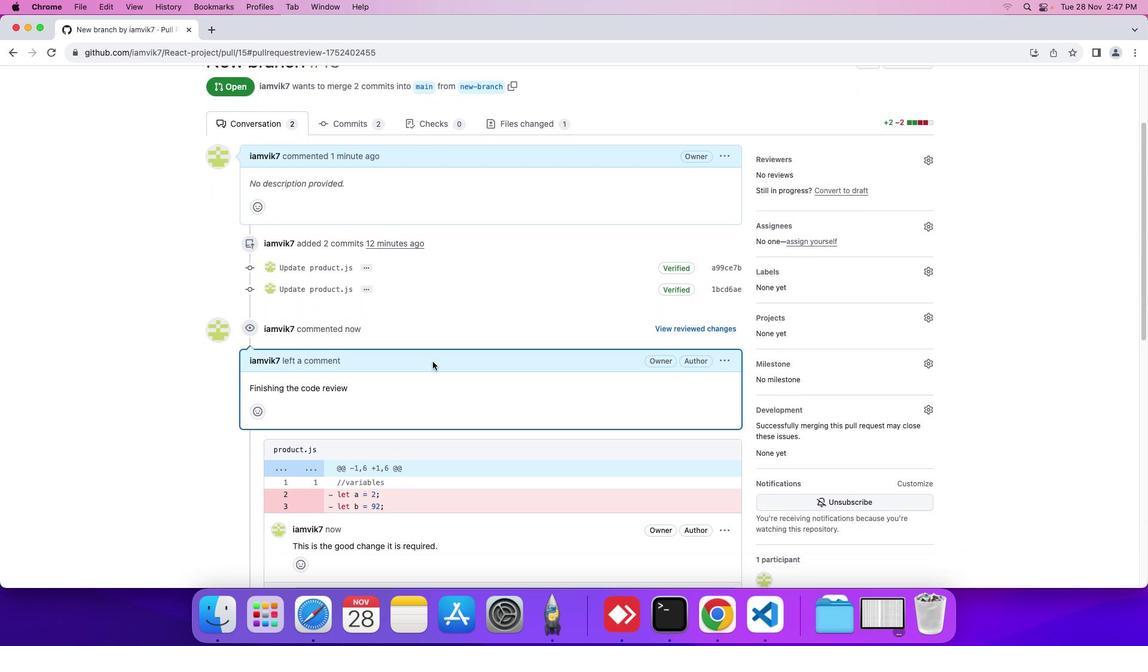 
Action: Mouse scrolled (433, 362) with delta (0, 0)
Screenshot: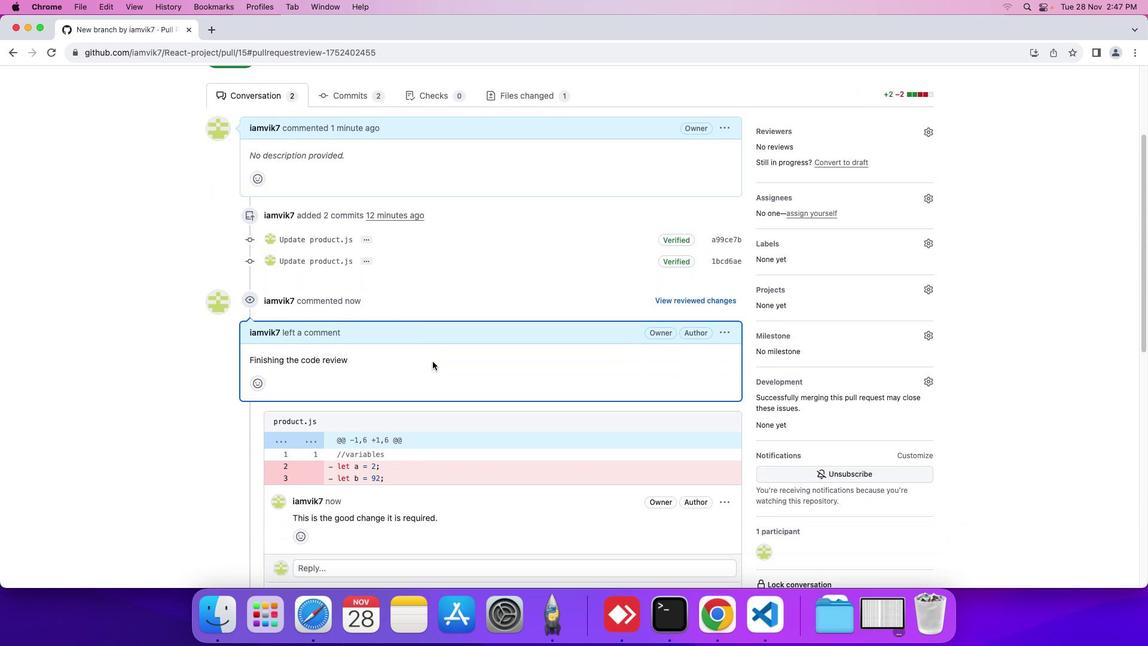 
Action: Mouse scrolled (433, 362) with delta (0, 0)
Screenshot: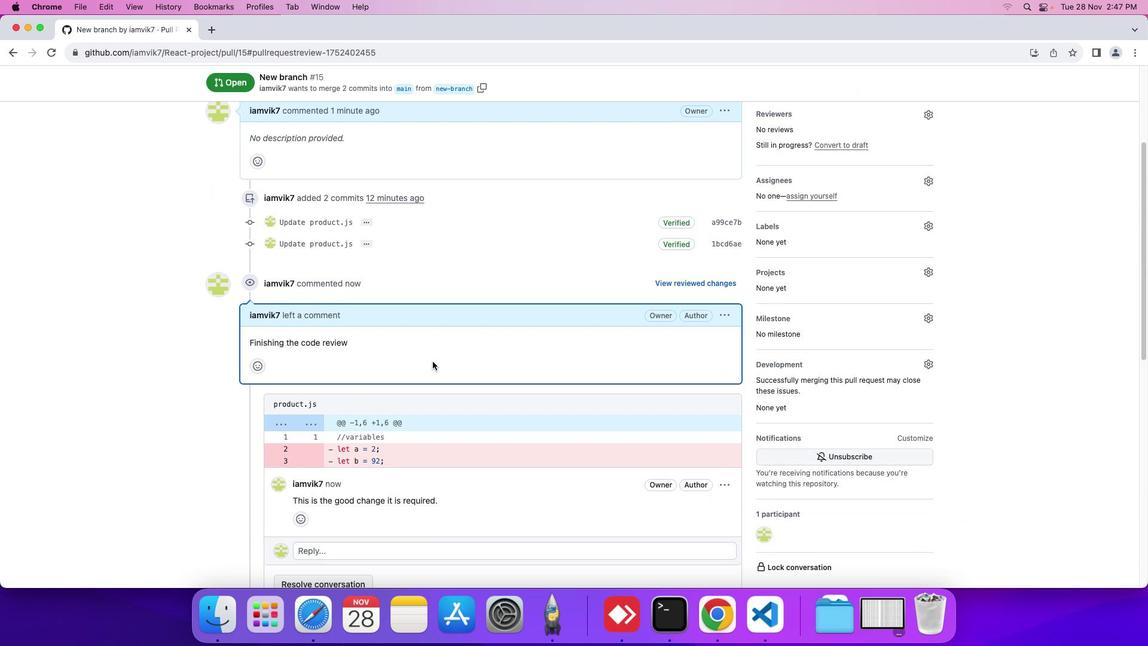 
Action: Mouse scrolled (433, 362) with delta (0, 0)
Screenshot: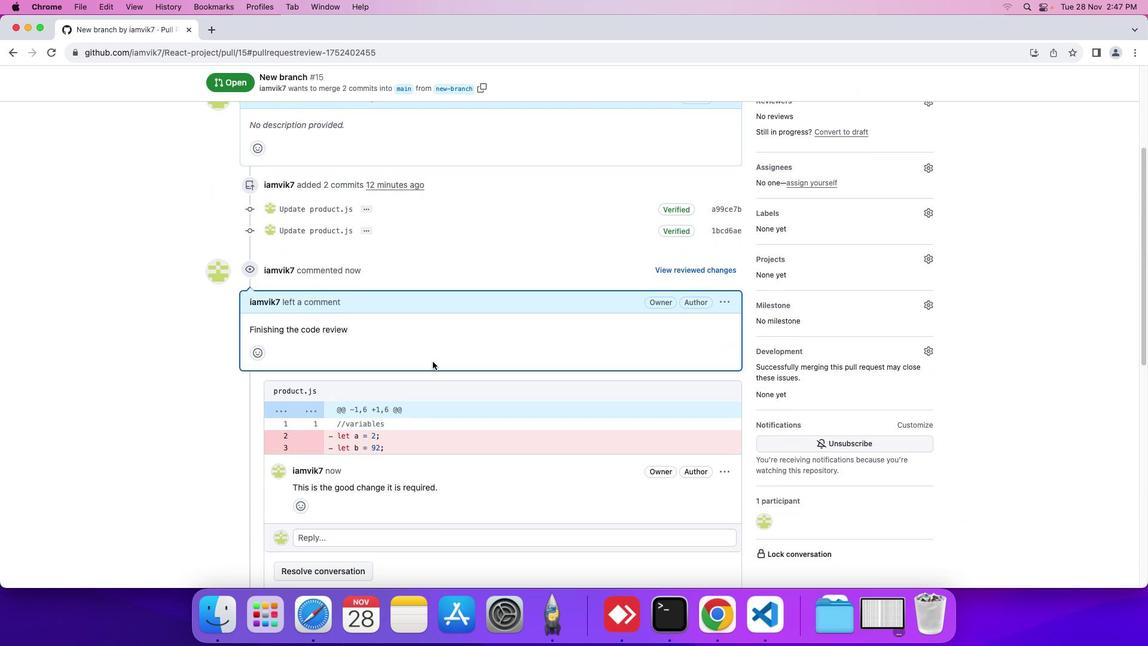 
Action: Mouse scrolled (433, 362) with delta (0, 0)
Screenshot: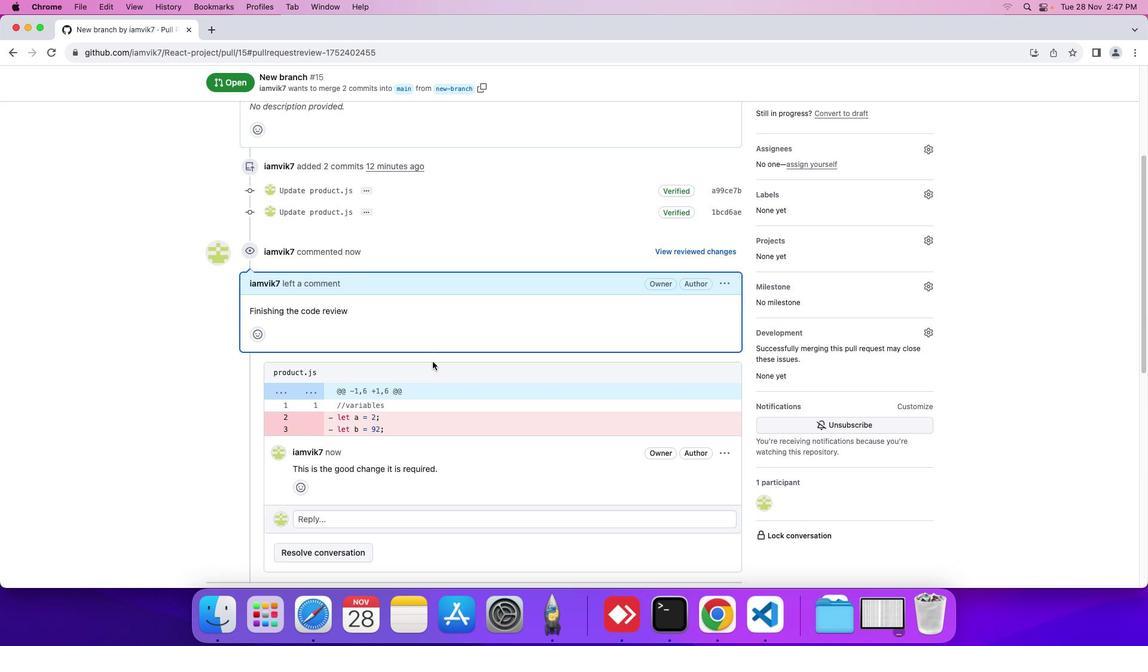 
Action: Mouse scrolled (433, 362) with delta (0, 0)
Screenshot: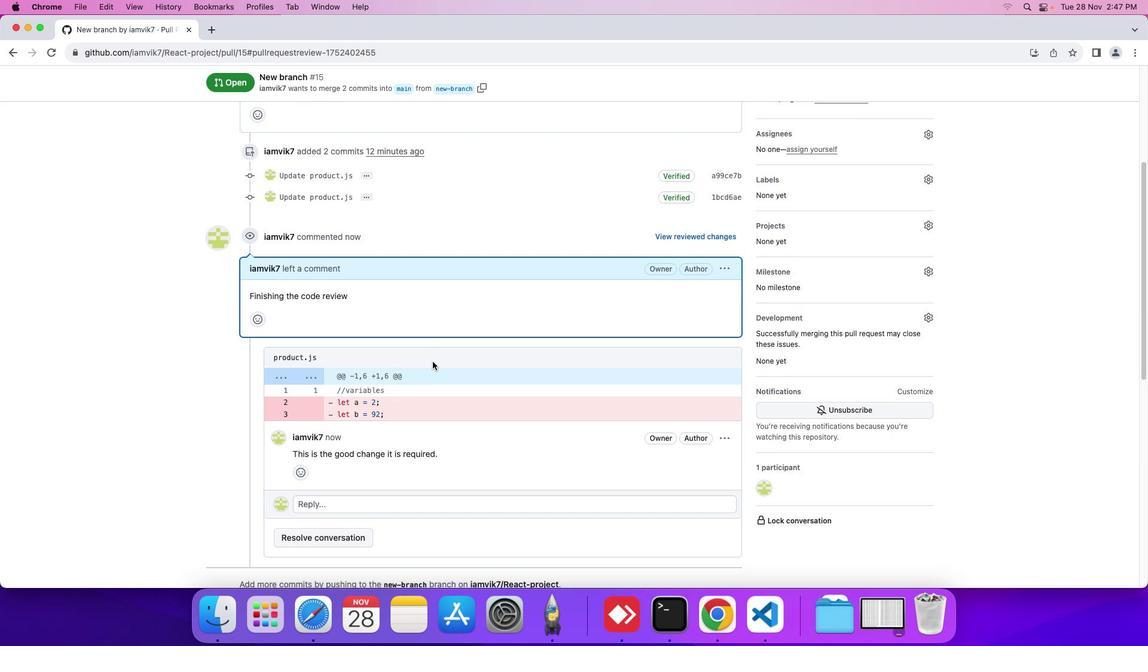 
Action: Mouse scrolled (433, 362) with delta (0, 0)
Screenshot: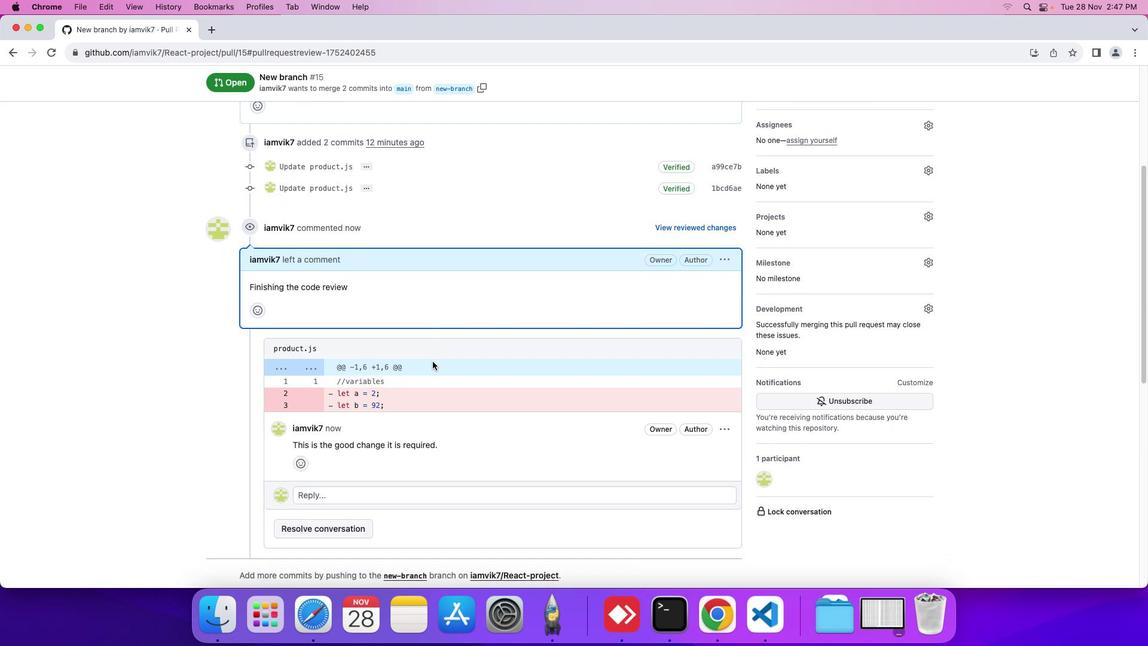 
Action: Mouse moved to (433, 360)
Screenshot: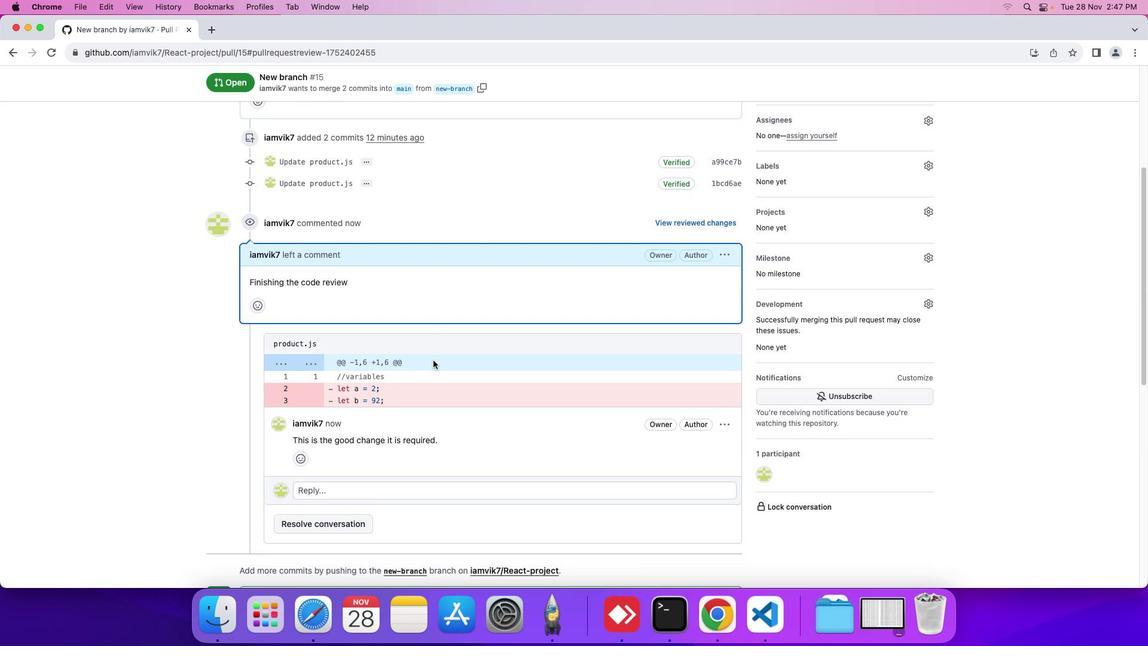 
Action: Mouse scrolled (433, 360) with delta (0, 0)
Screenshot: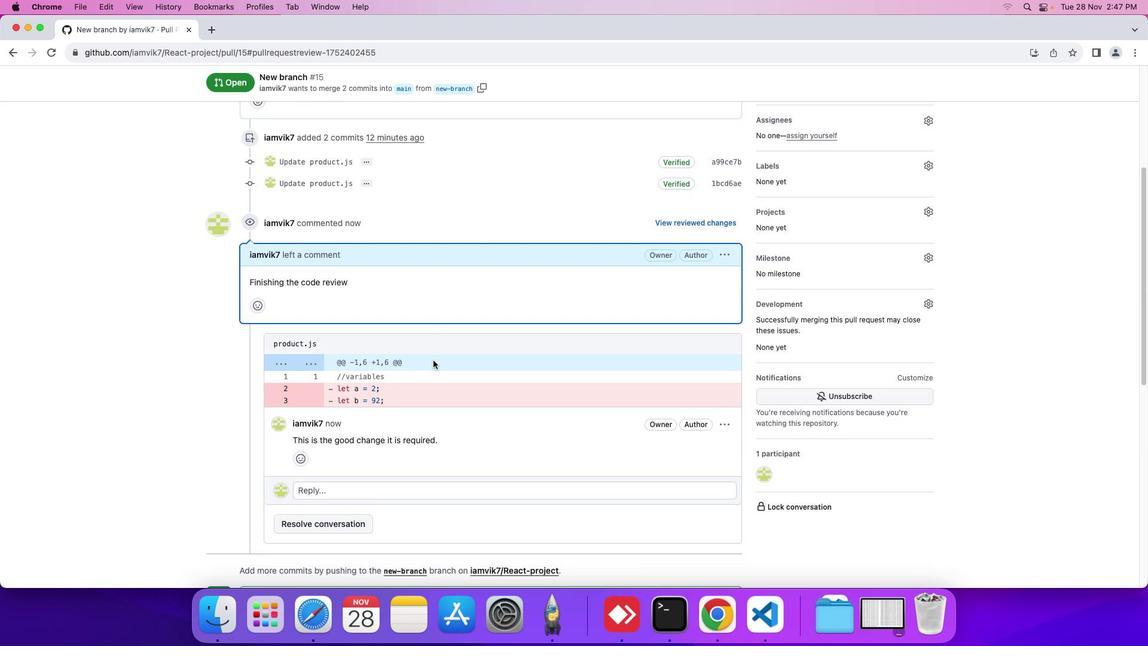 
Action: Mouse moved to (433, 360)
Screenshot: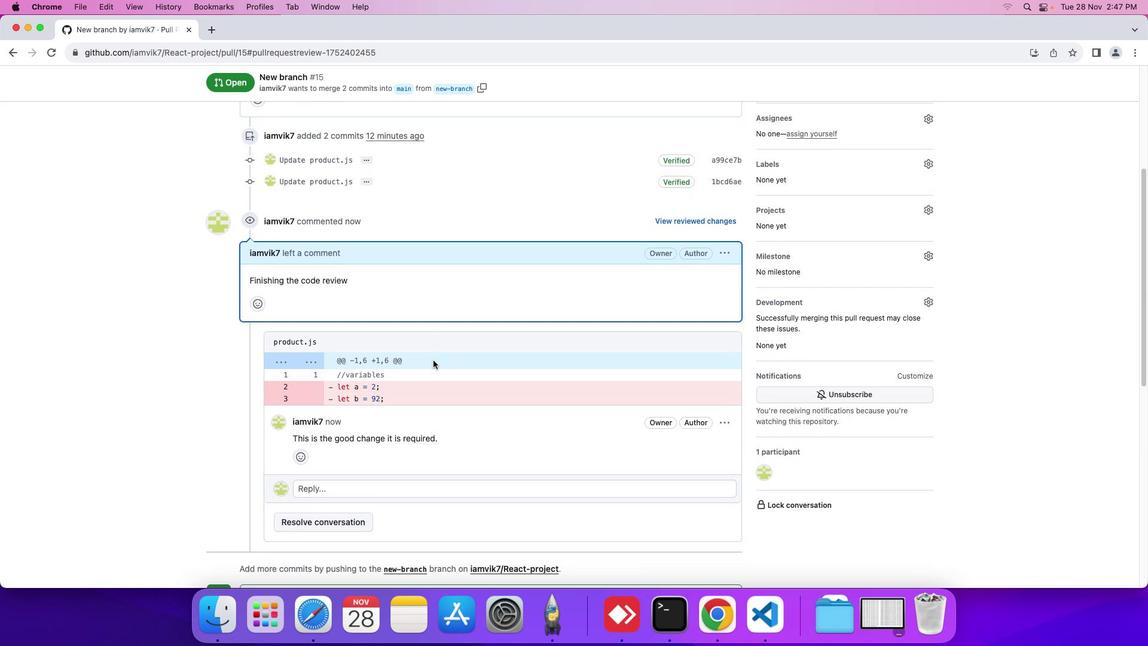 
Action: Mouse scrolled (433, 360) with delta (0, 0)
Screenshot: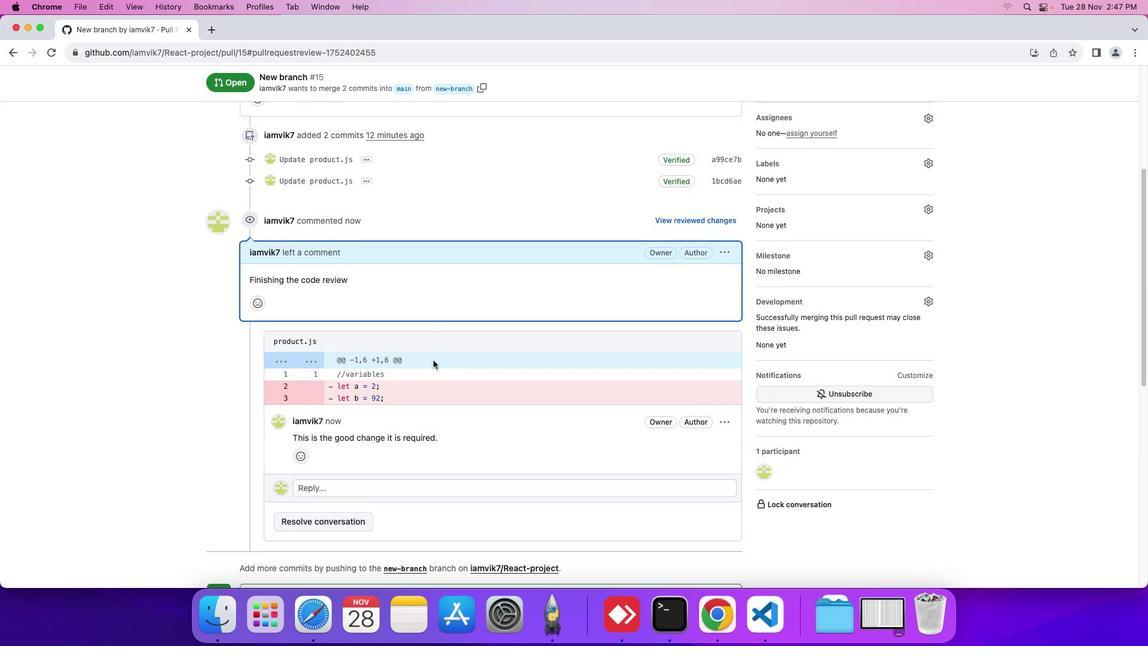 
Action: Mouse moved to (433, 360)
Screenshot: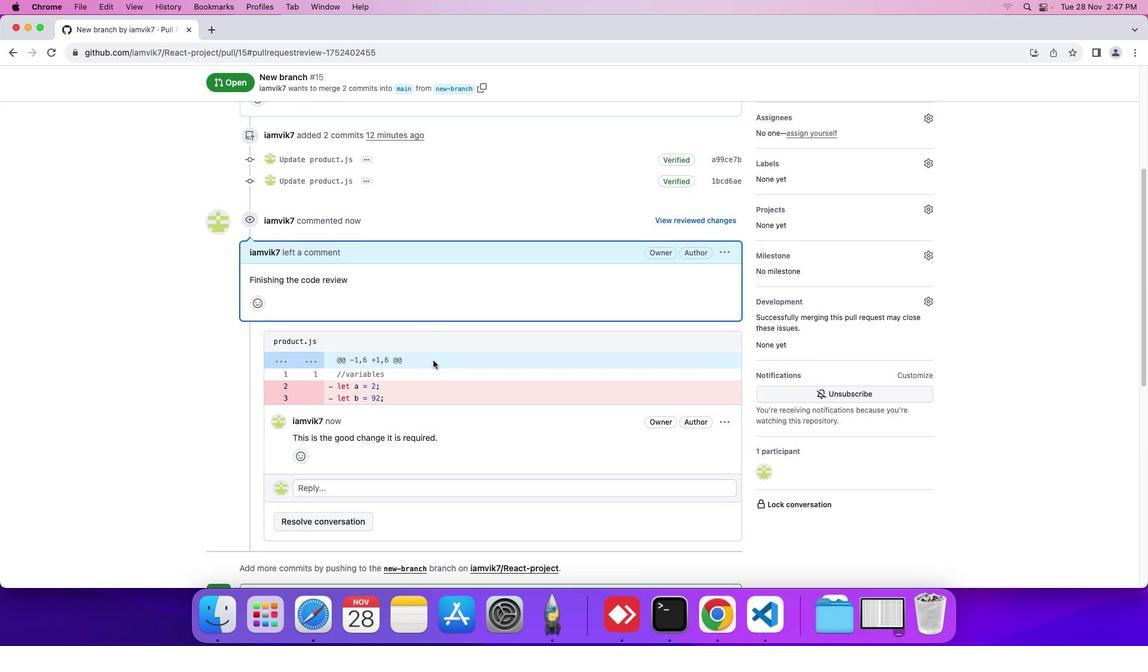
Action: Mouse scrolled (433, 360) with delta (0, 0)
Screenshot: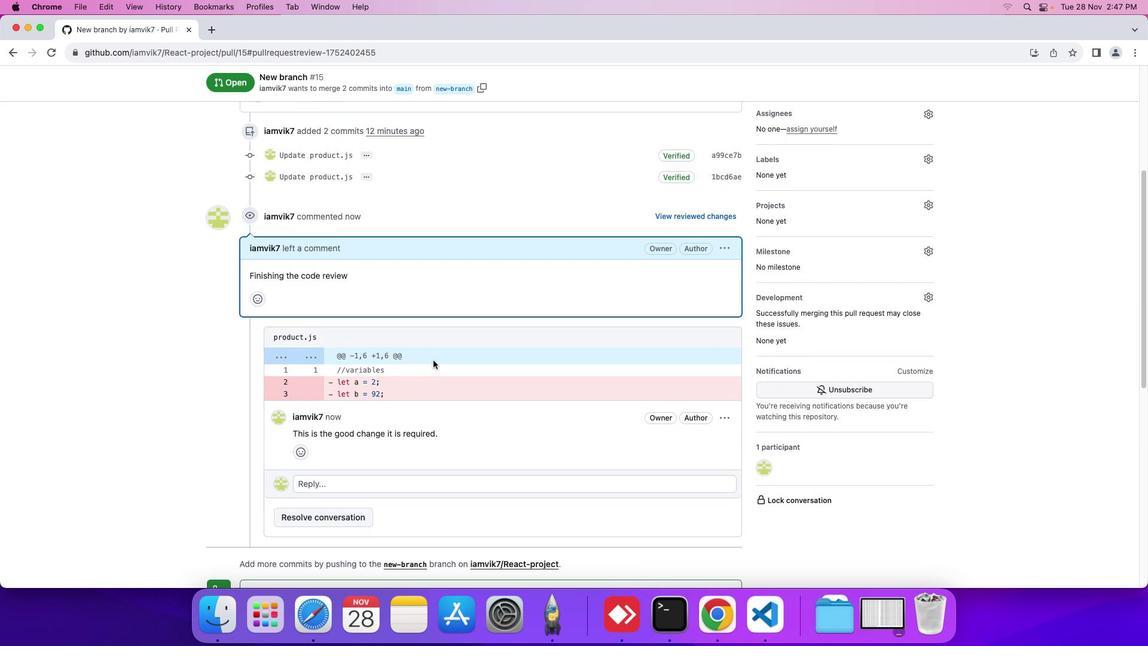 
Action: Mouse scrolled (433, 360) with delta (0, 0)
Screenshot: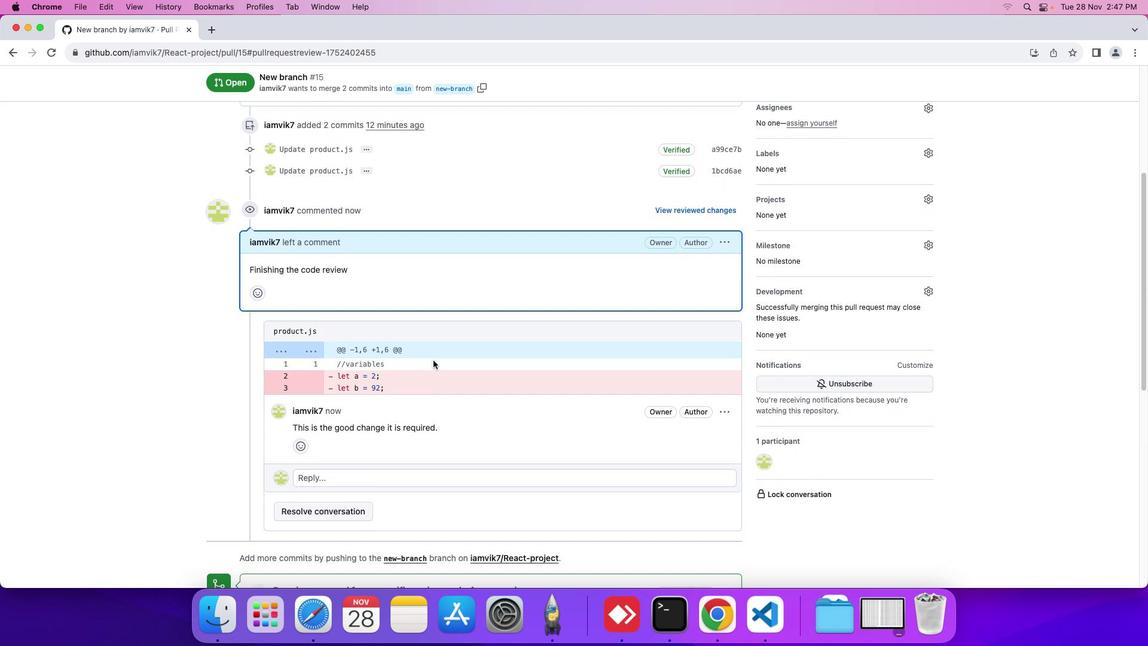 
